 Task:  Click on Hockey In the Cross-Check Hockey League click on  Pick Sheet Your name Amelia Davis Team name Omaha Knights - D and  Email softage.6@softage.net Period 1 - 3 Point Game Carolina Hurricanes Period 1 - 2 Point Game Buffalo Sabres Period 1 - 1 Point Game Boston Bruins Period 2 - 3 Point Game Arizona Coyotes Period 2 - 2 Point Game Anaheim Ducks Period 2 - 1 Point Game New York Islanders Period 3 - 3 Point Game New Jersey Devils Period 3 - 2 Point Game Nashville Predators Period 3 - 1 Point Game Montreal Canadiens Submit pick sheet
Action: Mouse moved to (599, 225)
Screenshot: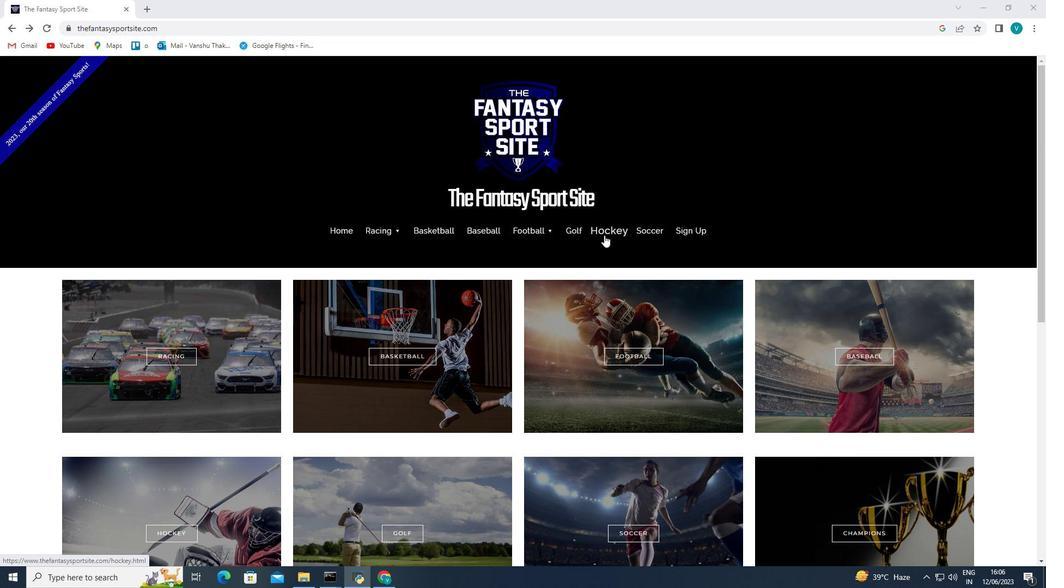
Action: Mouse pressed left at (599, 225)
Screenshot: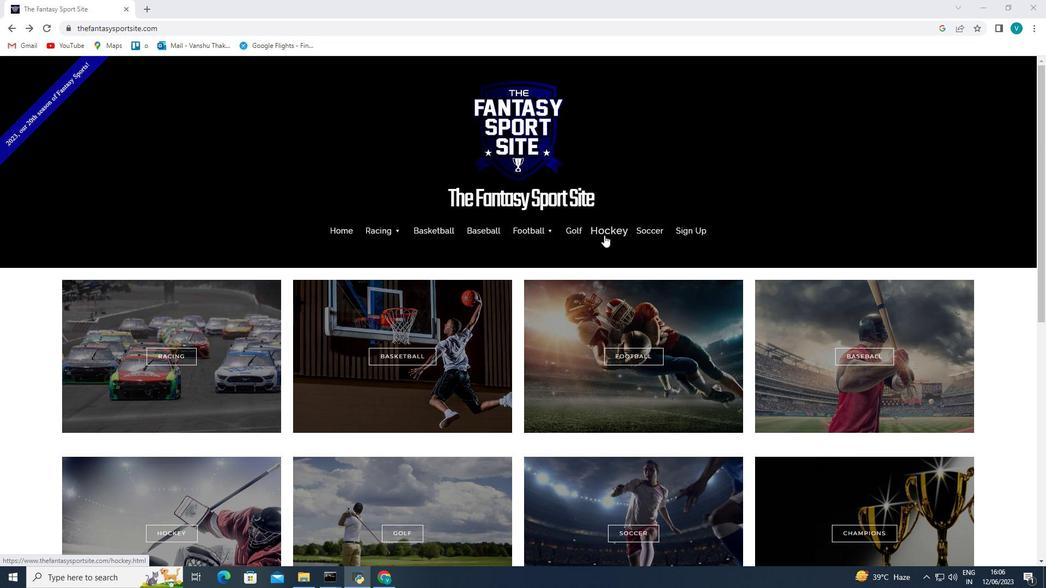 
Action: Mouse moved to (598, 230)
Screenshot: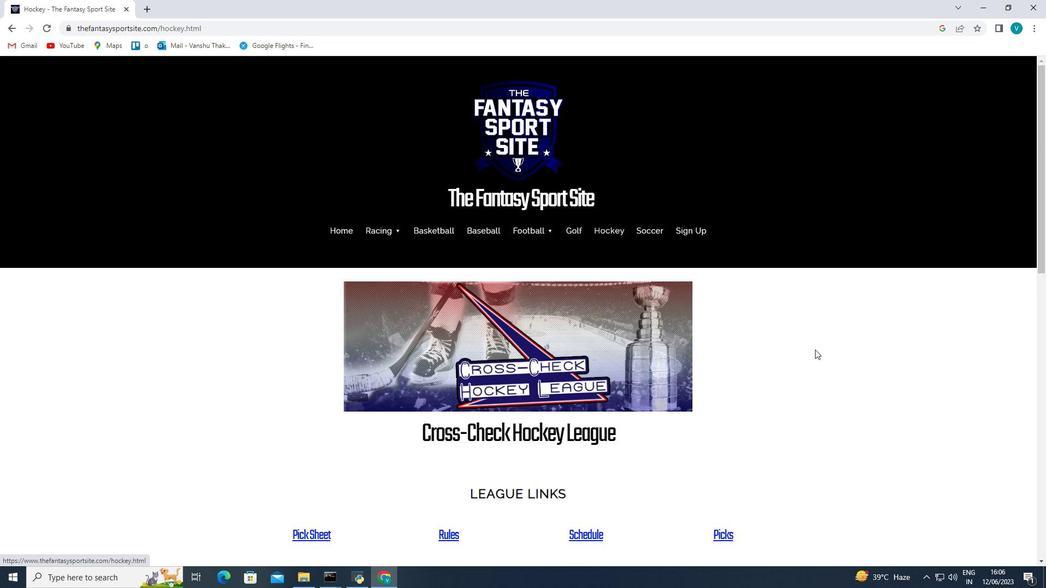 
Action: Mouse scrolled (598, 229) with delta (0, 0)
Screenshot: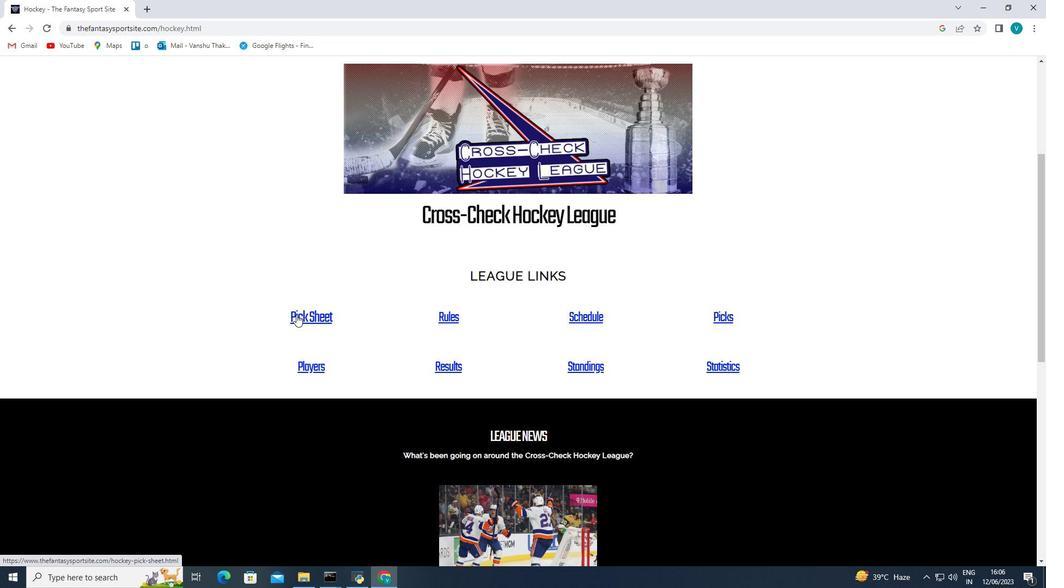
Action: Mouse scrolled (598, 229) with delta (0, 0)
Screenshot: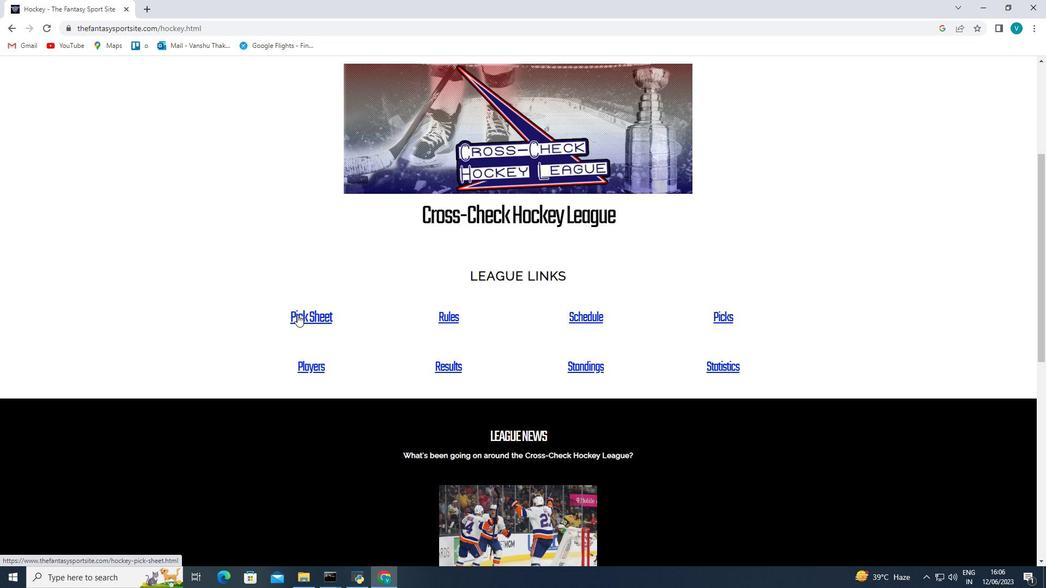 
Action: Mouse scrolled (598, 229) with delta (0, 0)
Screenshot: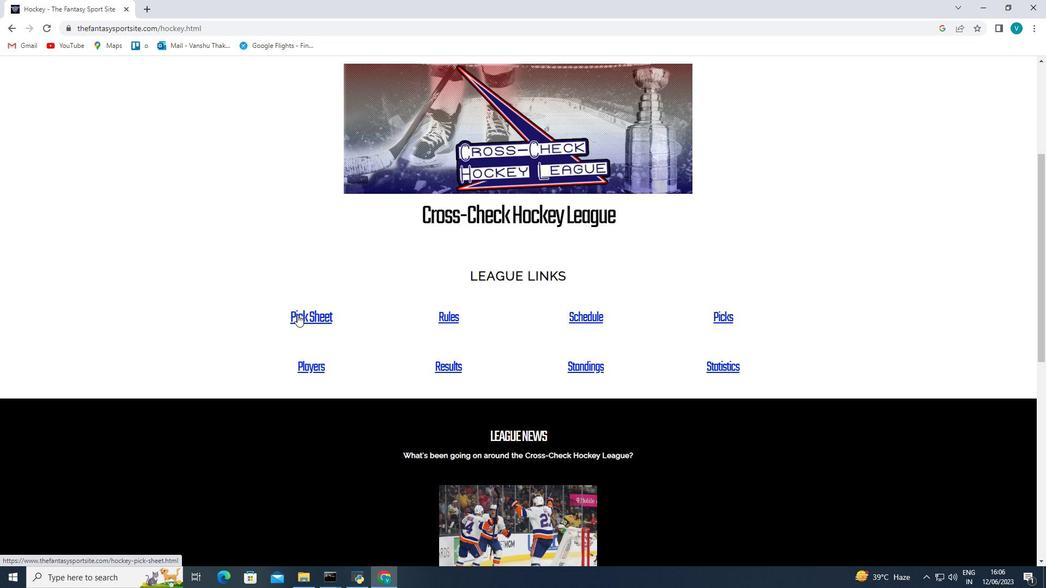 
Action: Mouse moved to (317, 368)
Screenshot: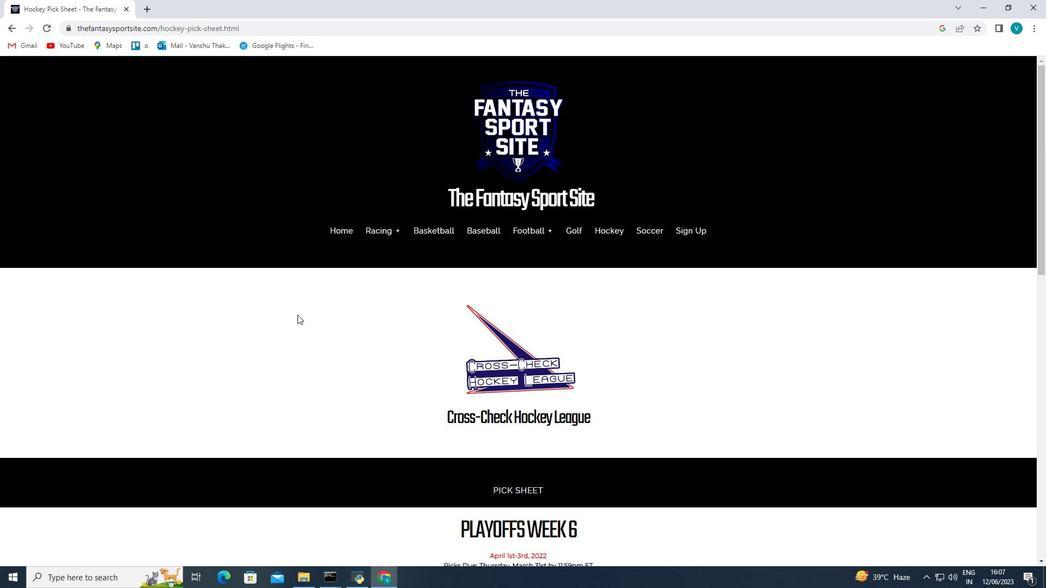 
Action: Mouse pressed left at (317, 368)
Screenshot: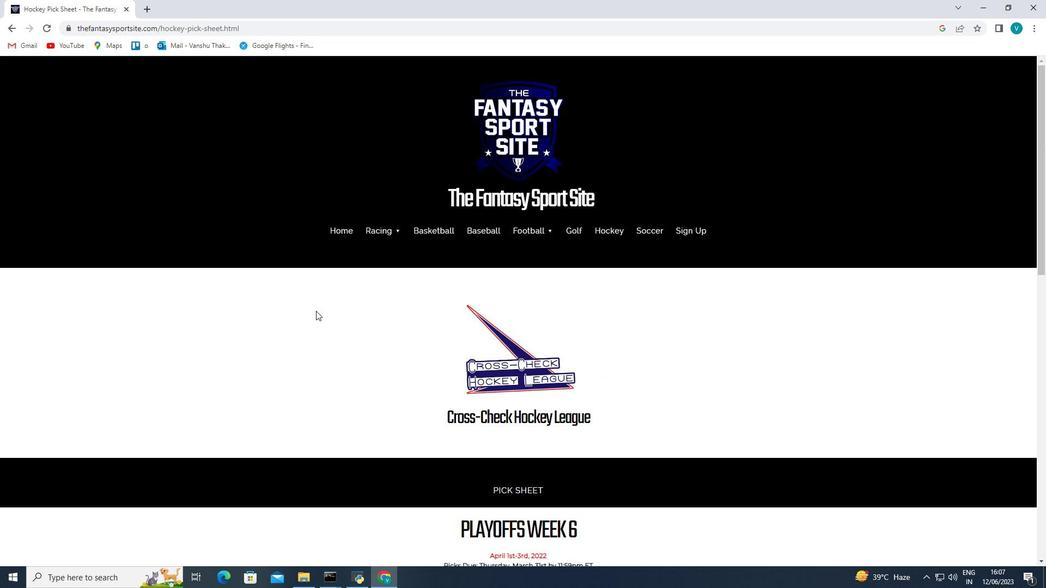 
Action: Mouse moved to (445, 371)
Screenshot: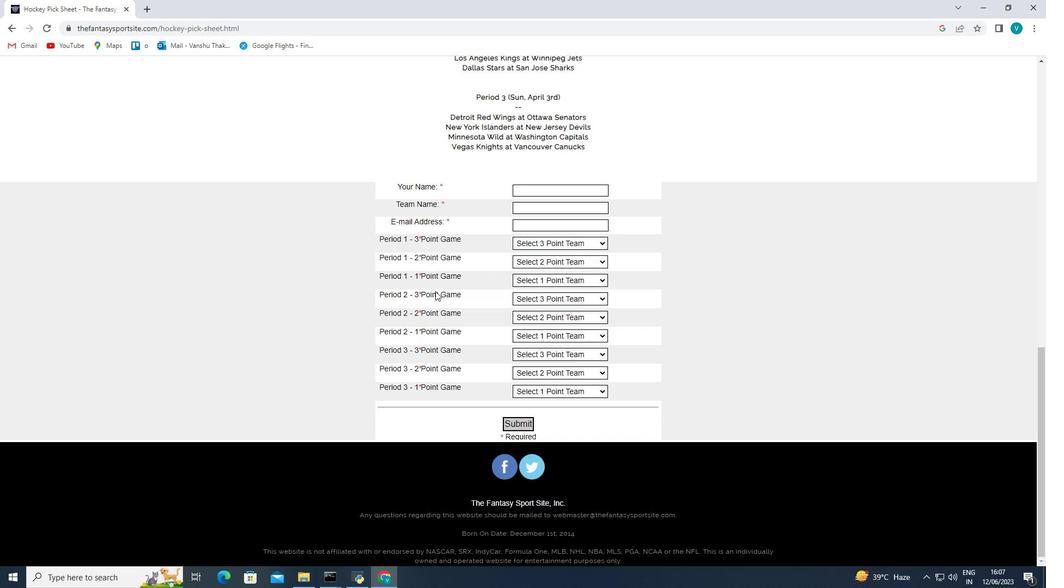 
Action: Mouse scrolled (445, 370) with delta (0, 0)
Screenshot: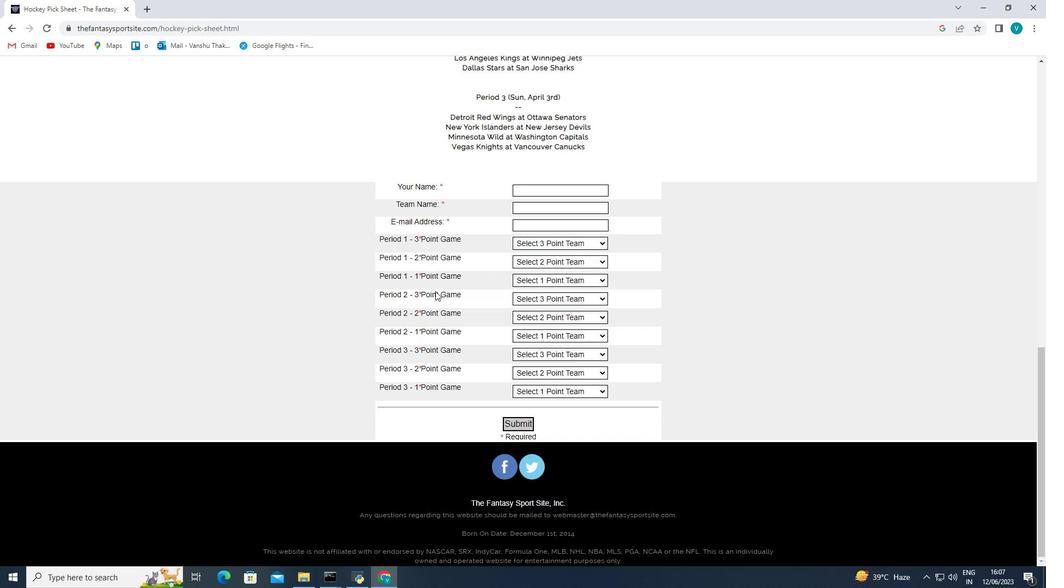 
Action: Mouse moved to (472, 379)
Screenshot: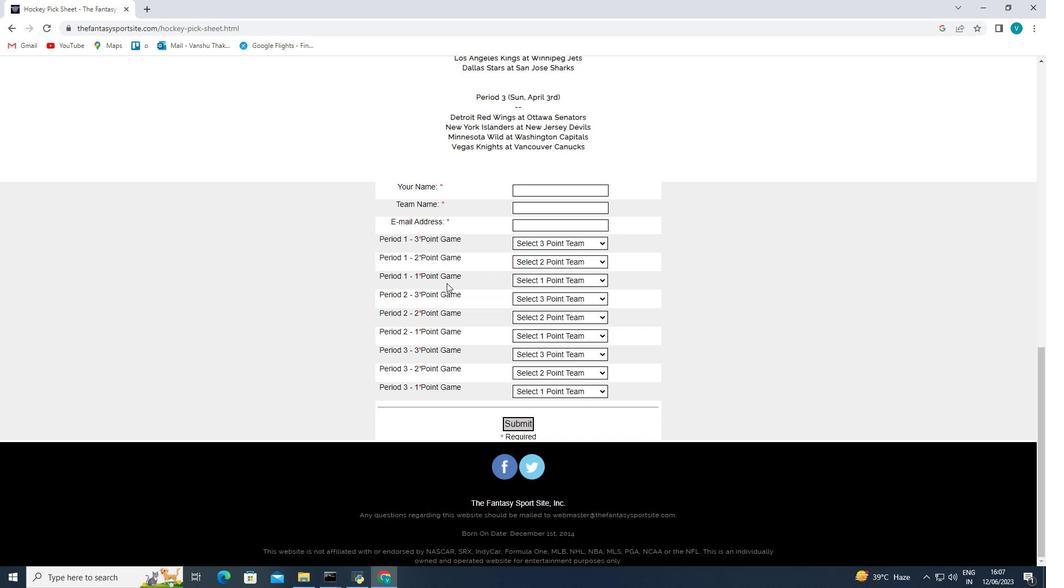 
Action: Mouse scrolled (472, 379) with delta (0, 0)
Screenshot: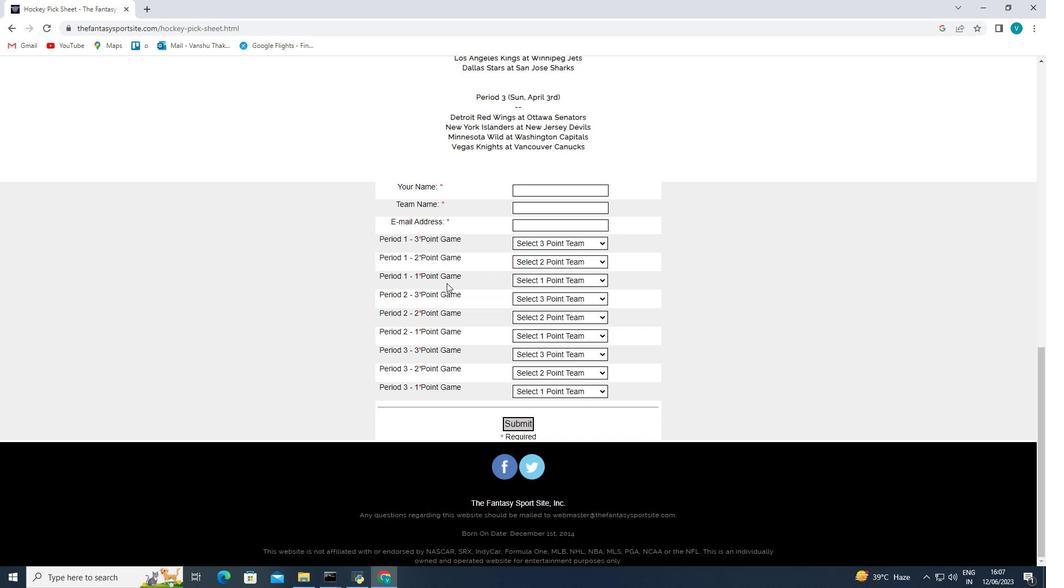 
Action: Mouse moved to (499, 385)
Screenshot: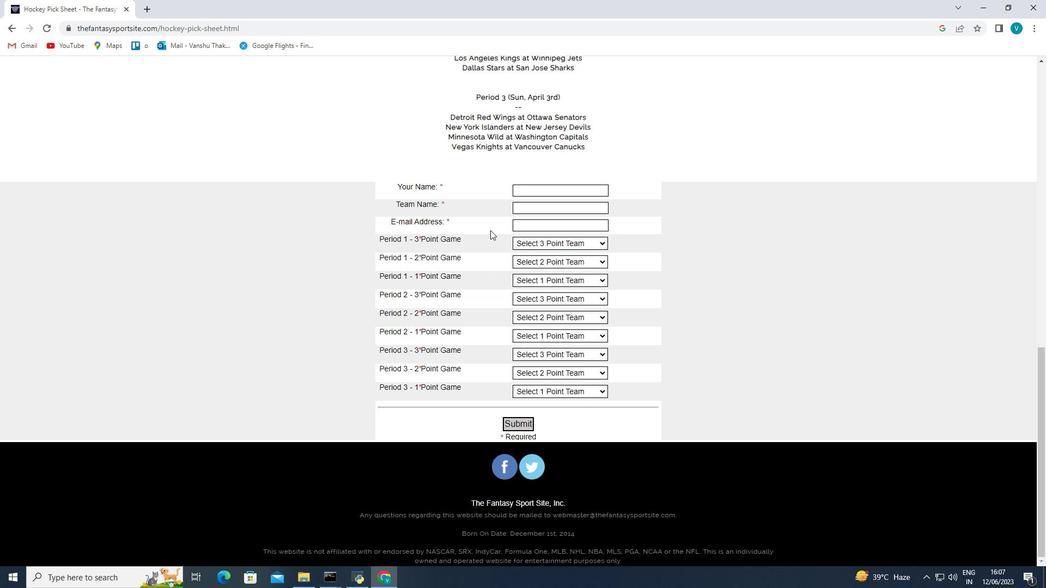 
Action: Mouse scrolled (479, 381) with delta (0, 0)
Screenshot: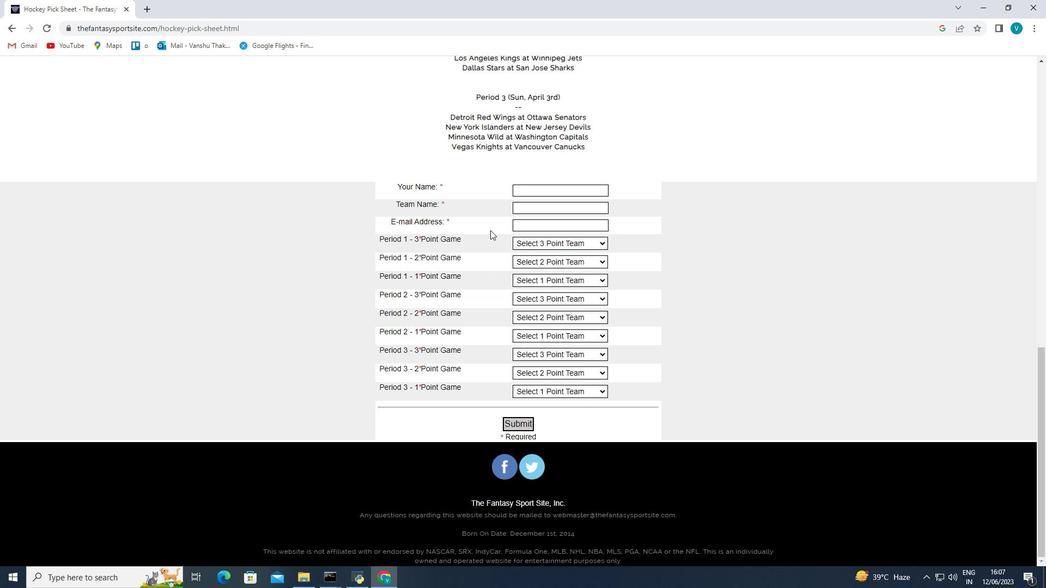 
Action: Mouse moved to (501, 386)
Screenshot: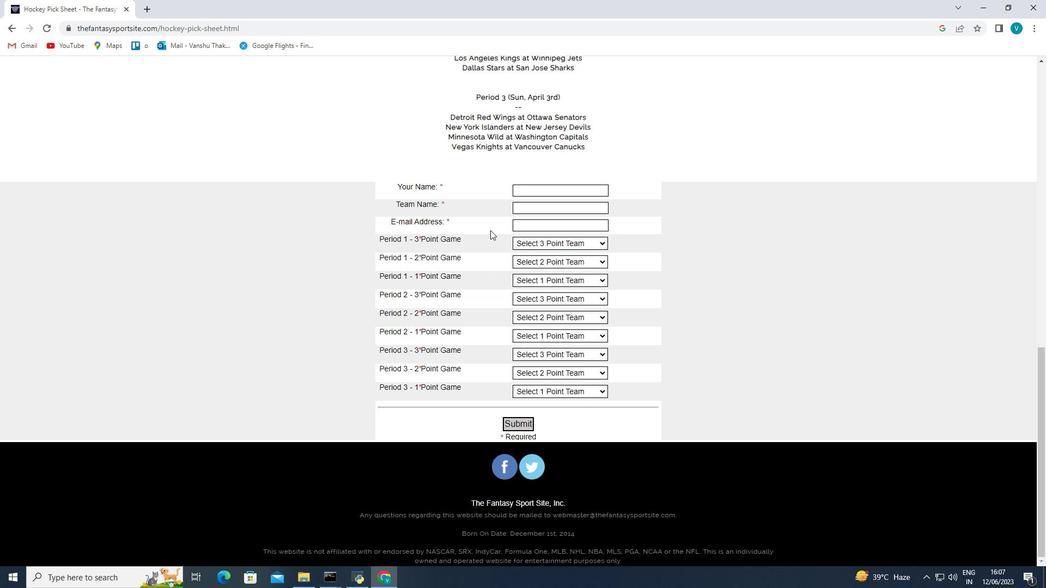 
Action: Mouse scrolled (500, 385) with delta (0, 0)
Screenshot: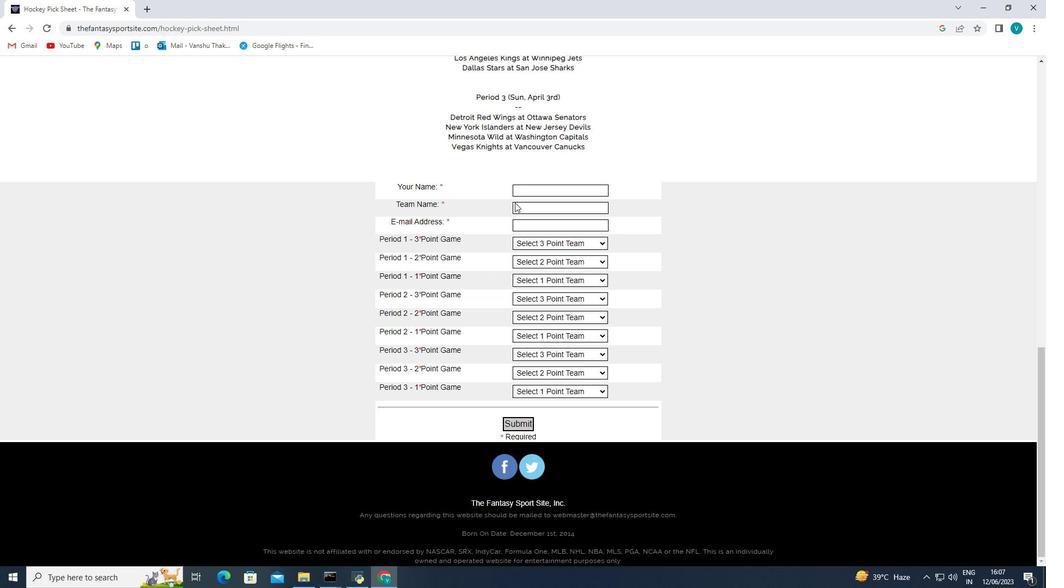 
Action: Mouse moved to (502, 386)
Screenshot: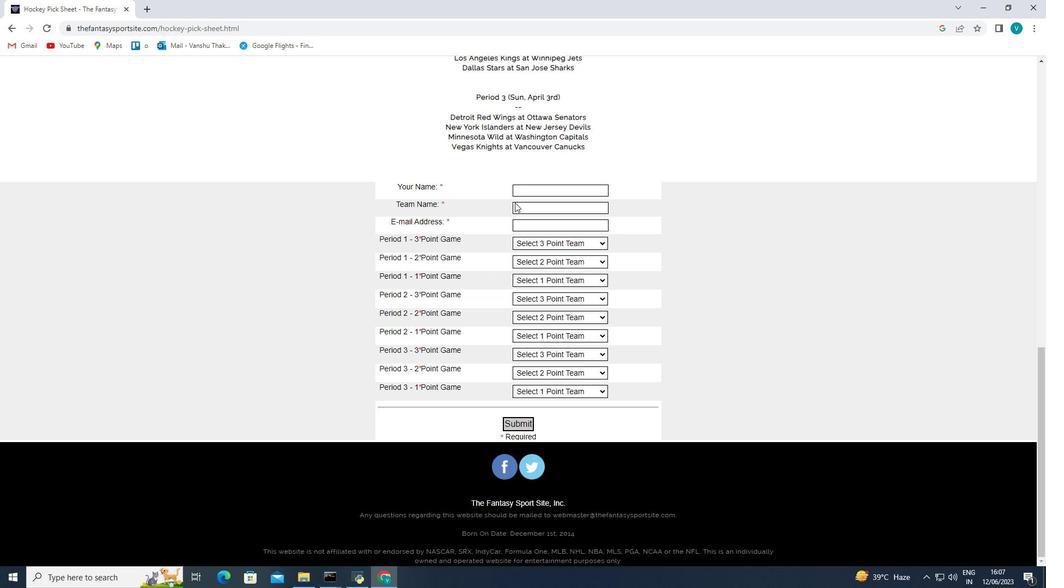 
Action: Mouse scrolled (502, 385) with delta (0, 0)
Screenshot: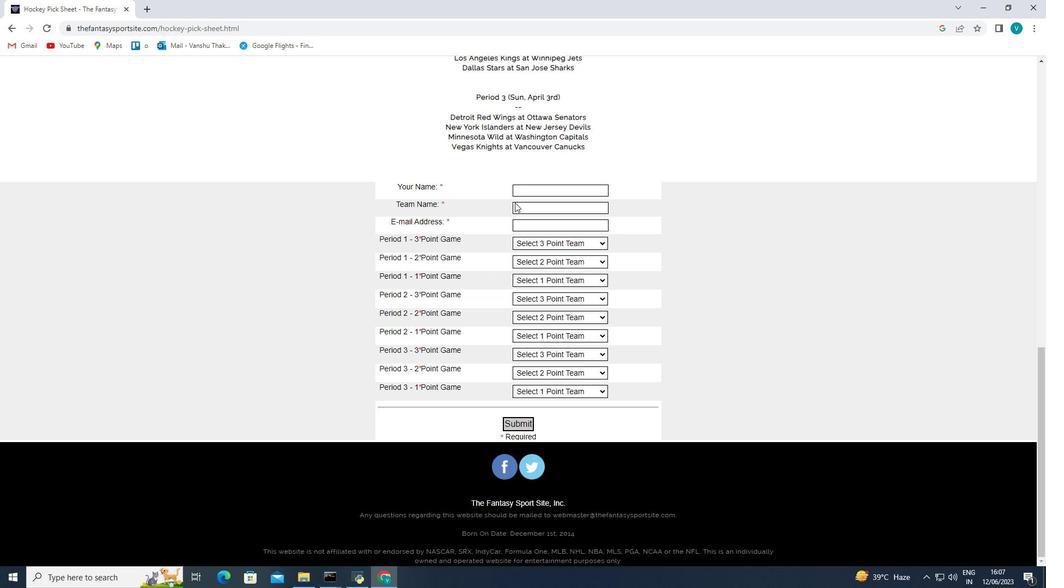 
Action: Mouse moved to (505, 387)
Screenshot: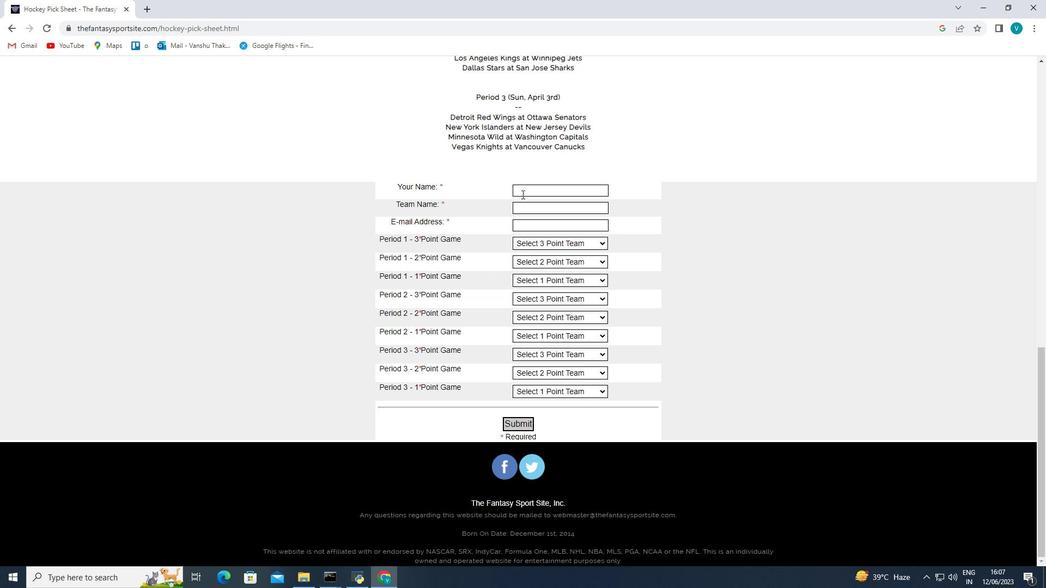 
Action: Mouse scrolled (505, 386) with delta (0, 0)
Screenshot: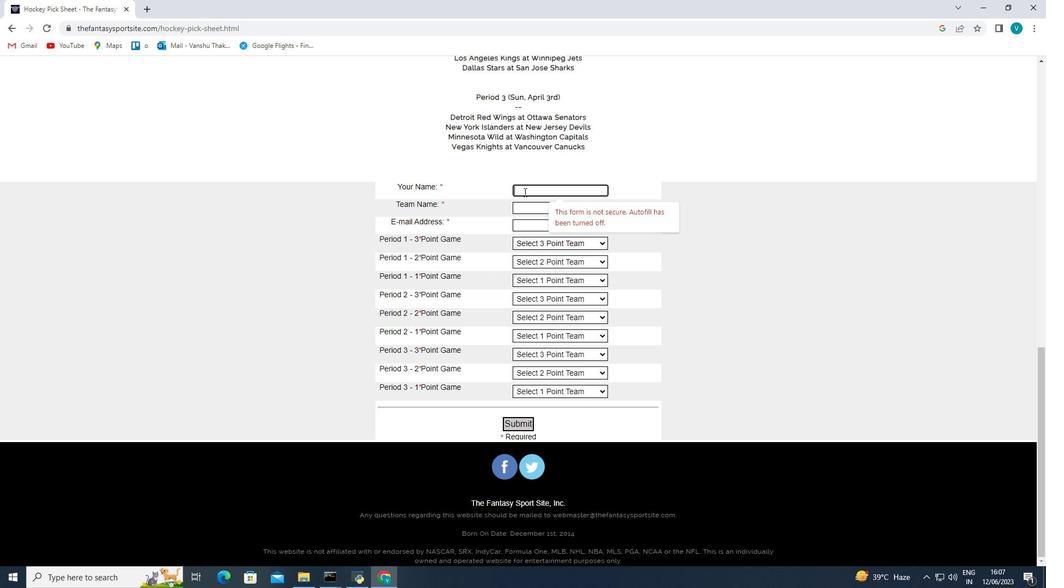 
Action: Mouse scrolled (505, 386) with delta (0, 0)
Screenshot: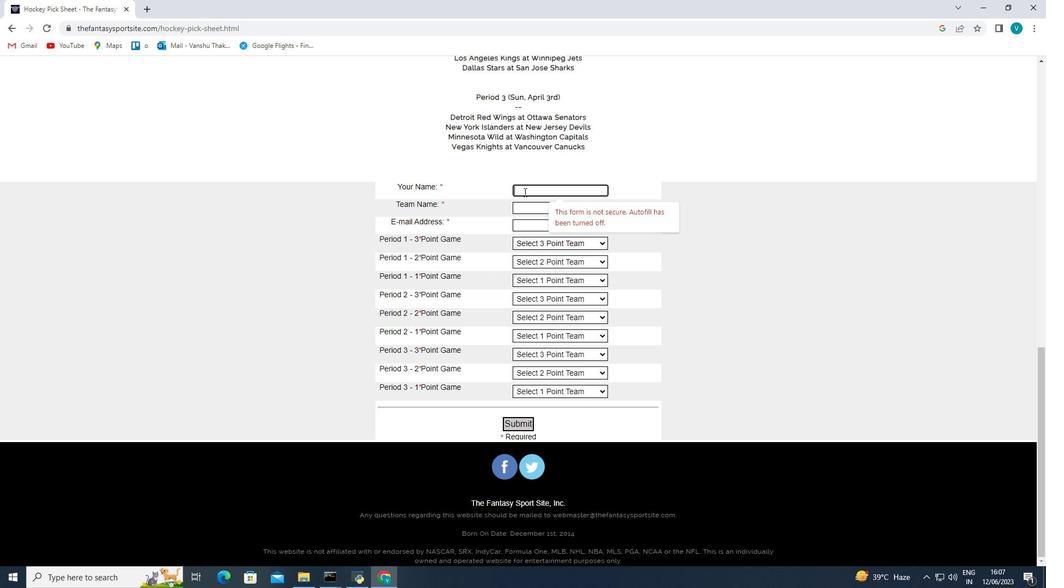 
Action: Mouse scrolled (505, 386) with delta (0, 0)
Screenshot: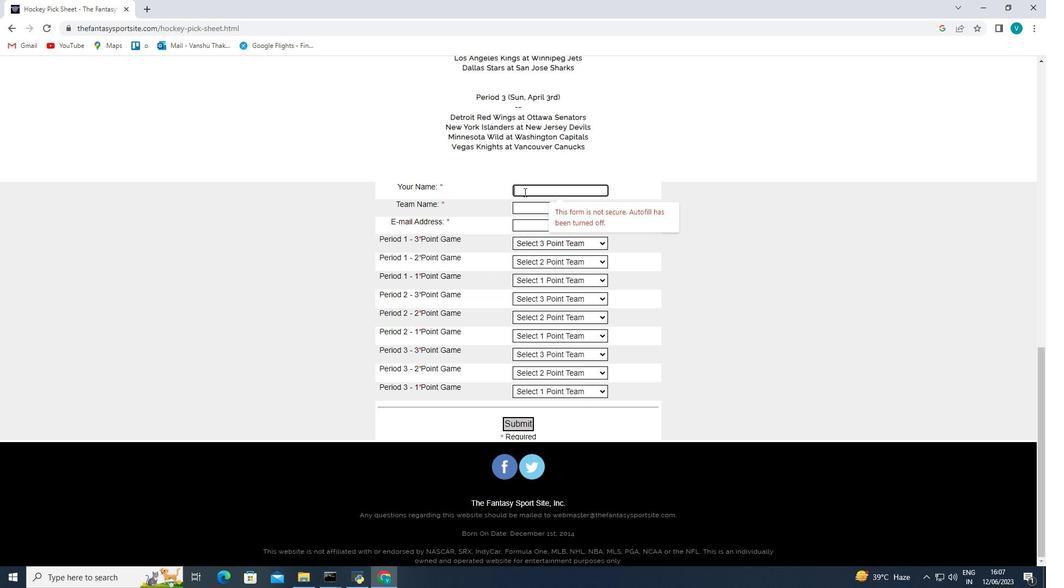 
Action: Mouse scrolled (505, 386) with delta (0, 0)
Screenshot: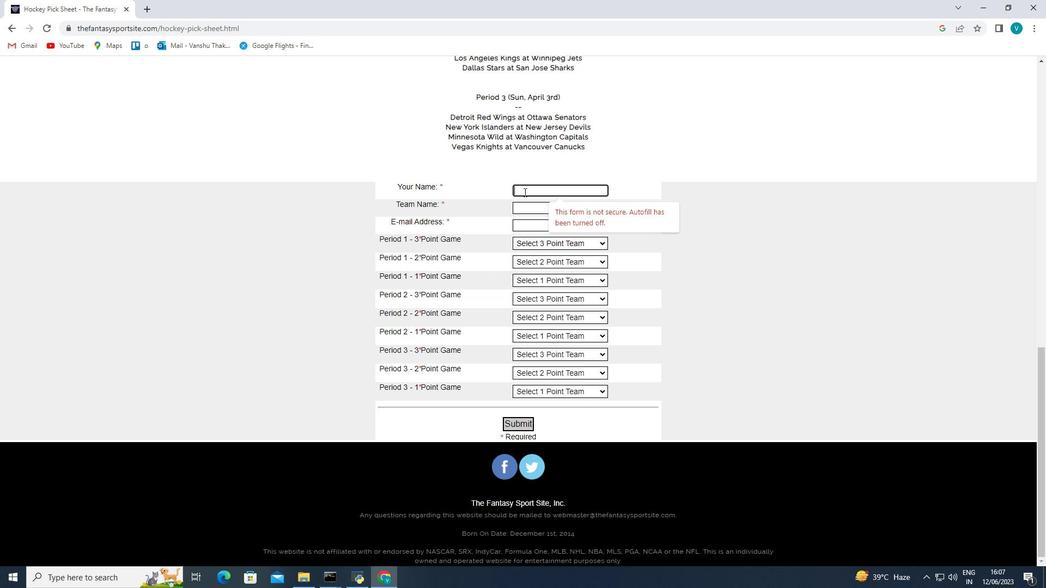 
Action: Mouse scrolled (505, 386) with delta (0, 0)
Screenshot: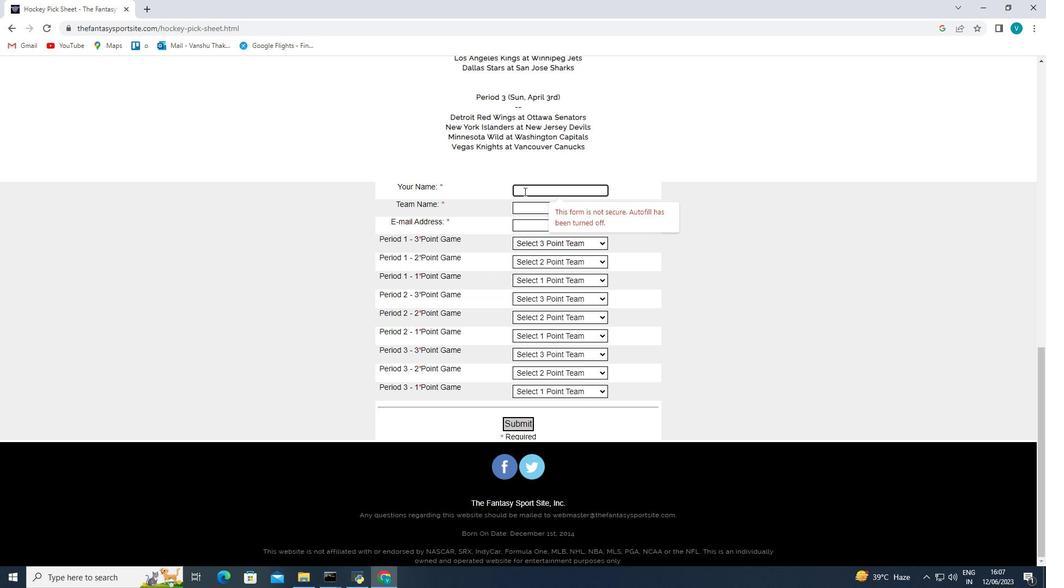 
Action: Mouse moved to (537, 327)
Screenshot: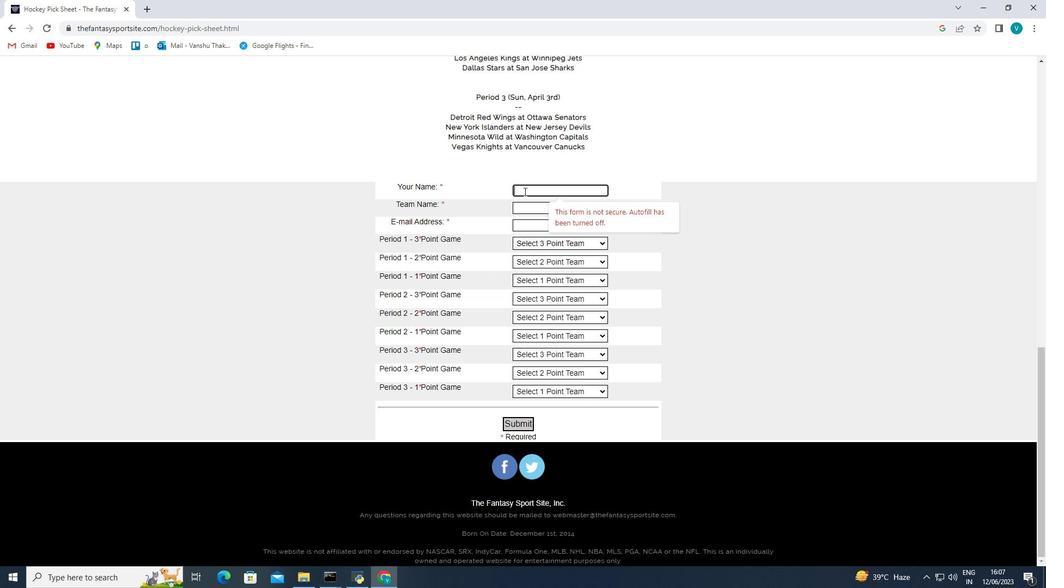 
Action: Mouse pressed left at (537, 327)
Screenshot: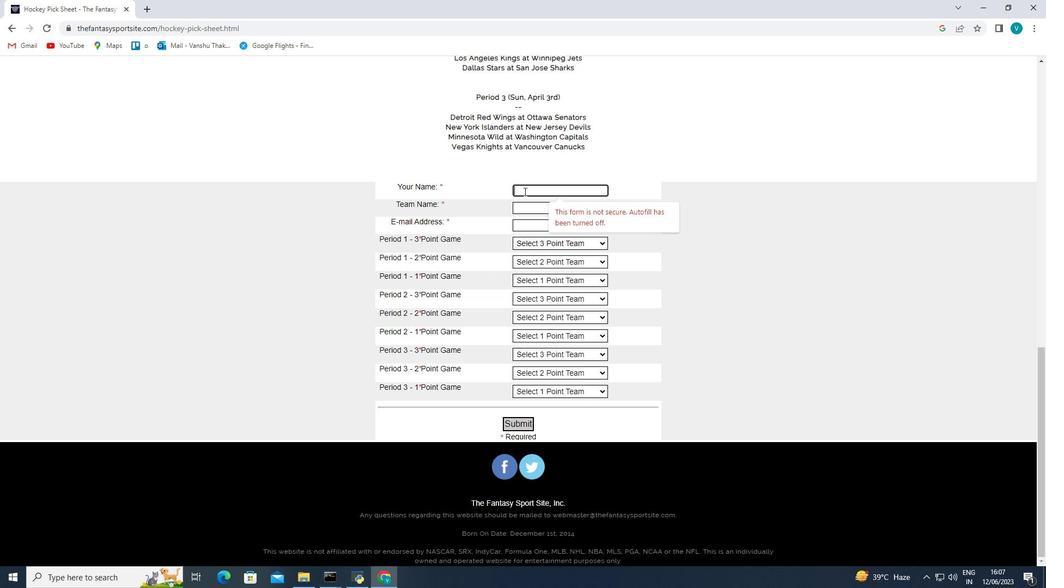 
Action: Mouse moved to (499, 272)
Screenshot: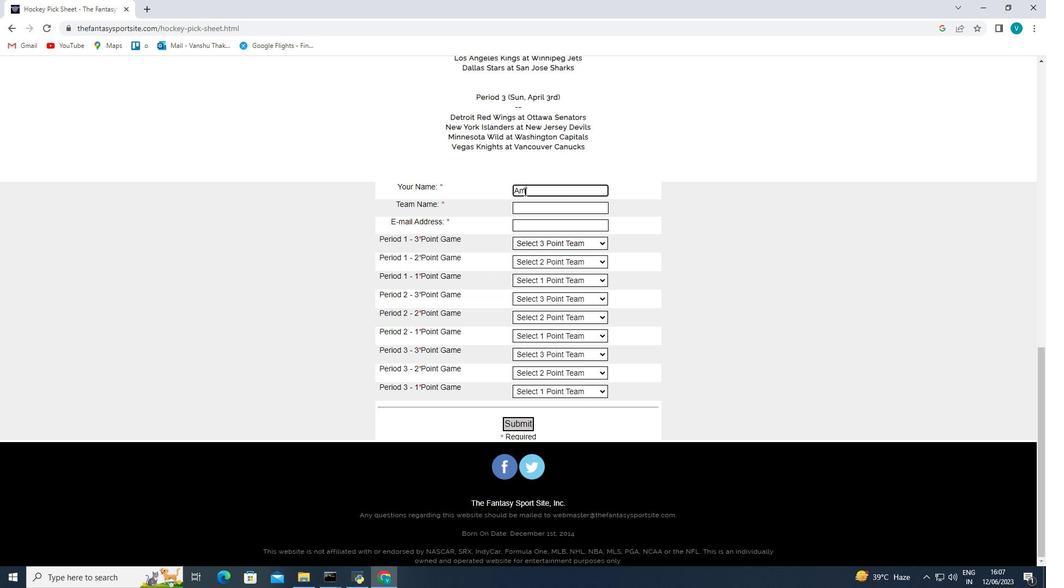 
Action: Key pressed <Key.shift>Amelia<Key.space><Key.shift>Davis
Screenshot: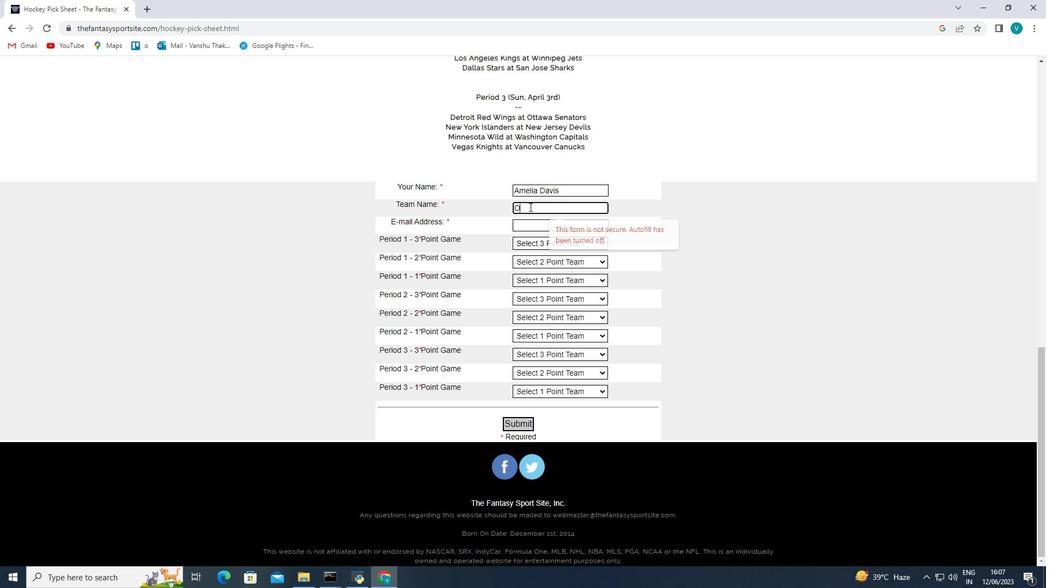 
Action: Mouse moved to (532, 346)
Screenshot: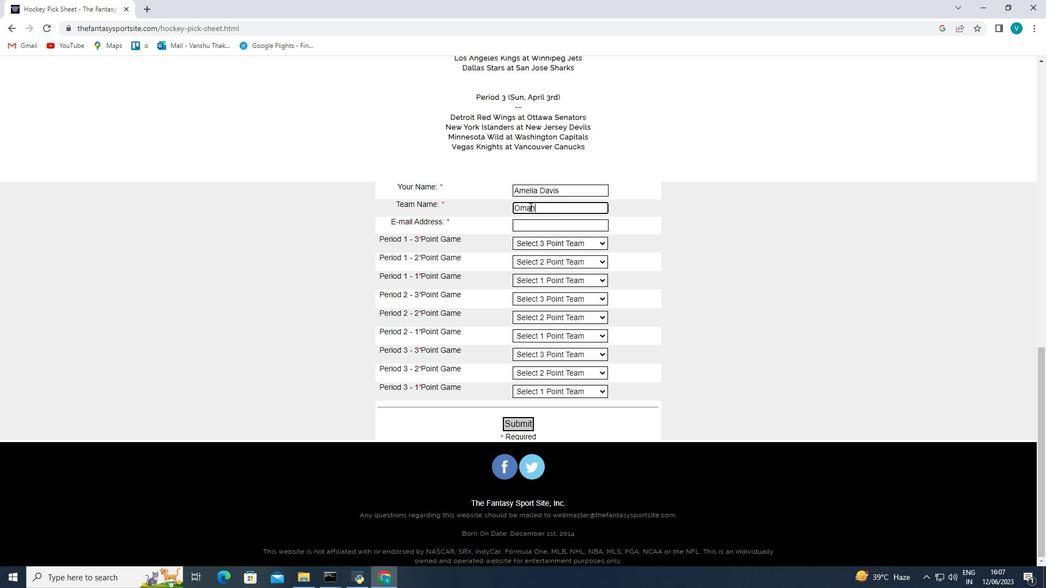 
Action: Mouse pressed left at (532, 346)
Screenshot: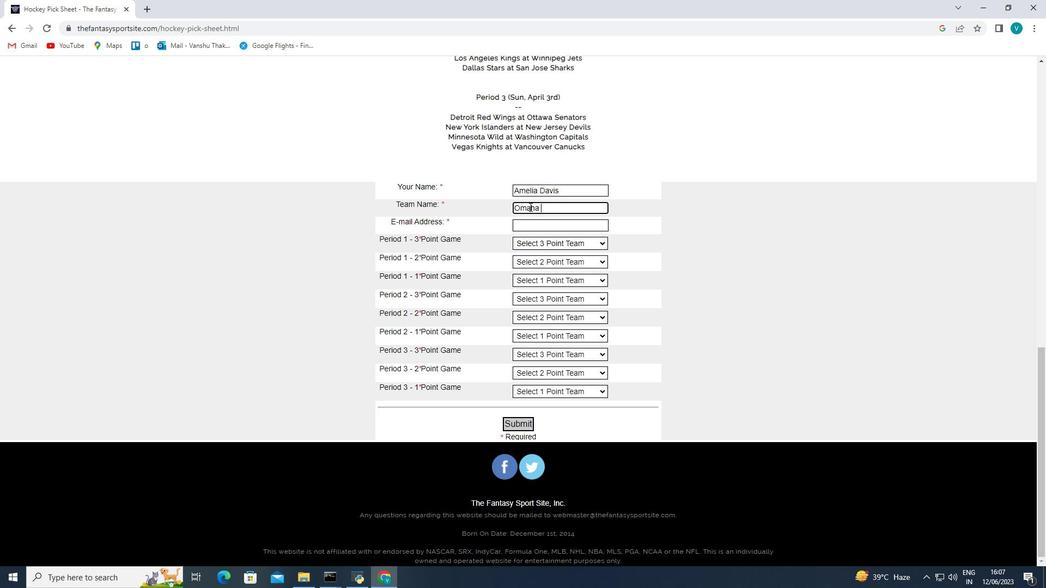 
Action: Mouse moved to (533, 327)
Screenshot: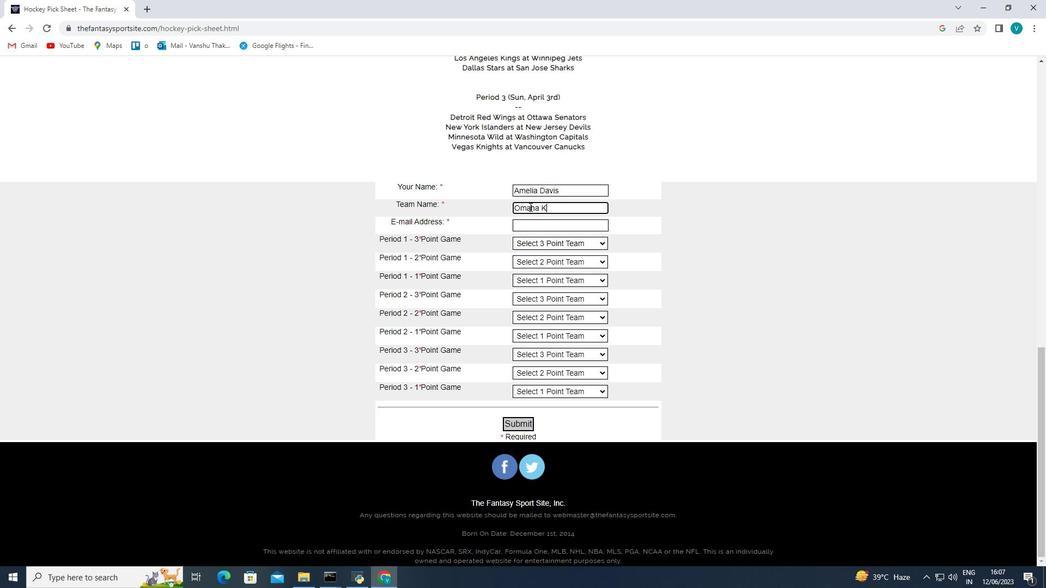 
Action: Key pressed <Key.shift>Omaha<Key.space><Key.shift>Knights
Screenshot: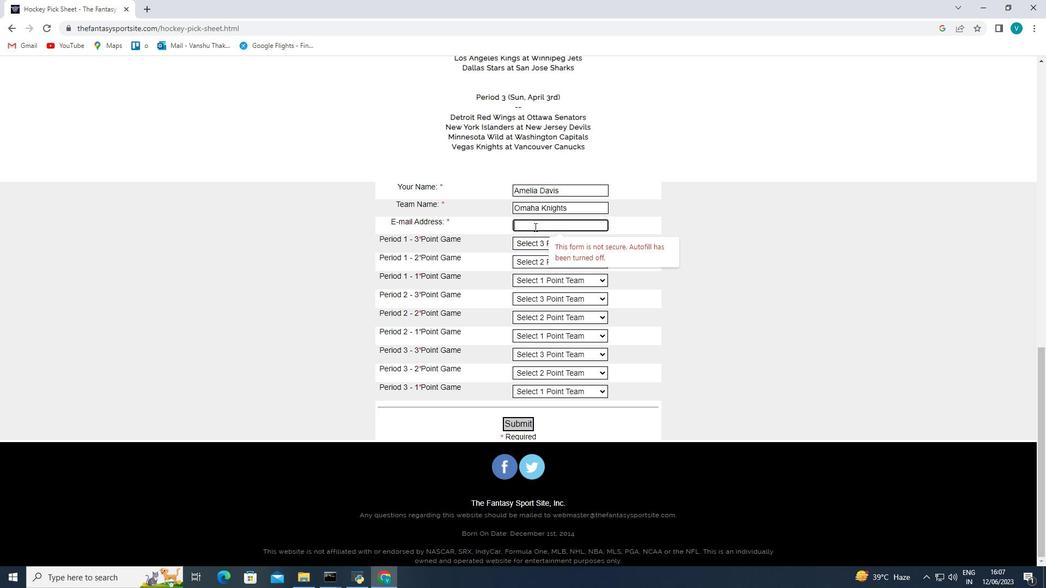 
Action: Mouse moved to (542, 360)
Screenshot: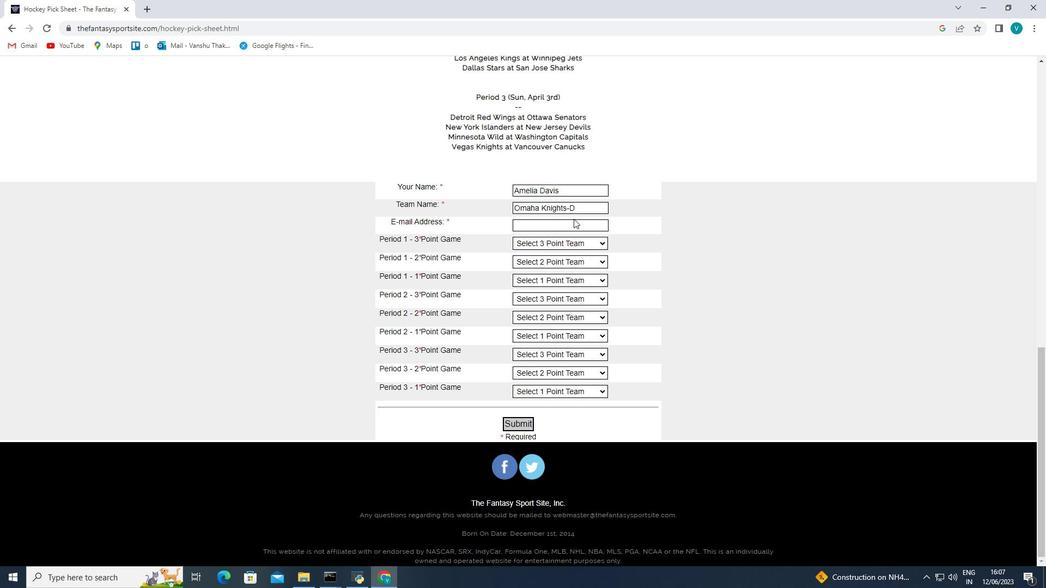 
Action: Mouse pressed left at (542, 360)
Screenshot: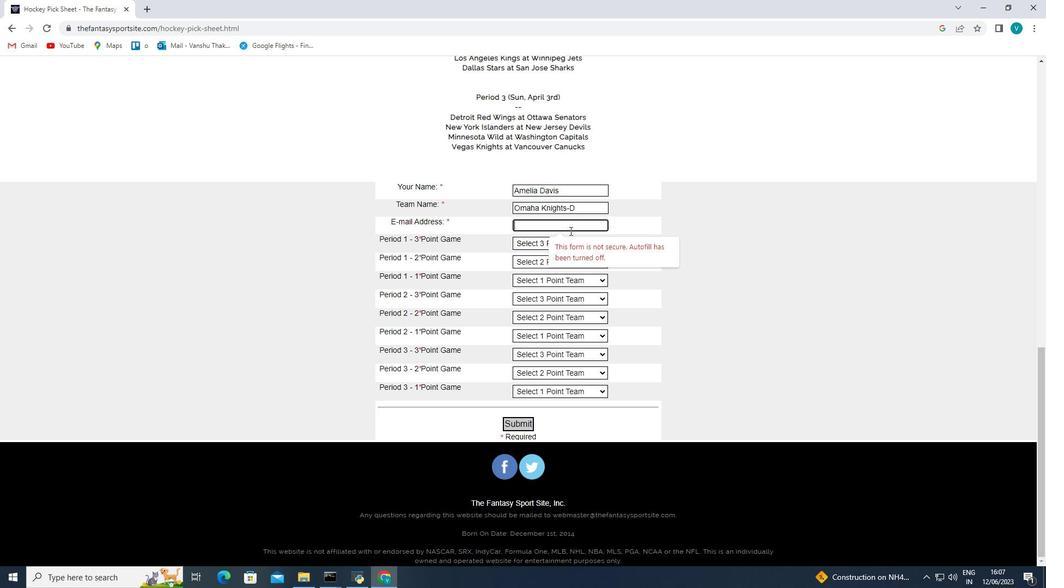 
Action: Mouse moved to (544, 358)
Screenshot: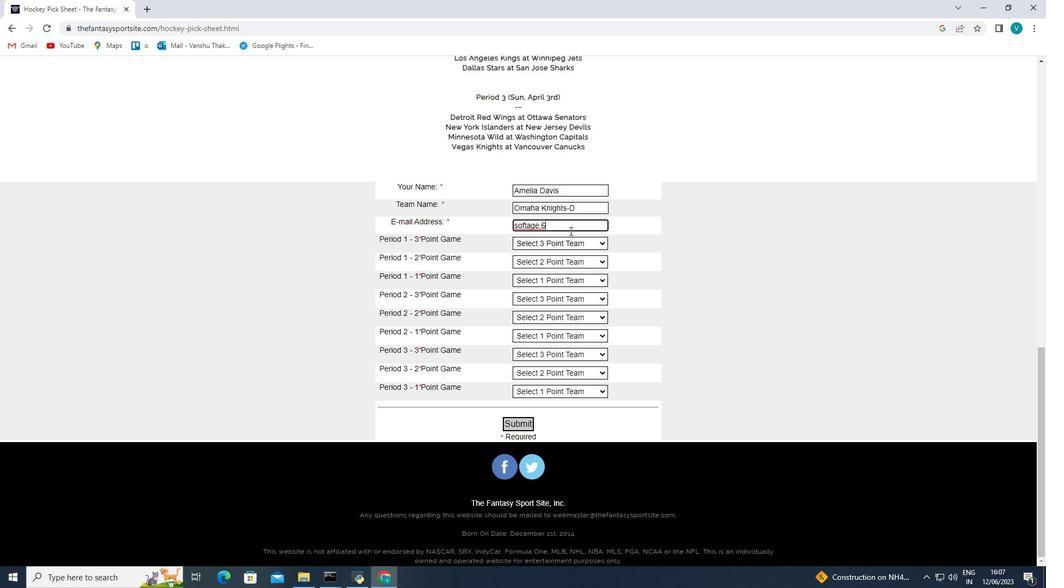 
Action: Key pressed s
Screenshot: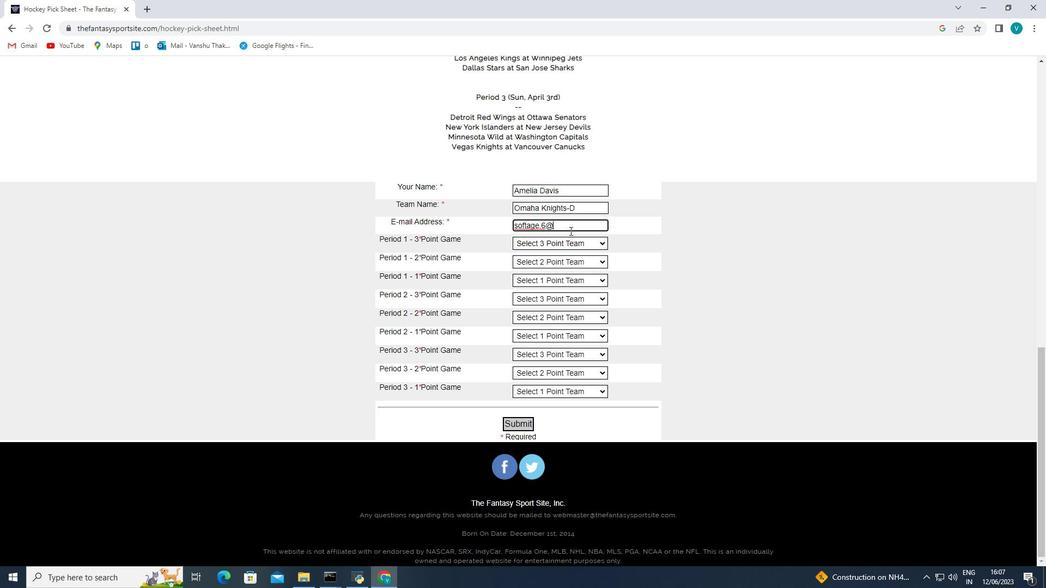
Action: Mouse moved to (583, 314)
Screenshot: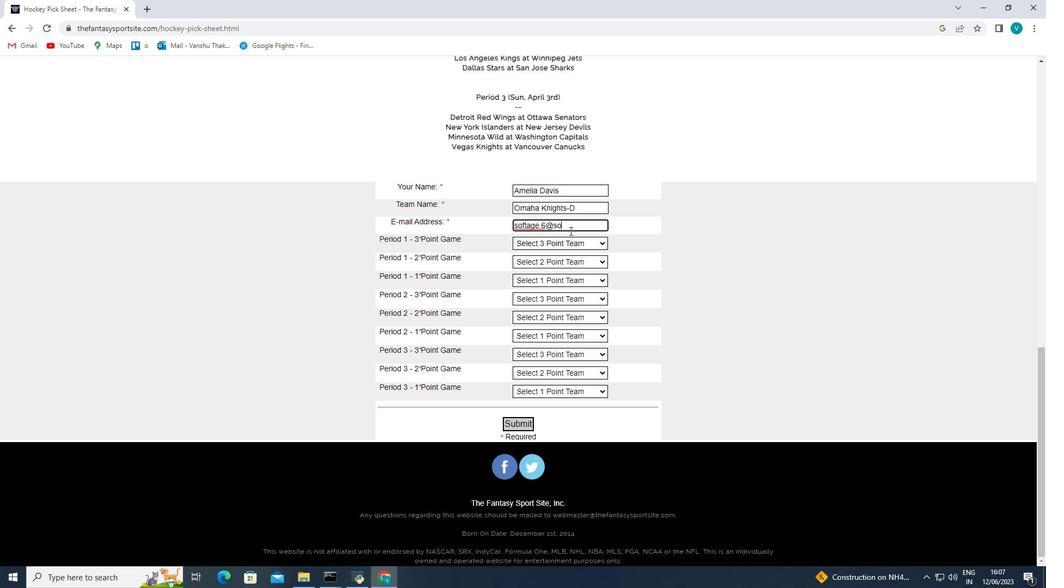 
Action: Key pressed oftage.6<Key.shift>@softage.net
Screenshot: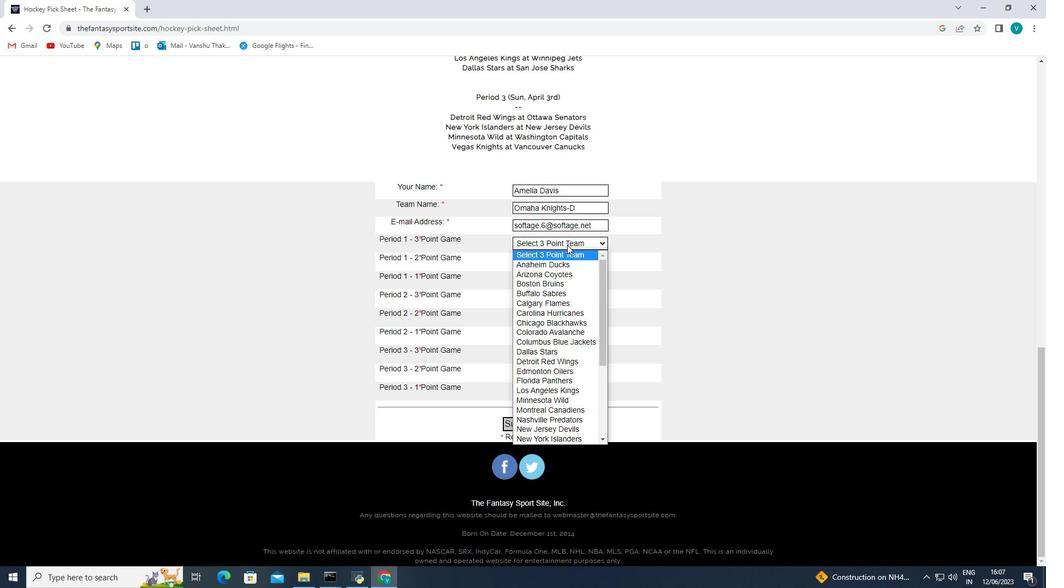 
Action: Mouse moved to (570, 387)
Screenshot: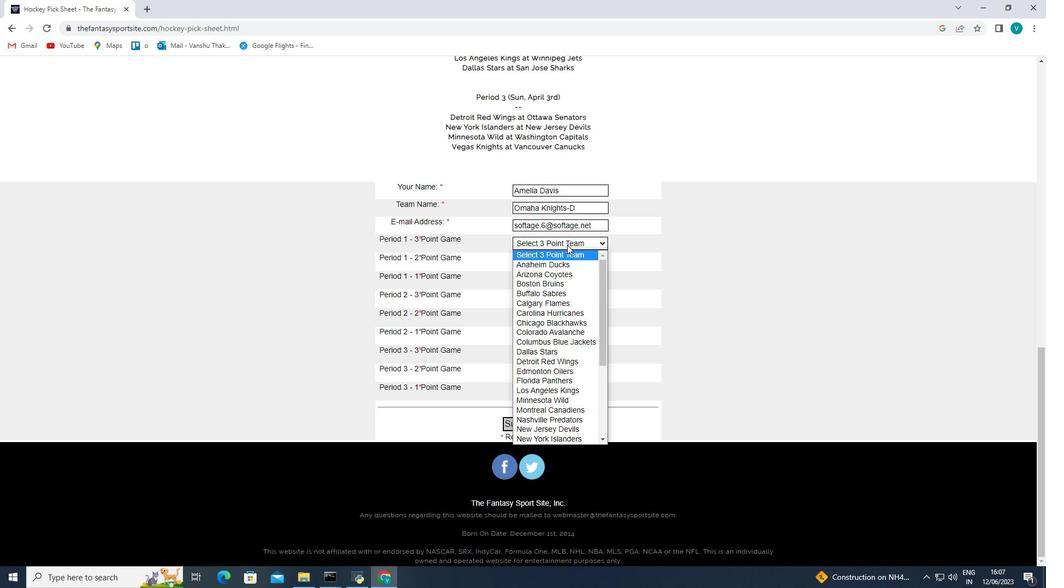 
Action: Mouse pressed left at (570, 387)
Screenshot: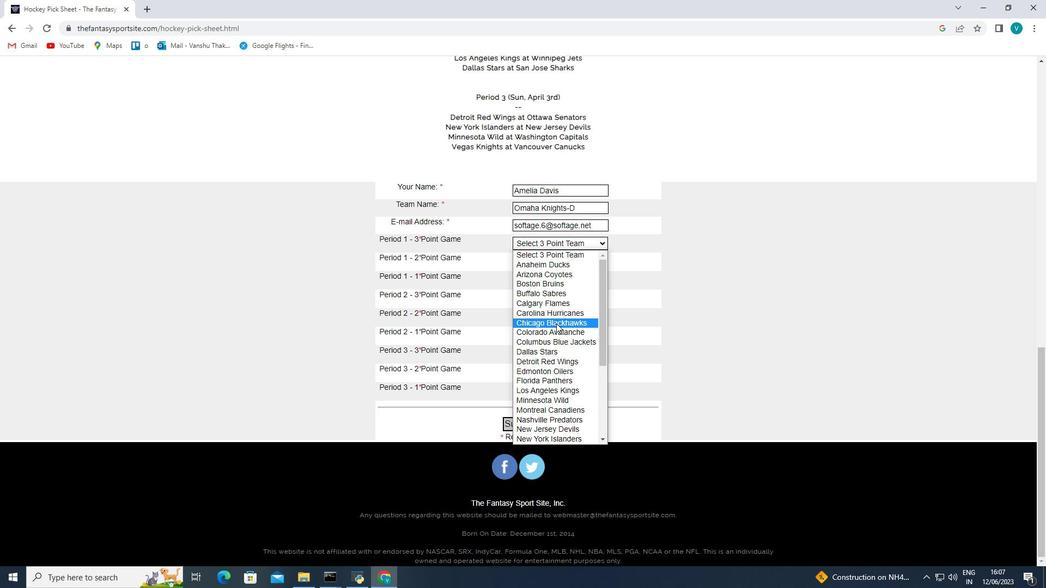 
Action: Mouse moved to (550, 249)
Screenshot: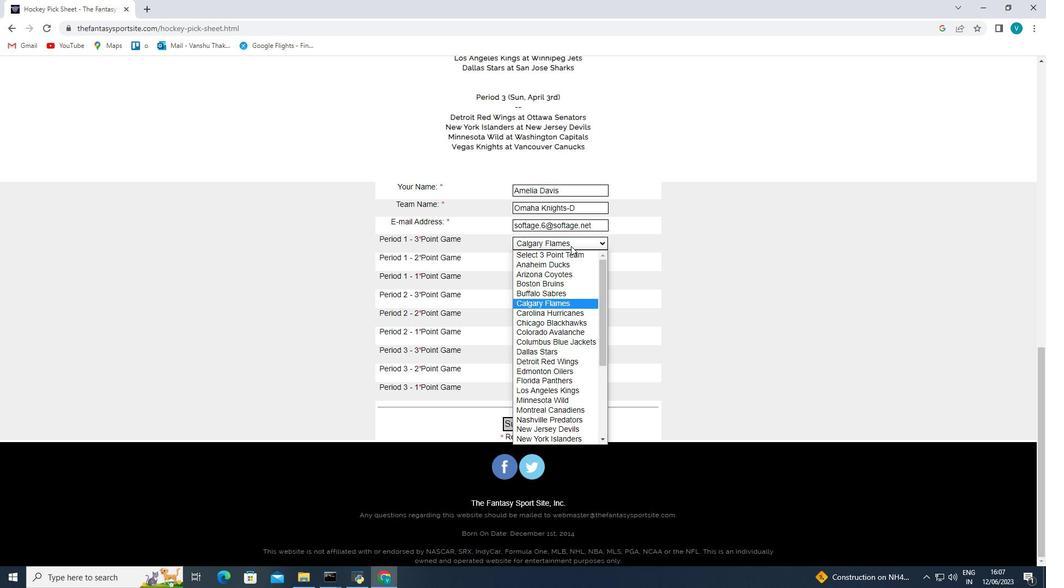 
Action: Mouse pressed left at (550, 249)
Screenshot: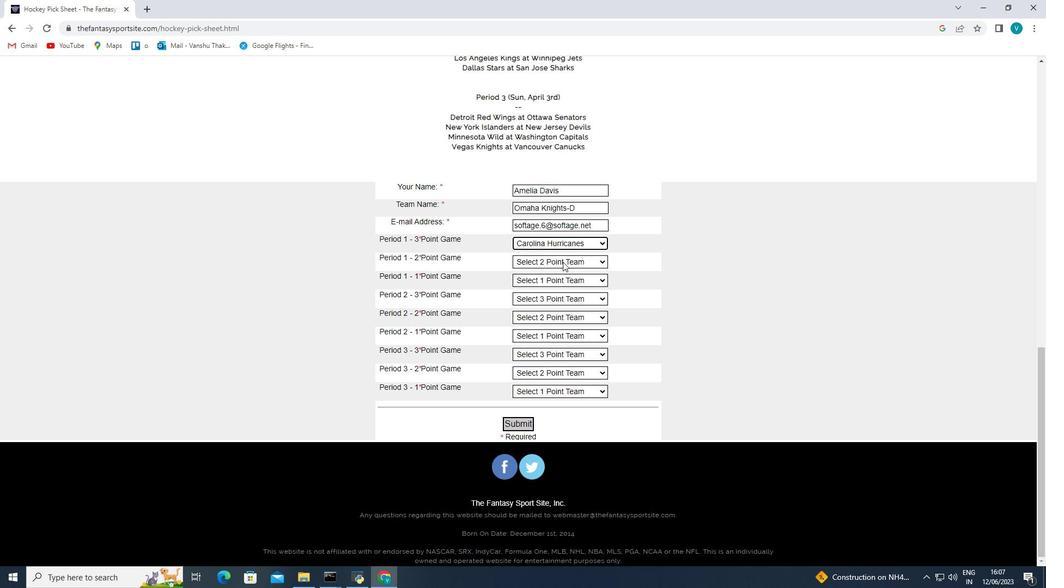 
Action: Mouse moved to (604, 233)
Screenshot: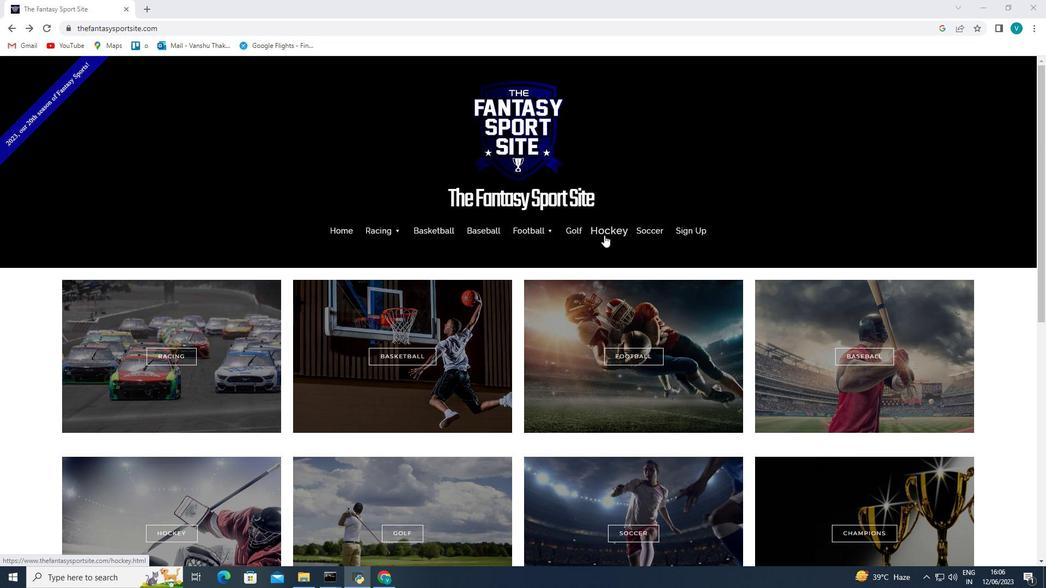 
Action: Mouse pressed left at (604, 233)
Screenshot: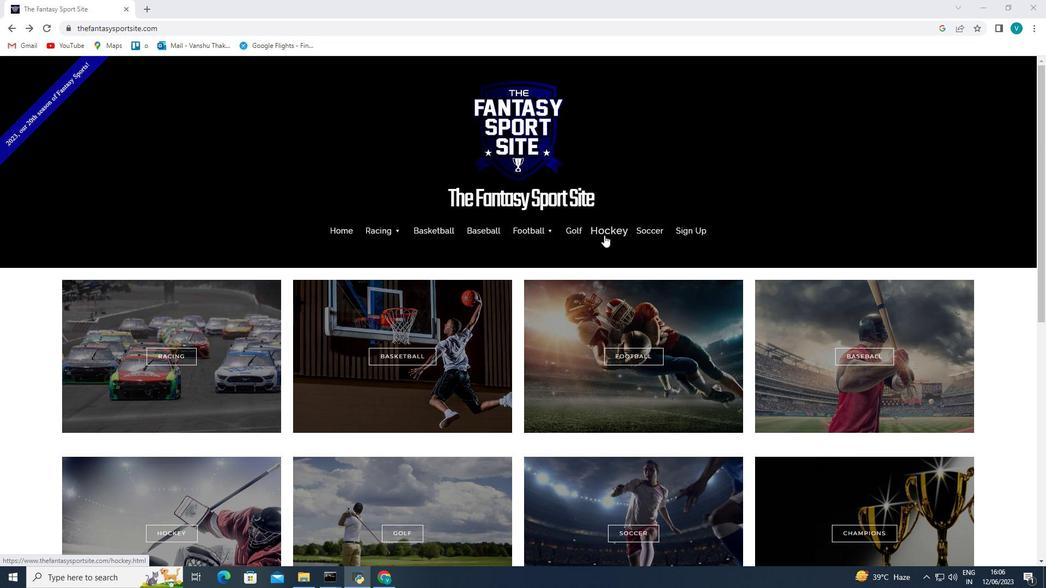
Action: Mouse moved to (818, 356)
Screenshot: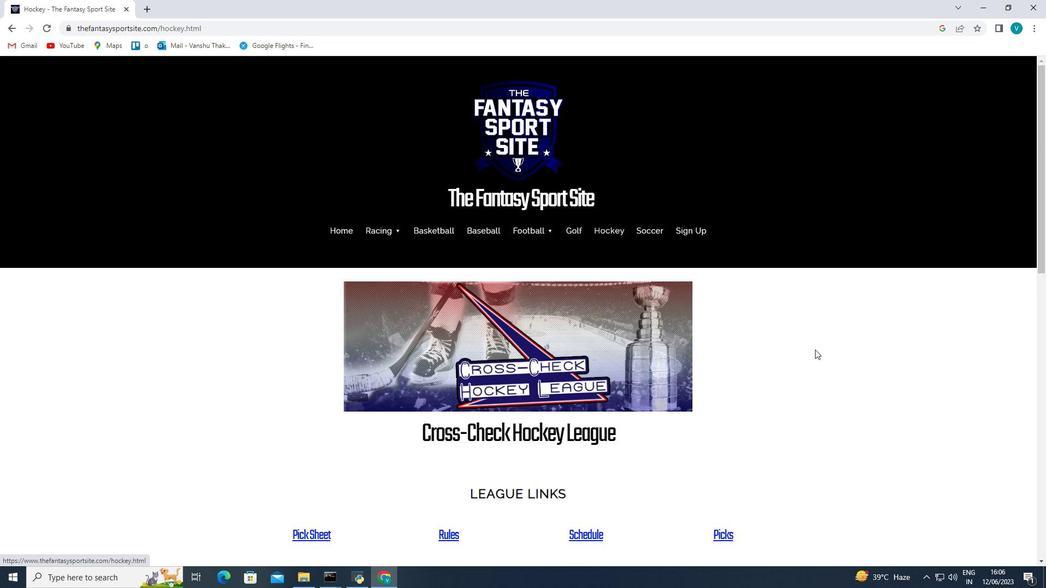 
Action: Mouse scrolled (818, 356) with delta (0, 0)
Screenshot: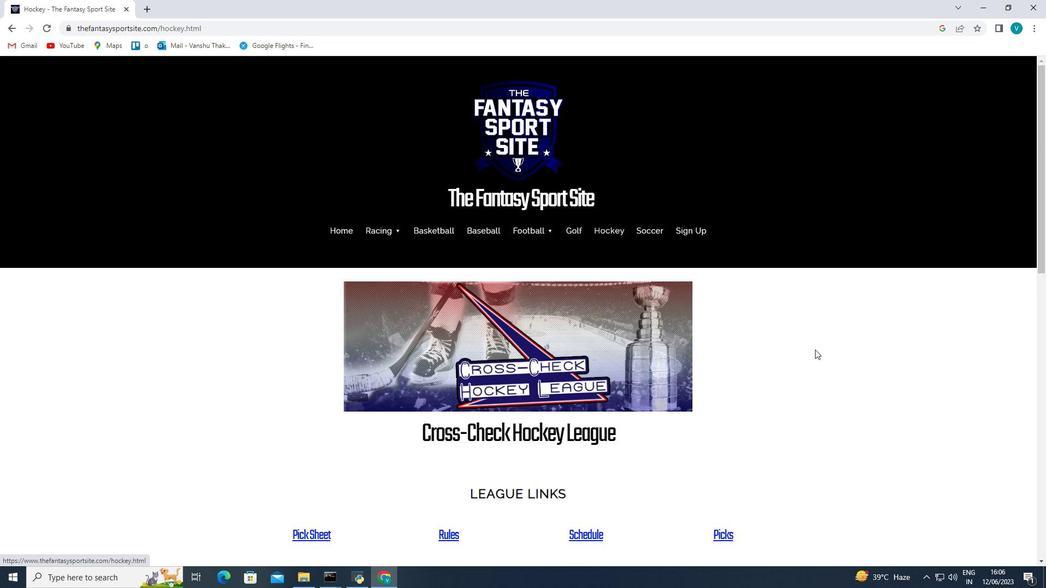 
Action: Mouse moved to (812, 363)
Screenshot: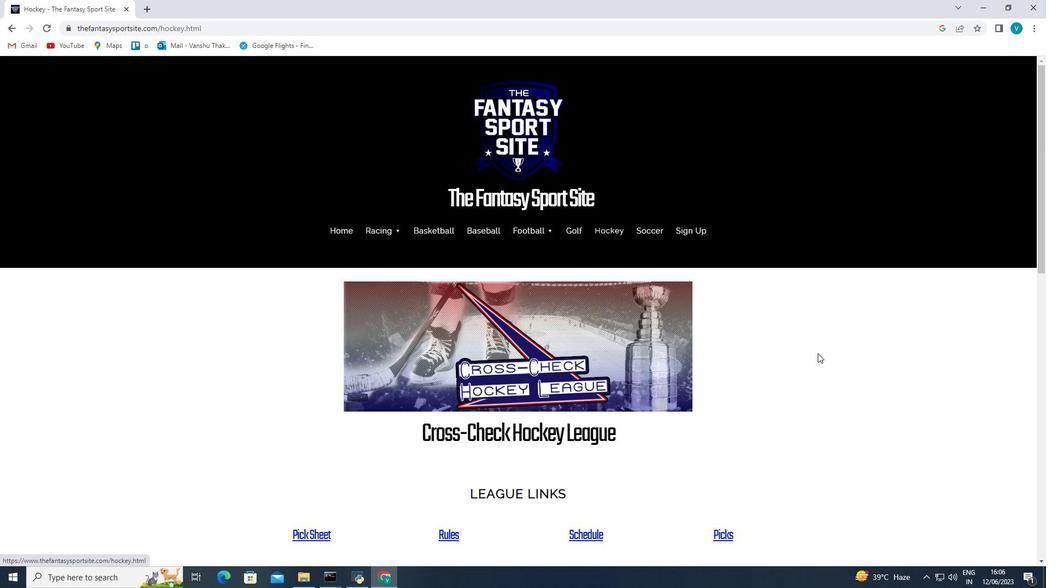 
Action: Mouse scrolled (812, 362) with delta (0, 0)
Screenshot: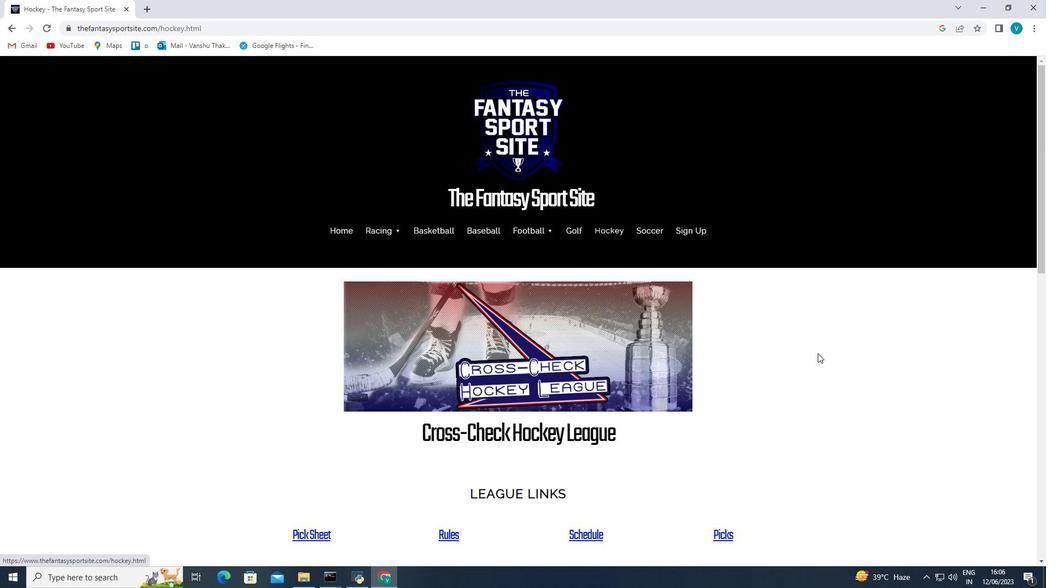
Action: Mouse moved to (800, 370)
Screenshot: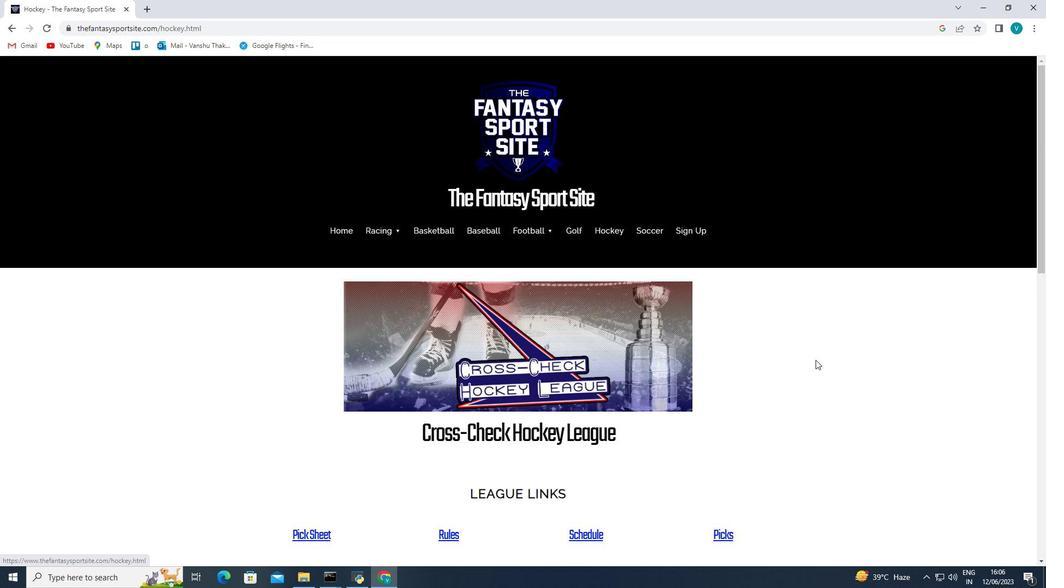 
Action: Mouse scrolled (800, 370) with delta (0, 0)
Screenshot: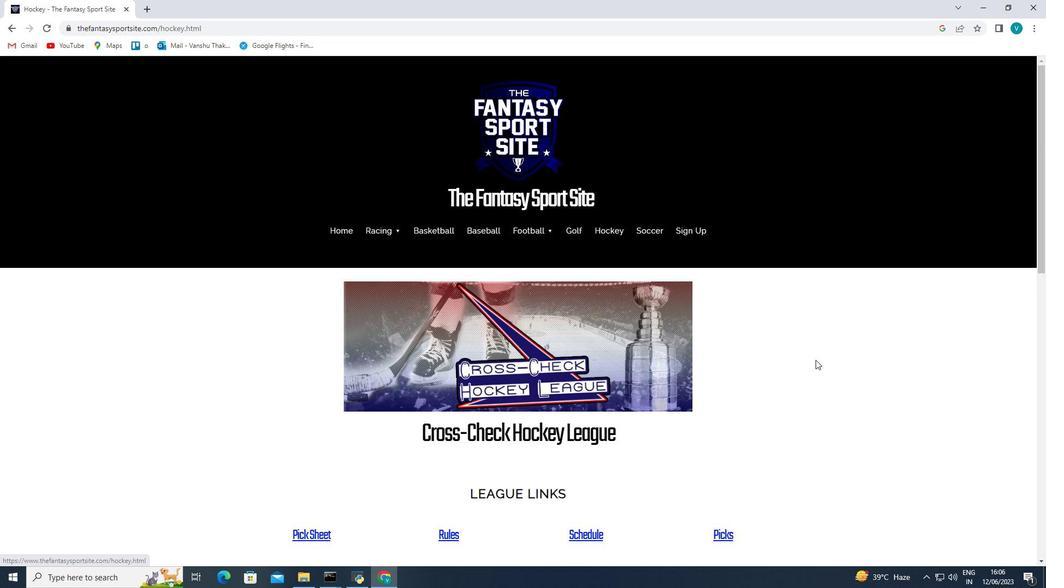 
Action: Mouse moved to (799, 372)
Screenshot: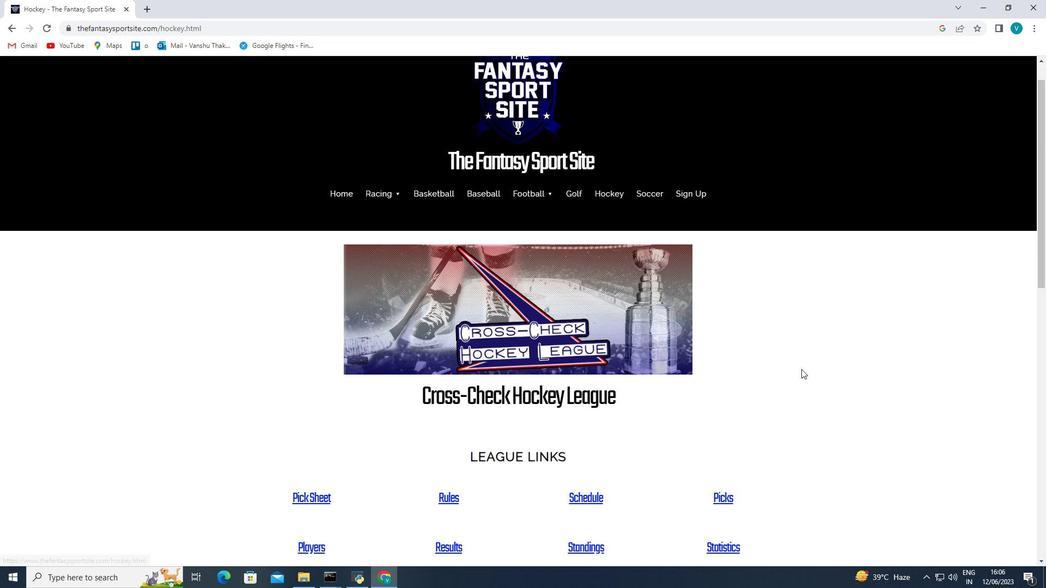 
Action: Mouse scrolled (799, 372) with delta (0, 0)
Screenshot: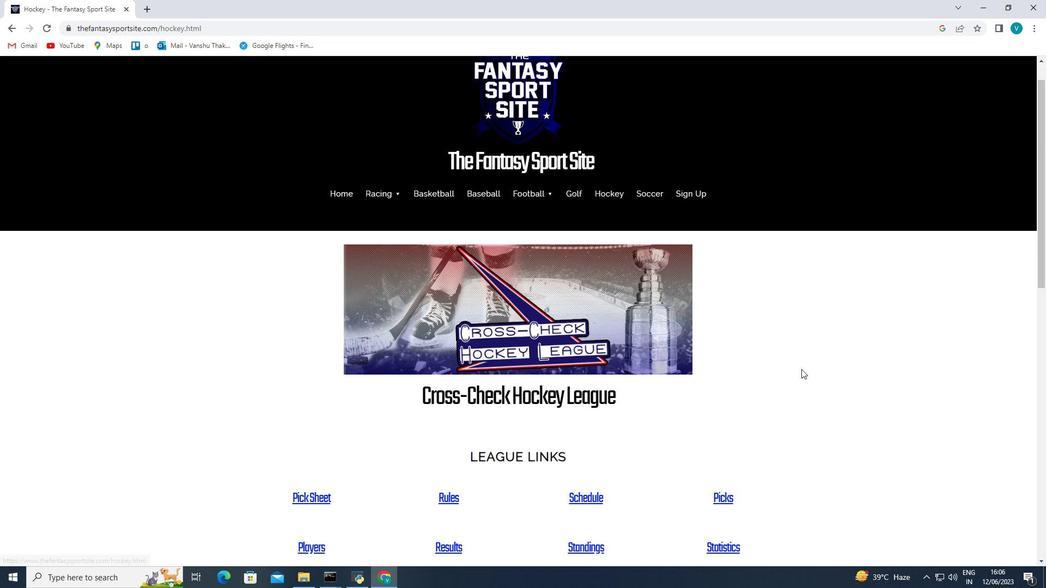 
Action: Mouse moved to (297, 315)
Screenshot: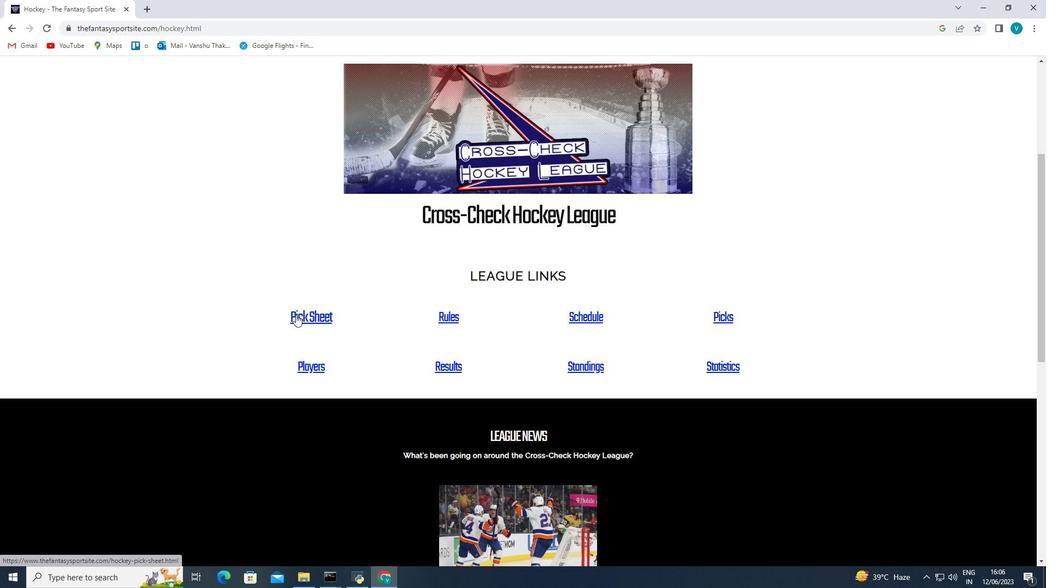 
Action: Mouse pressed left at (297, 315)
Screenshot: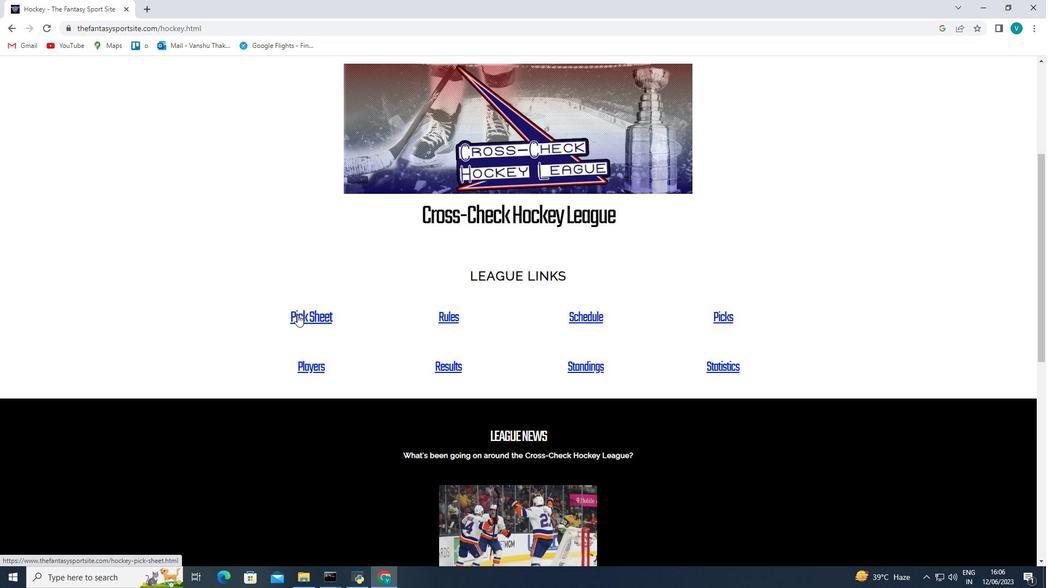 
Action: Mouse moved to (358, 310)
Screenshot: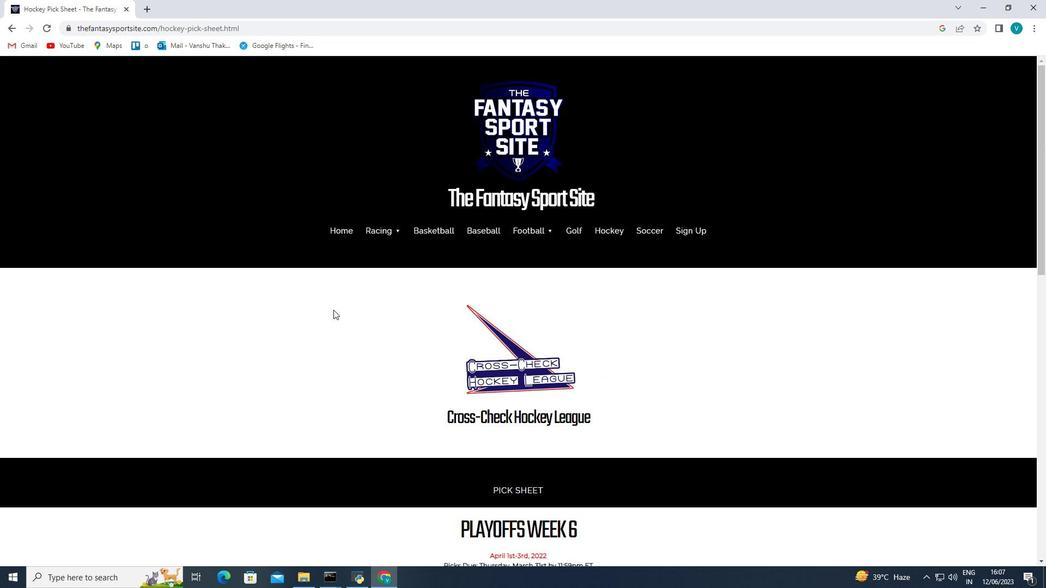 
Action: Mouse scrolled (358, 309) with delta (0, 0)
Screenshot: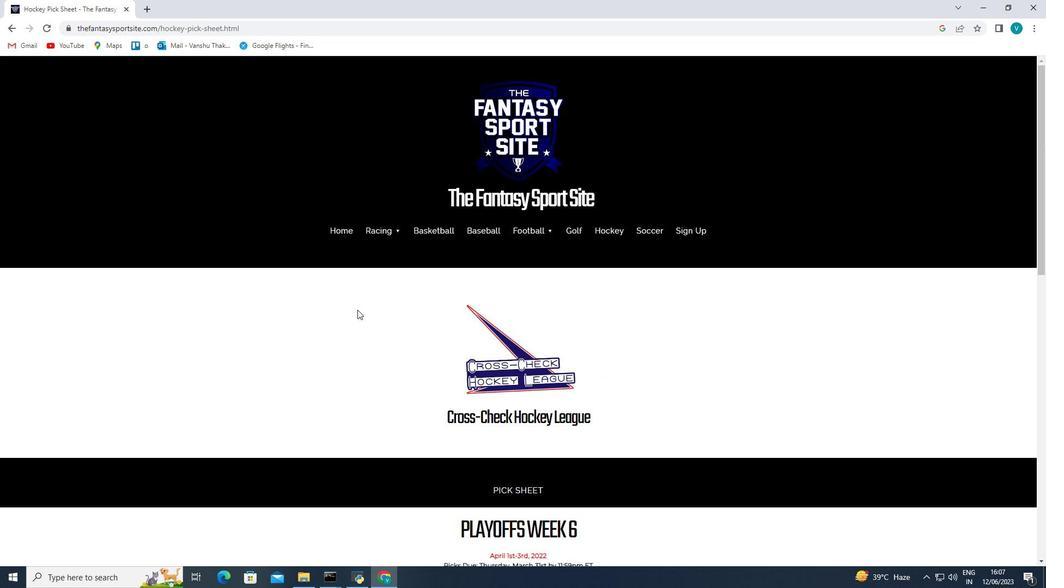 
Action: Mouse moved to (362, 311)
Screenshot: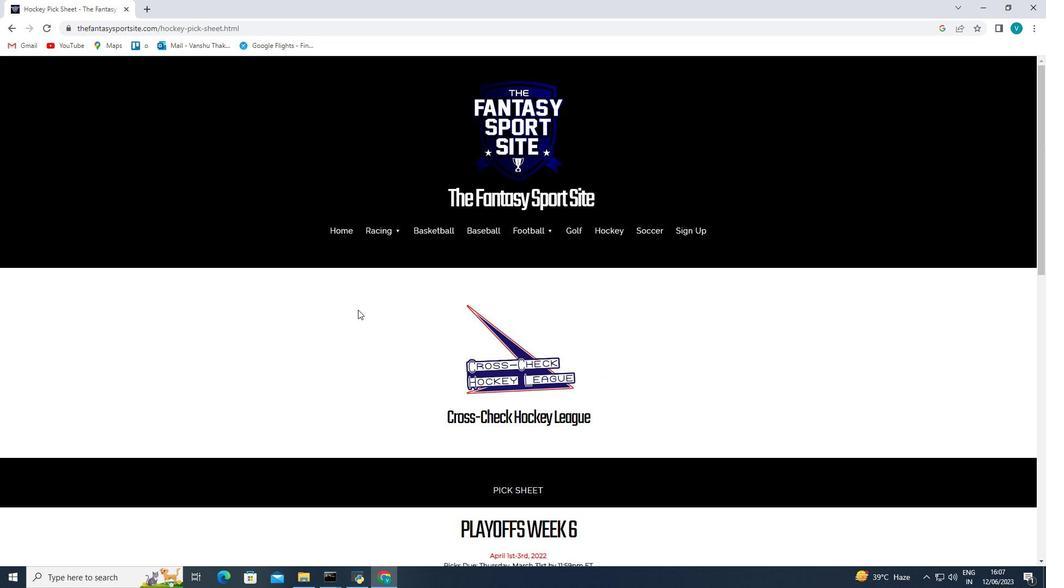 
Action: Mouse scrolled (362, 310) with delta (0, 0)
Screenshot: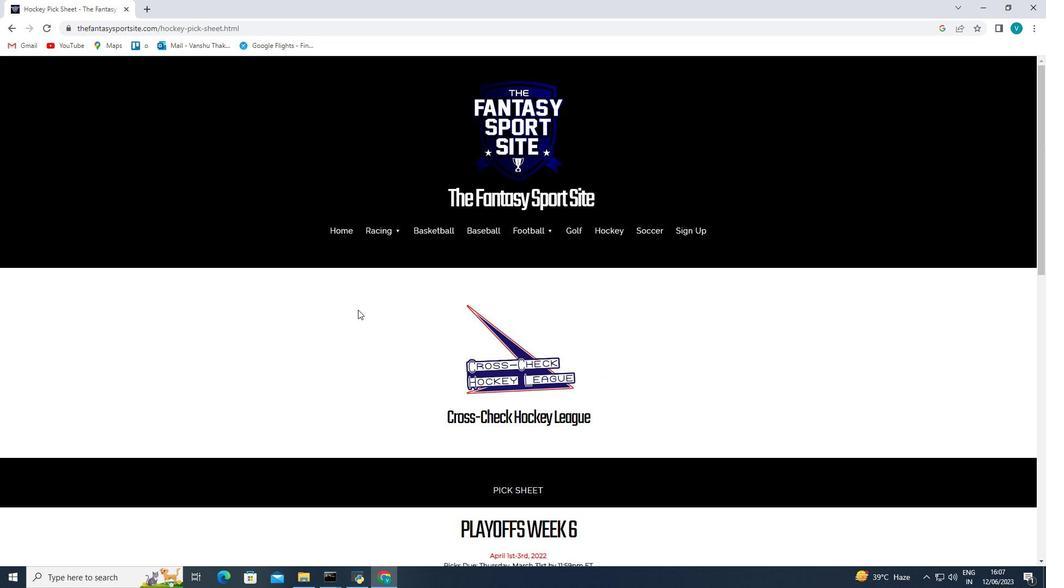 
Action: Mouse moved to (363, 312)
Screenshot: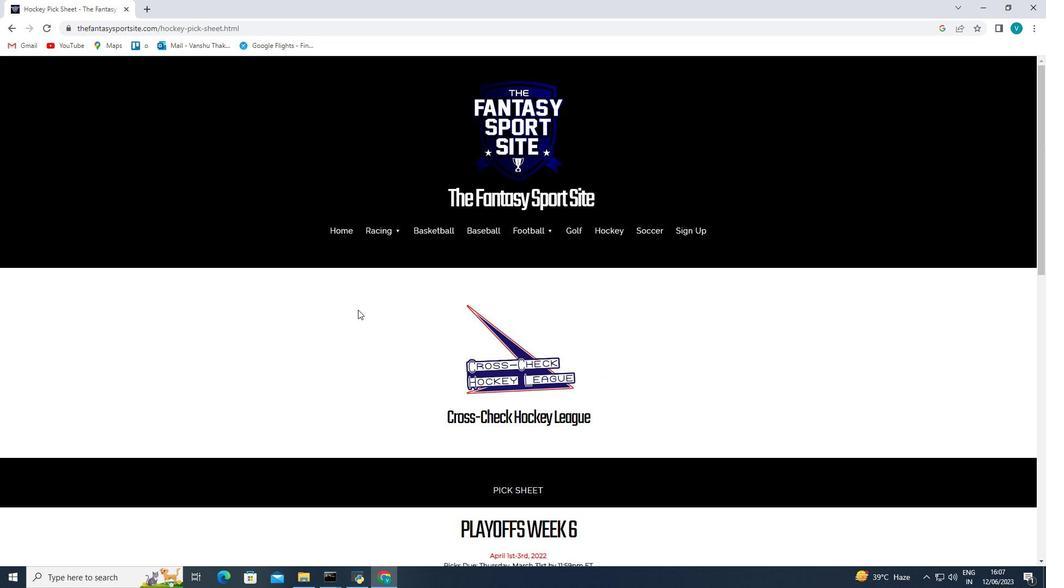 
Action: Mouse scrolled (363, 311) with delta (0, 0)
Screenshot: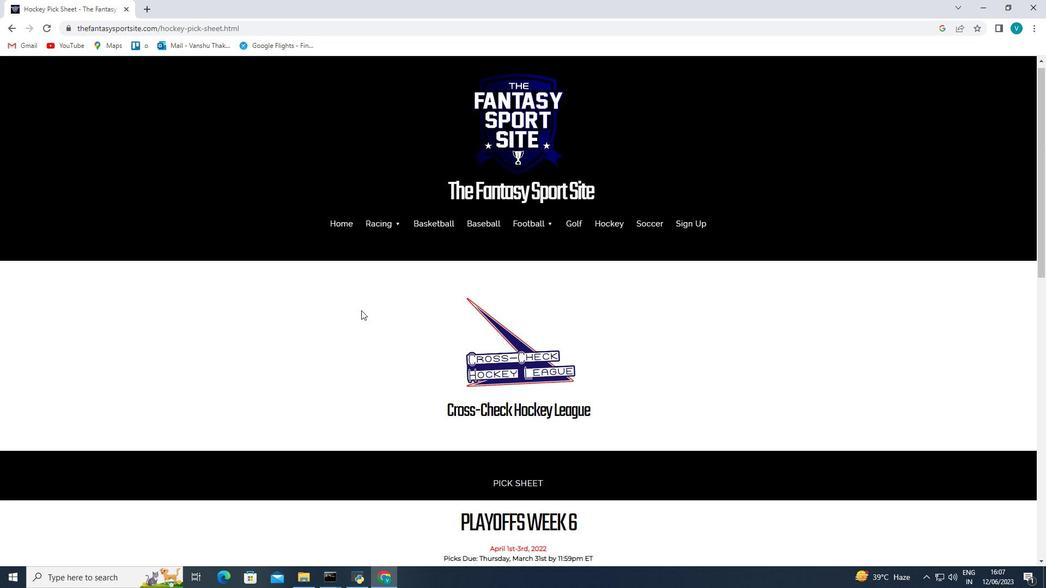 
Action: Mouse scrolled (363, 311) with delta (0, 0)
Screenshot: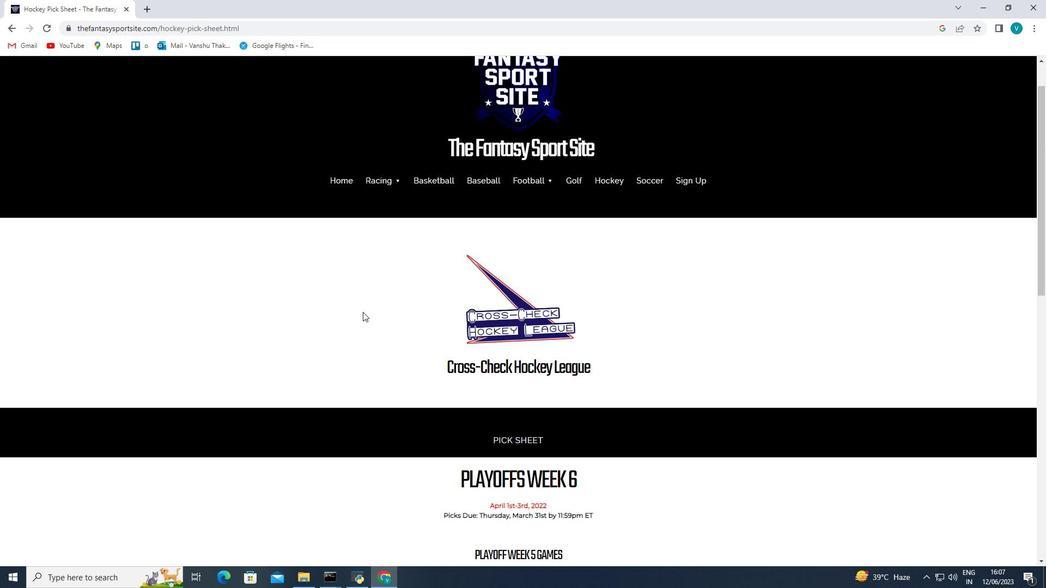 
Action: Mouse scrolled (363, 311) with delta (0, 0)
Screenshot: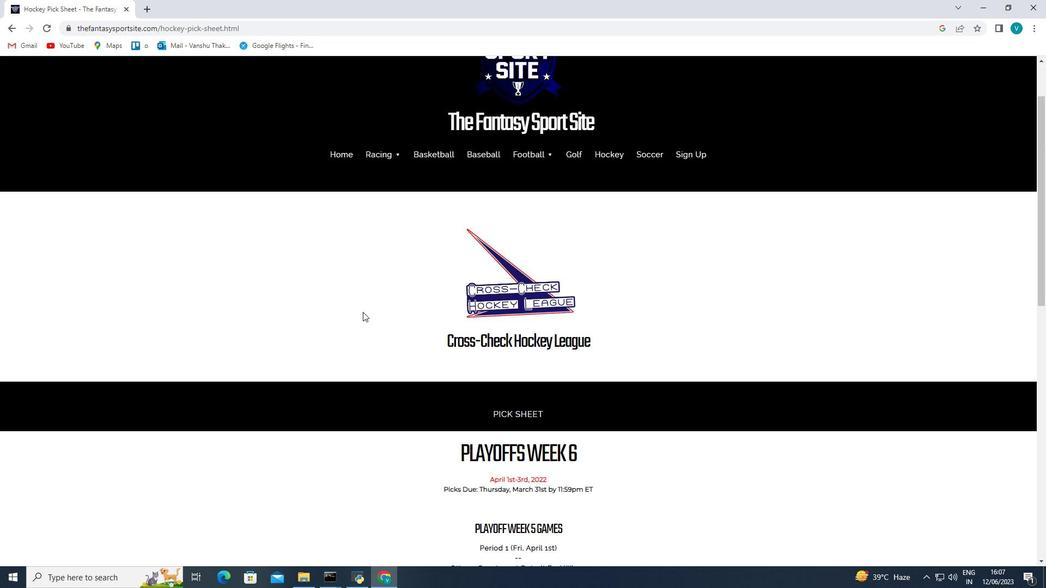 
Action: Mouse scrolled (363, 311) with delta (0, 0)
Screenshot: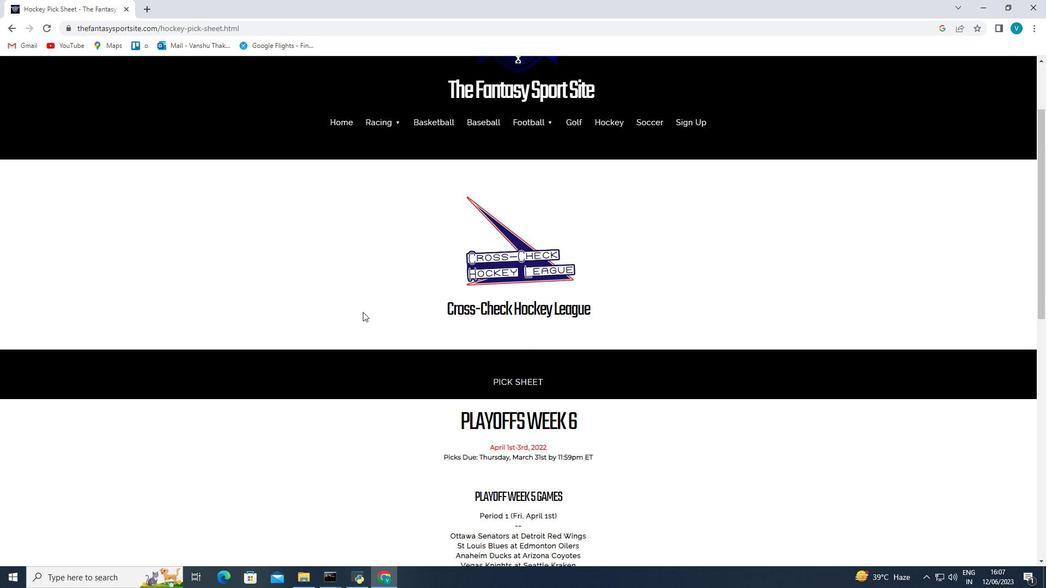 
Action: Mouse scrolled (363, 311) with delta (0, 0)
Screenshot: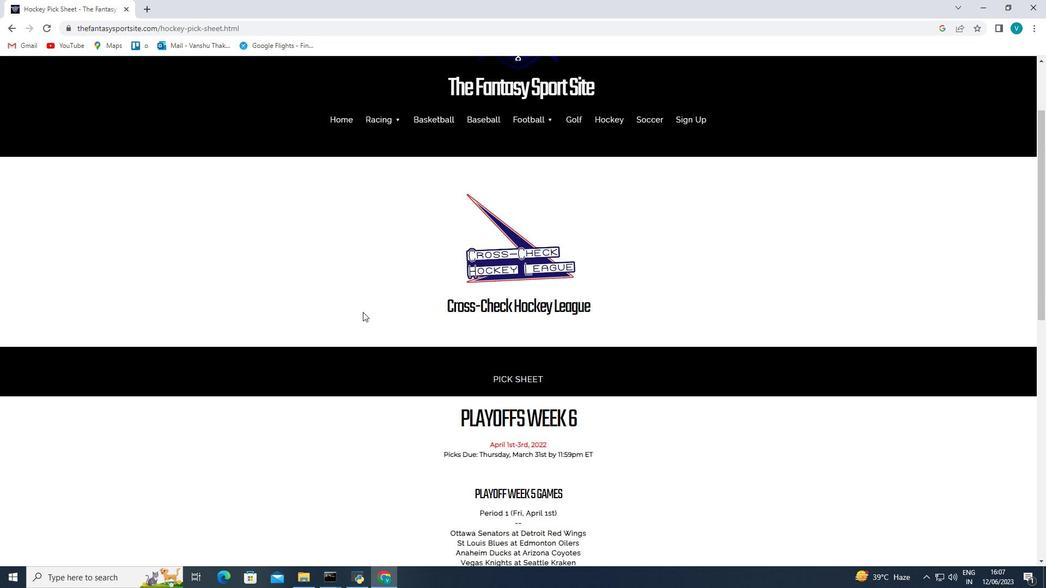 
Action: Mouse moved to (363, 313)
Screenshot: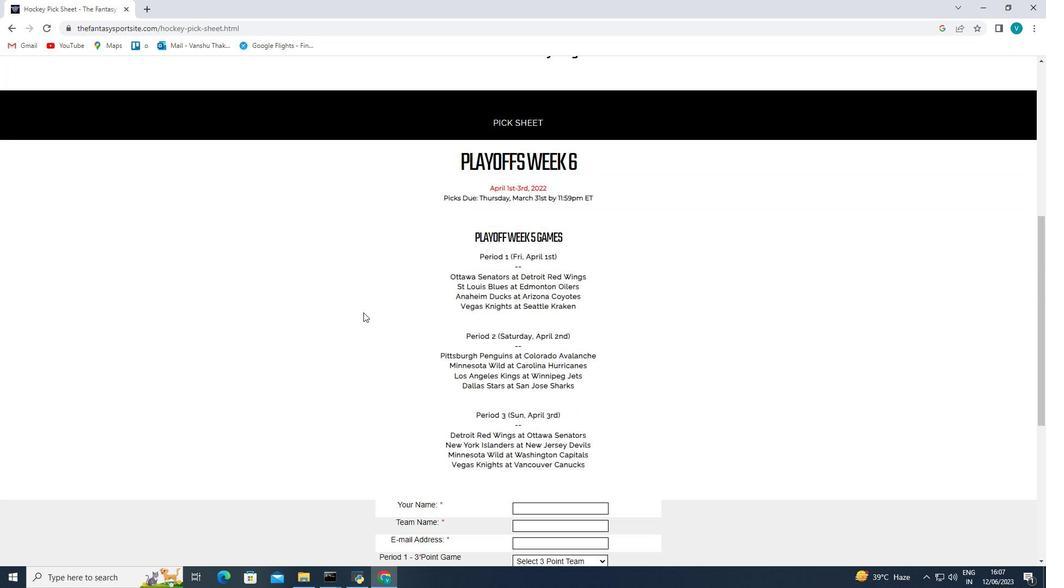 
Action: Mouse scrolled (363, 312) with delta (0, 0)
Screenshot: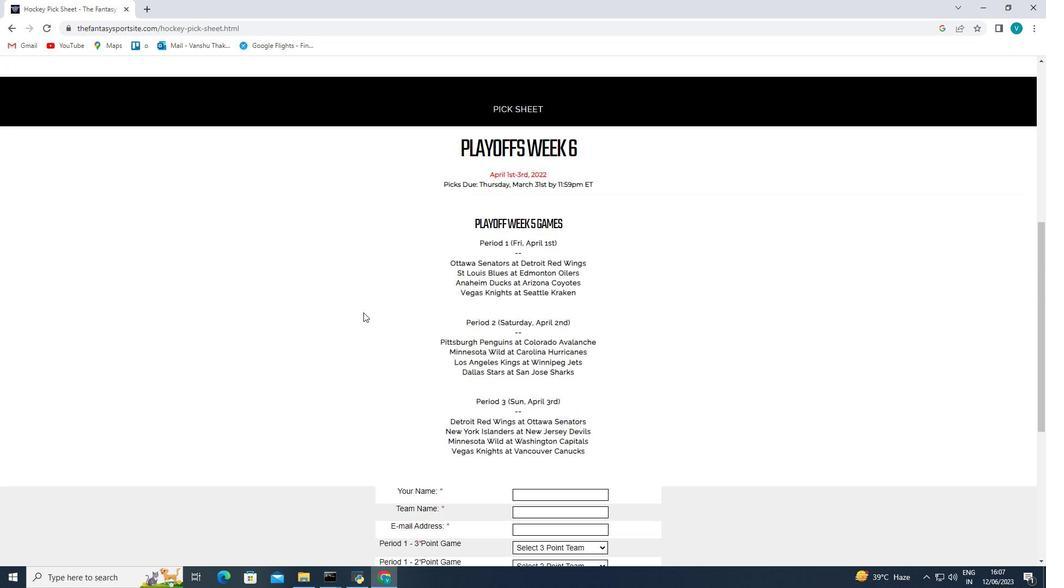 
Action: Mouse moved to (363, 314)
Screenshot: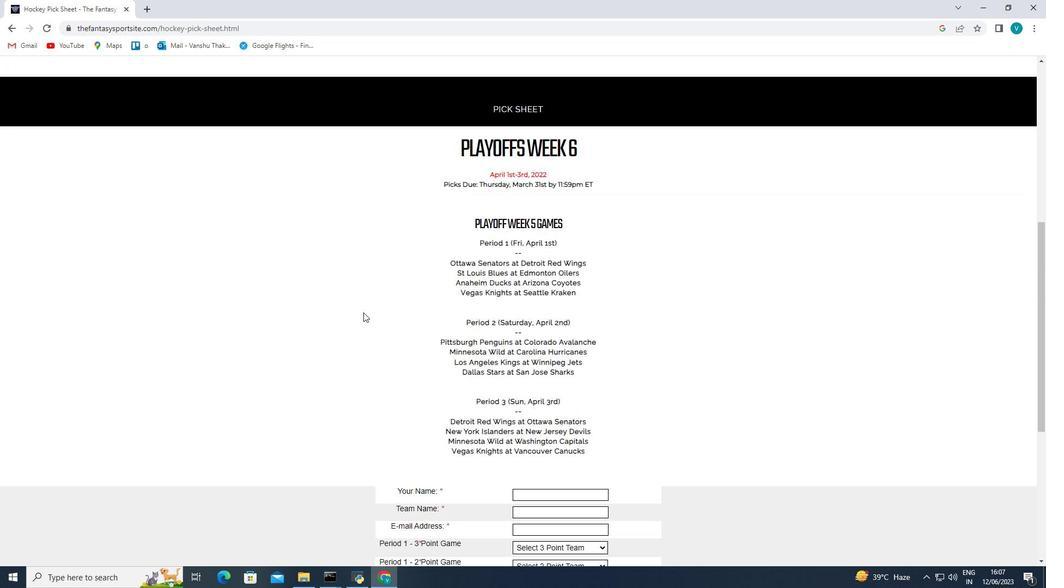 
Action: Mouse scrolled (363, 313) with delta (0, 0)
Screenshot: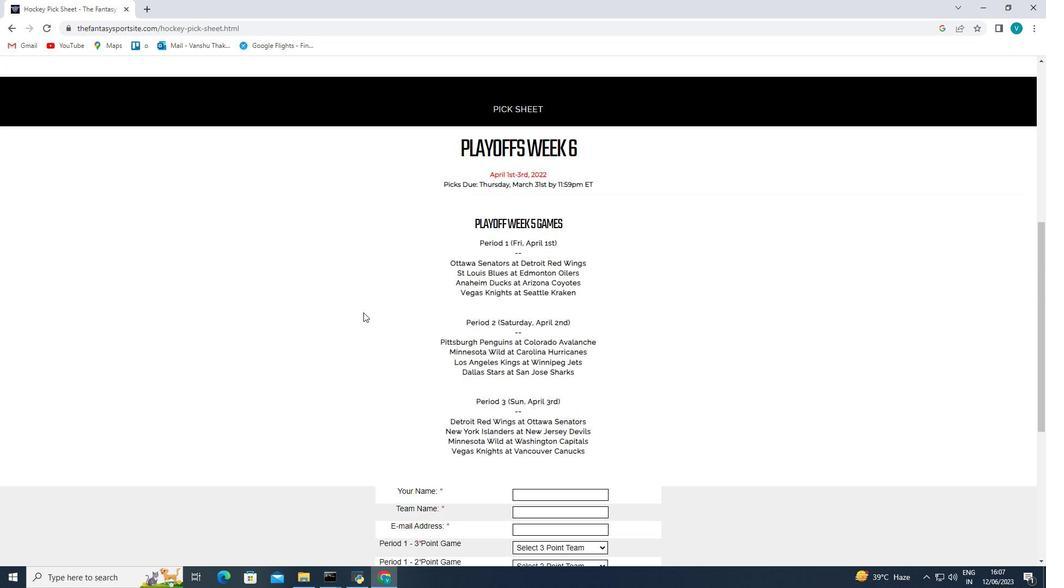 
Action: Mouse moved to (363, 315)
Screenshot: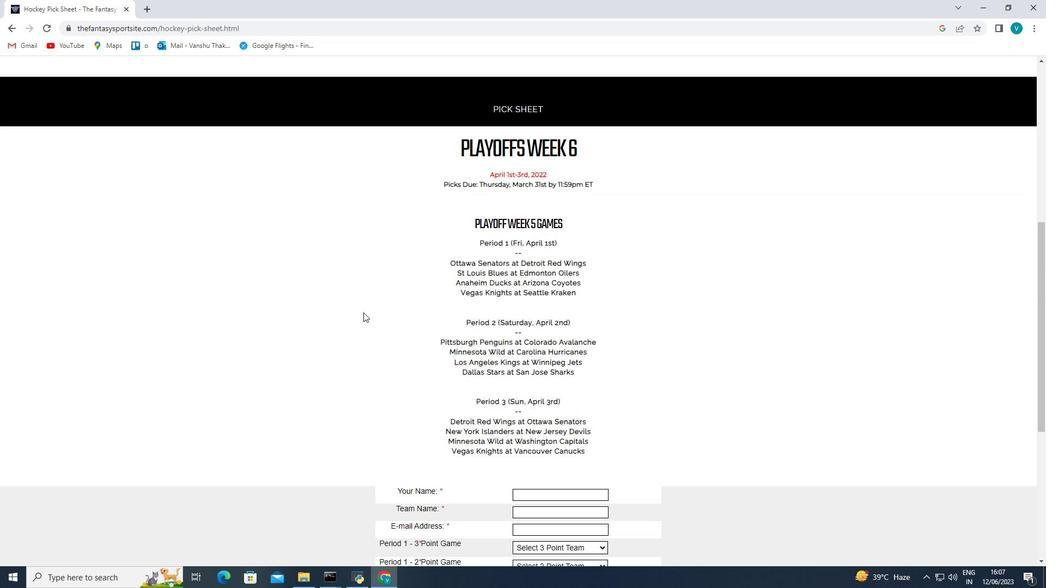 
Action: Mouse scrolled (363, 314) with delta (0, 0)
Screenshot: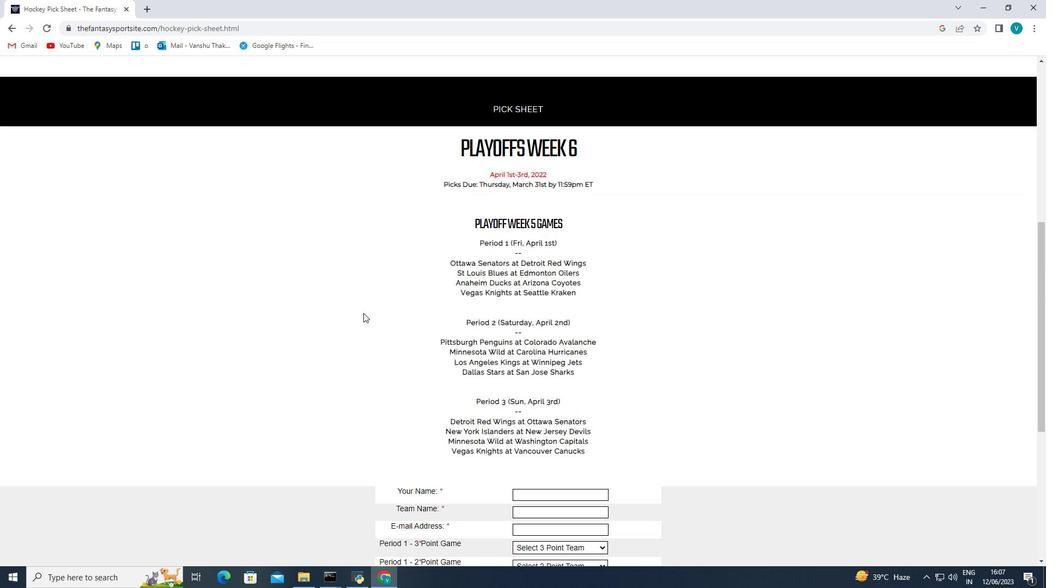 
Action: Mouse moved to (363, 316)
Screenshot: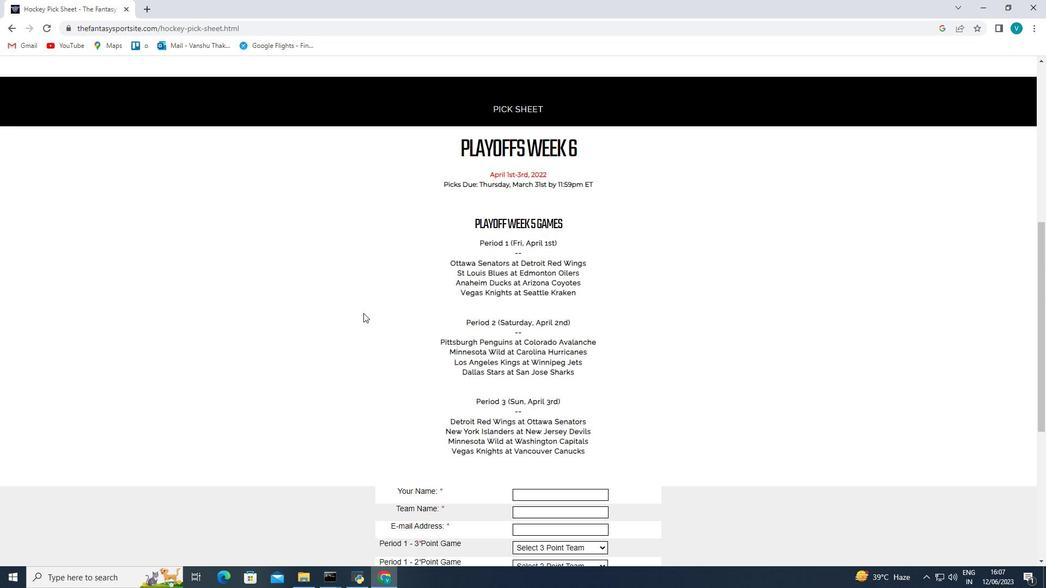 
Action: Mouse scrolled (363, 316) with delta (0, 0)
Screenshot: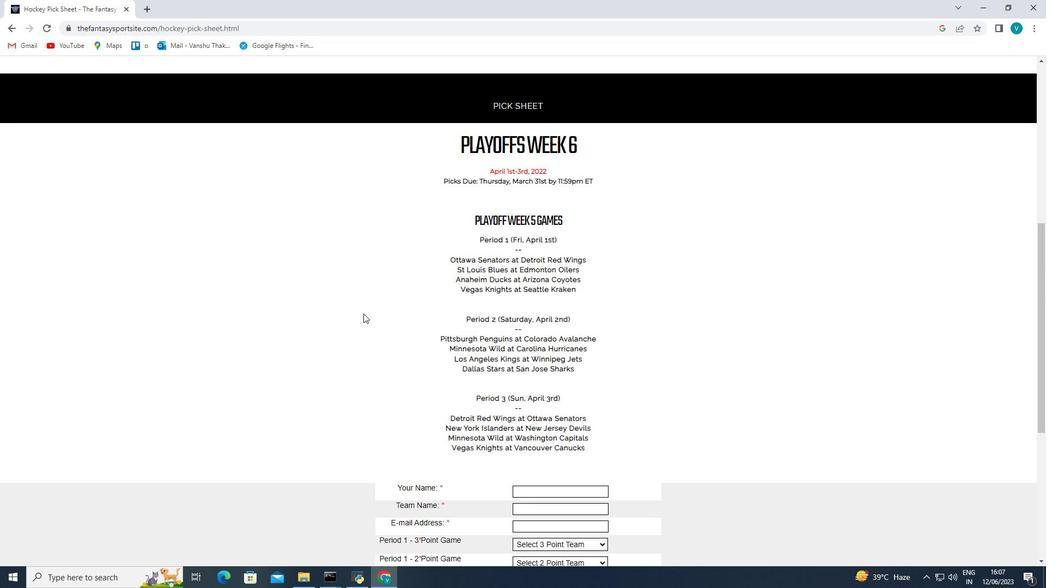 
Action: Mouse moved to (363, 316)
Screenshot: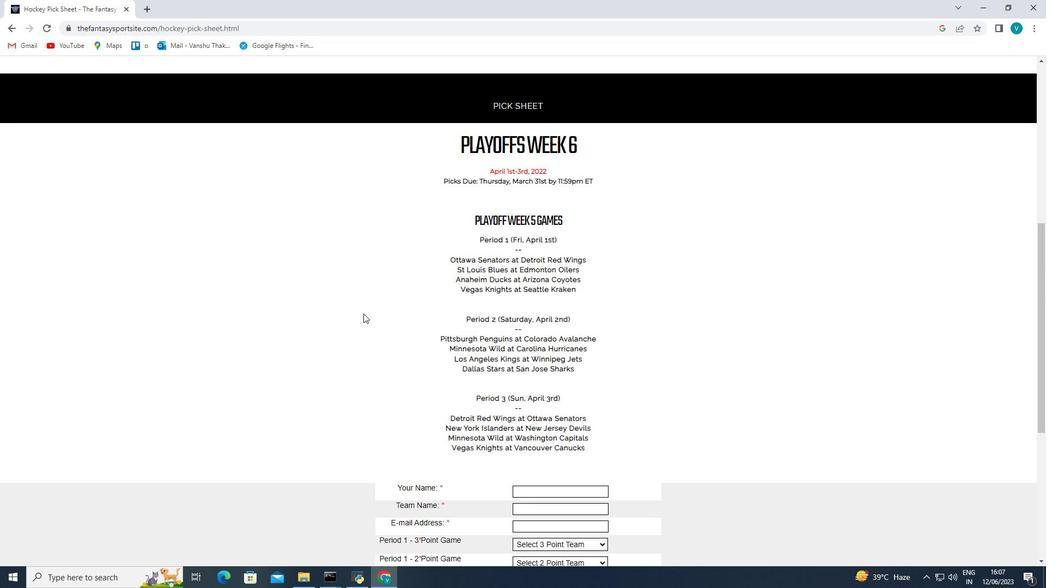 
Action: Mouse scrolled (363, 316) with delta (0, 0)
Screenshot: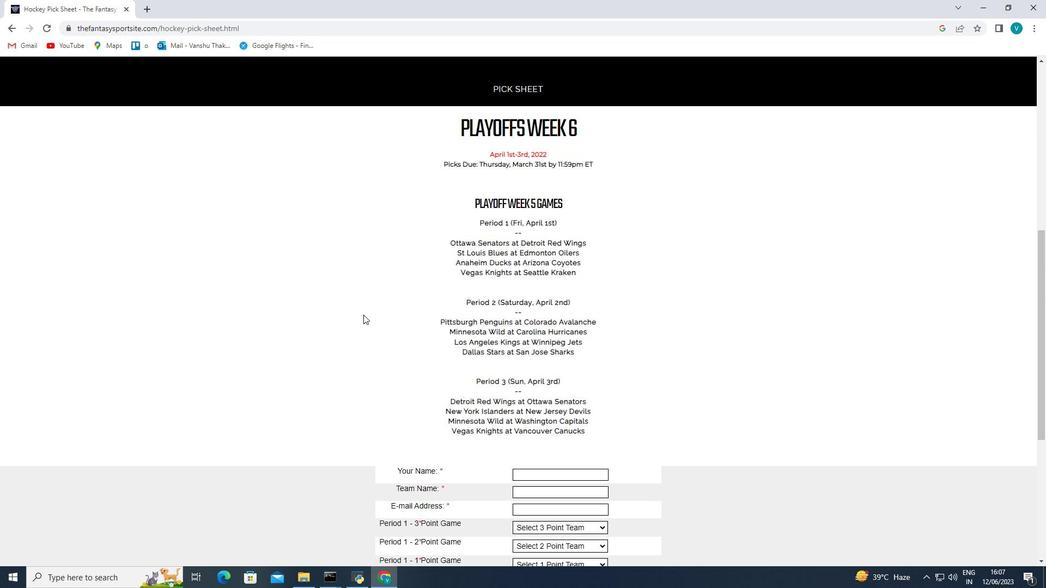 
Action: Mouse scrolled (363, 316) with delta (0, 0)
Screenshot: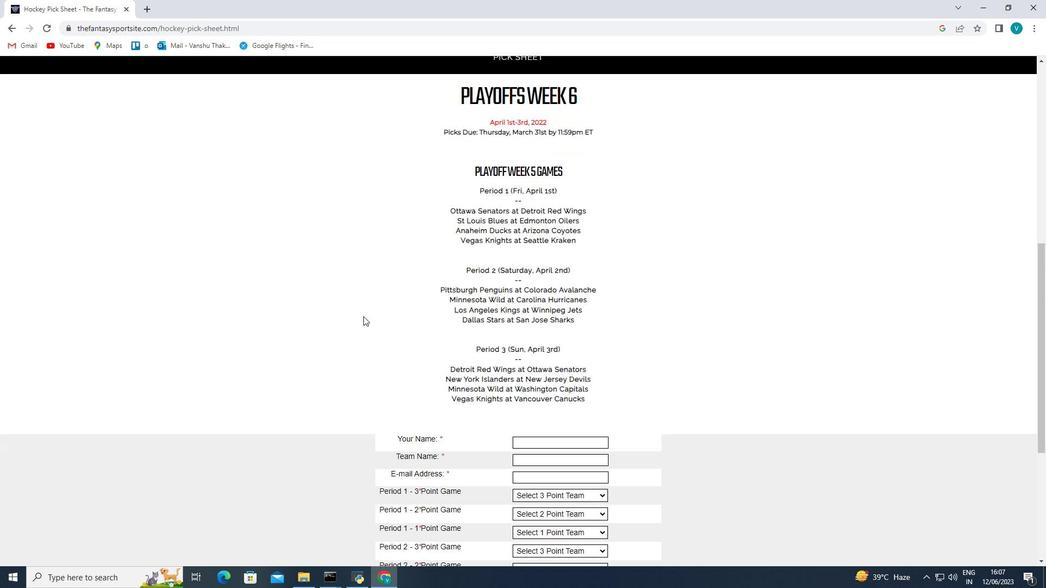 
Action: Mouse moved to (524, 192)
Screenshot: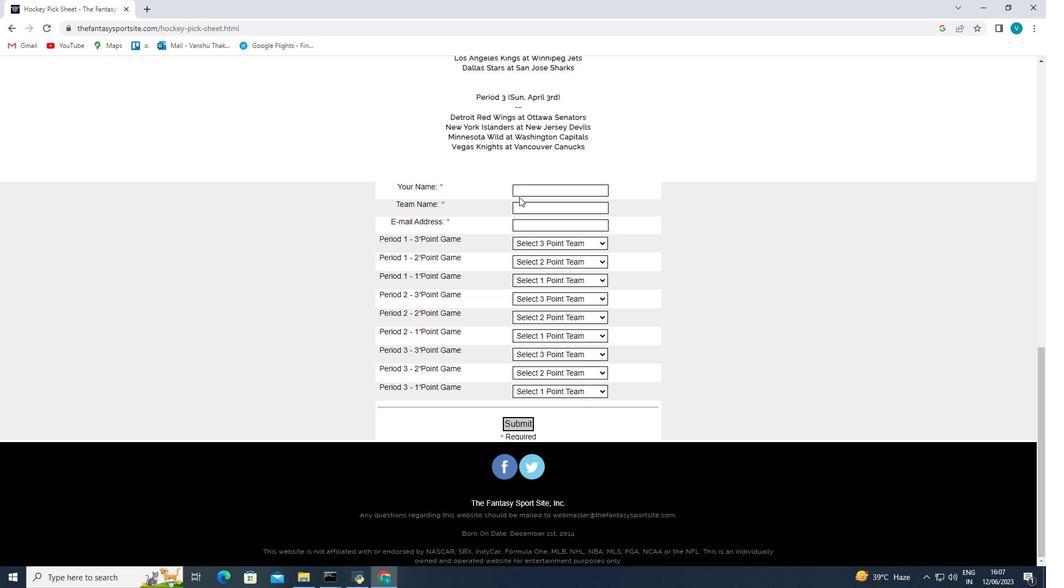 
Action: Mouse pressed left at (524, 192)
Screenshot: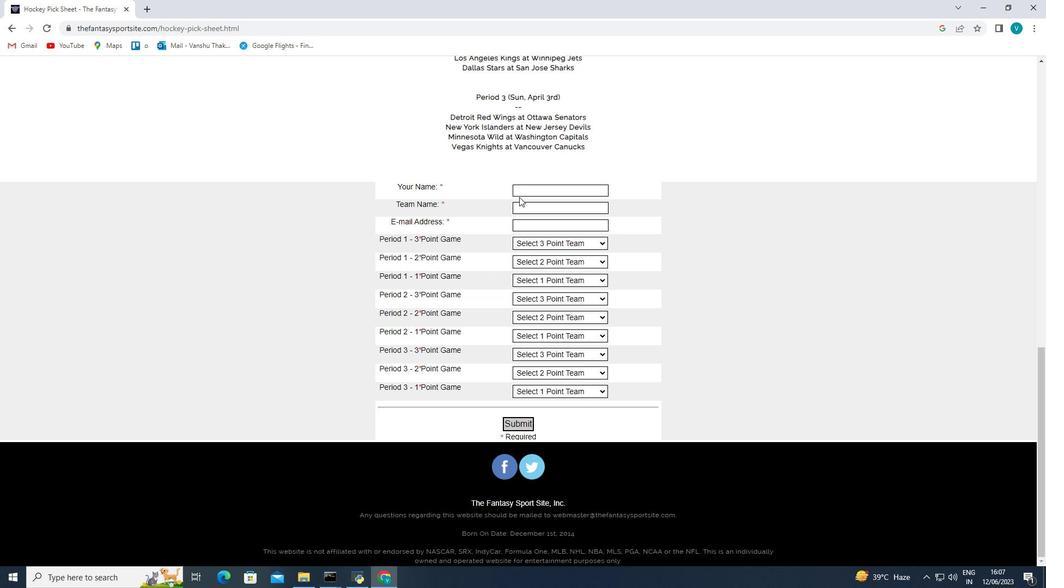 
Action: Mouse moved to (524, 191)
Screenshot: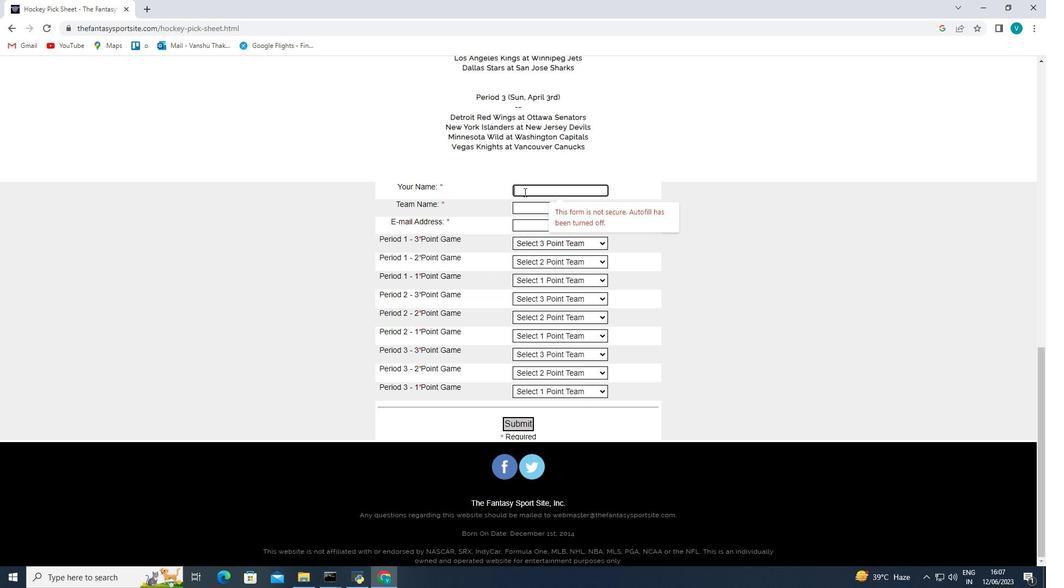 
Action: Key pressed <Key.shift>Amelia<Key.space><Key.shift>Davb<Key.backspace>is
Screenshot: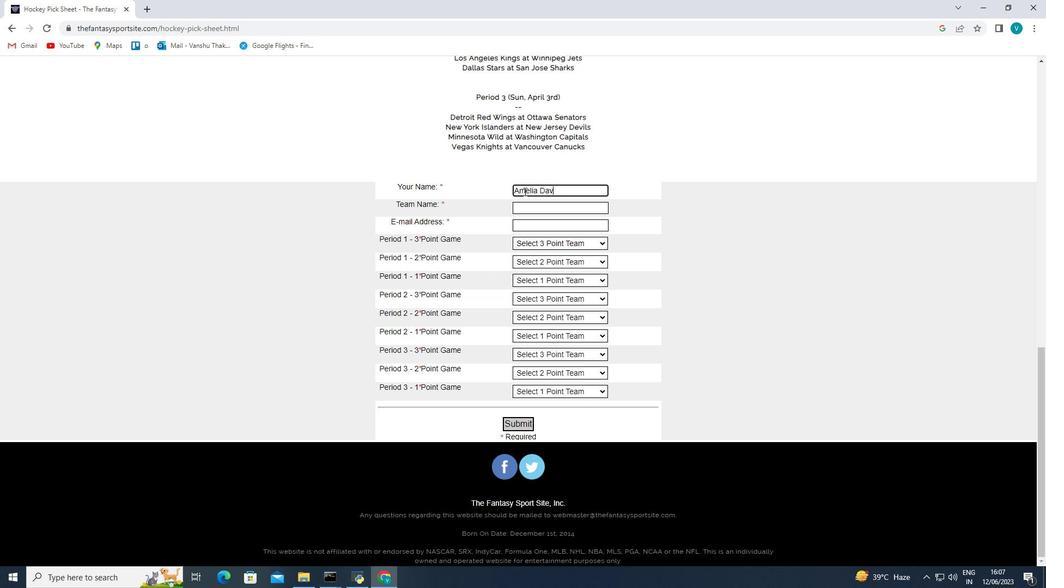 
Action: Mouse moved to (529, 207)
Screenshot: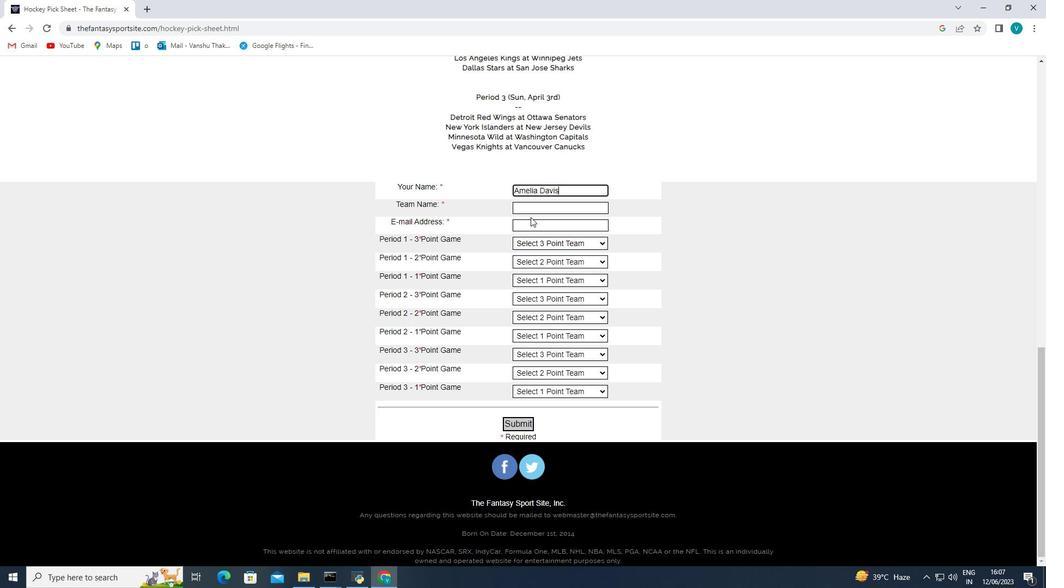 
Action: Mouse pressed left at (529, 207)
Screenshot: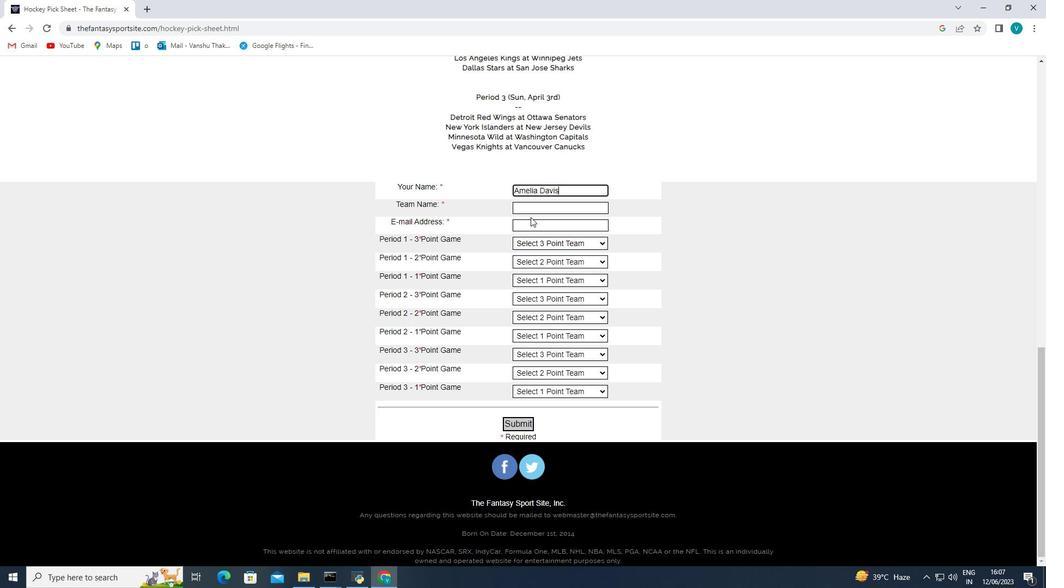 
Action: Key pressed <Key.shift>Omaha<Key.space><Key.shift>Knights
Screenshot: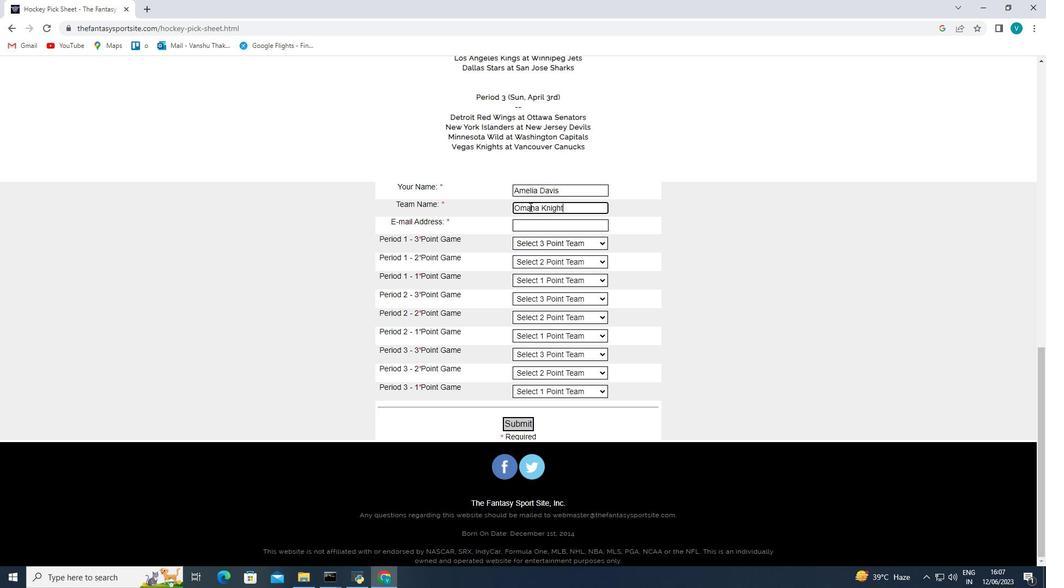 
Action: Mouse moved to (534, 227)
Screenshot: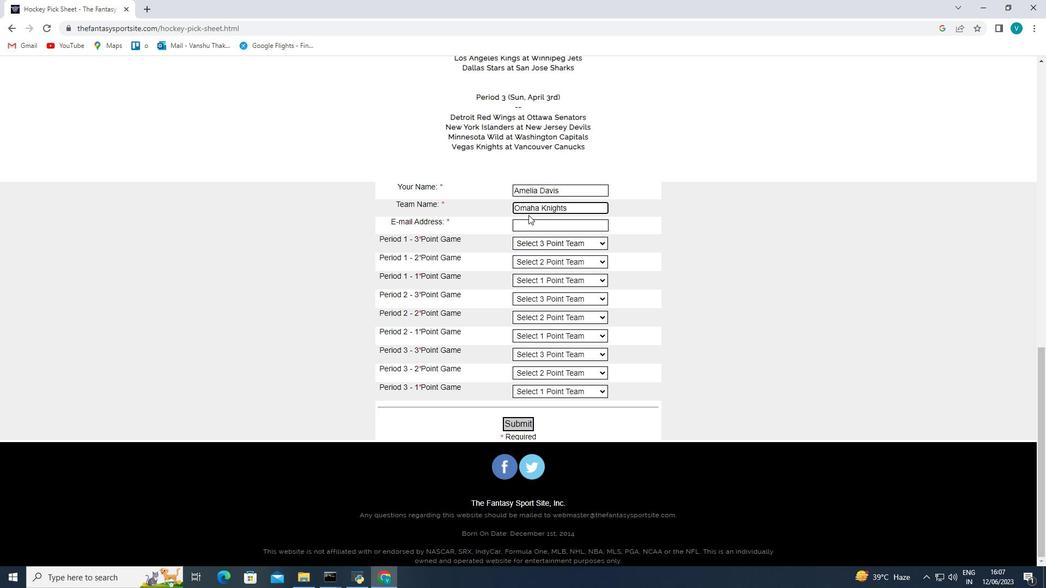 
Action: Mouse pressed left at (534, 227)
Screenshot: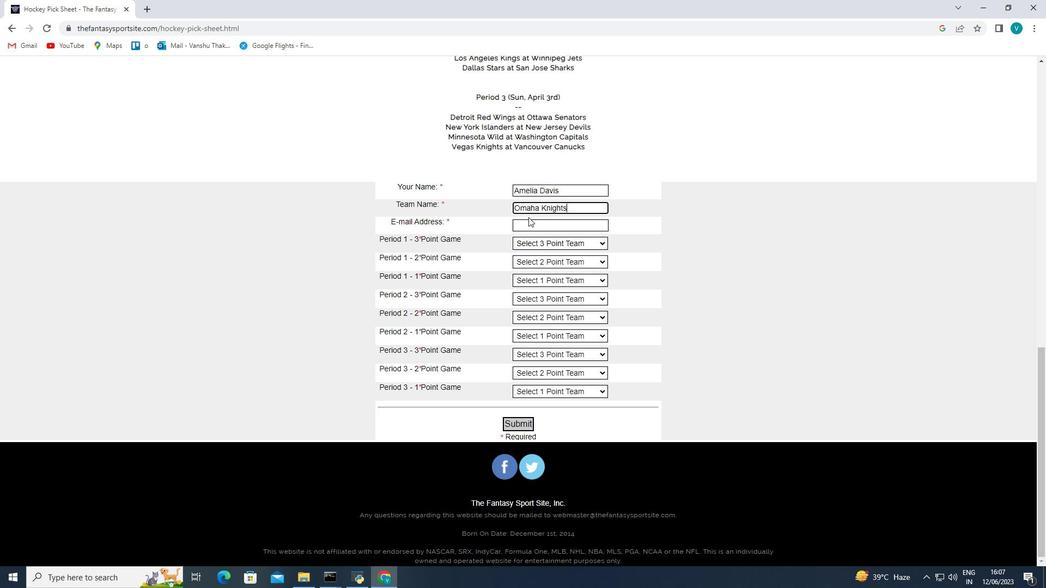 
Action: Mouse moved to (578, 204)
Screenshot: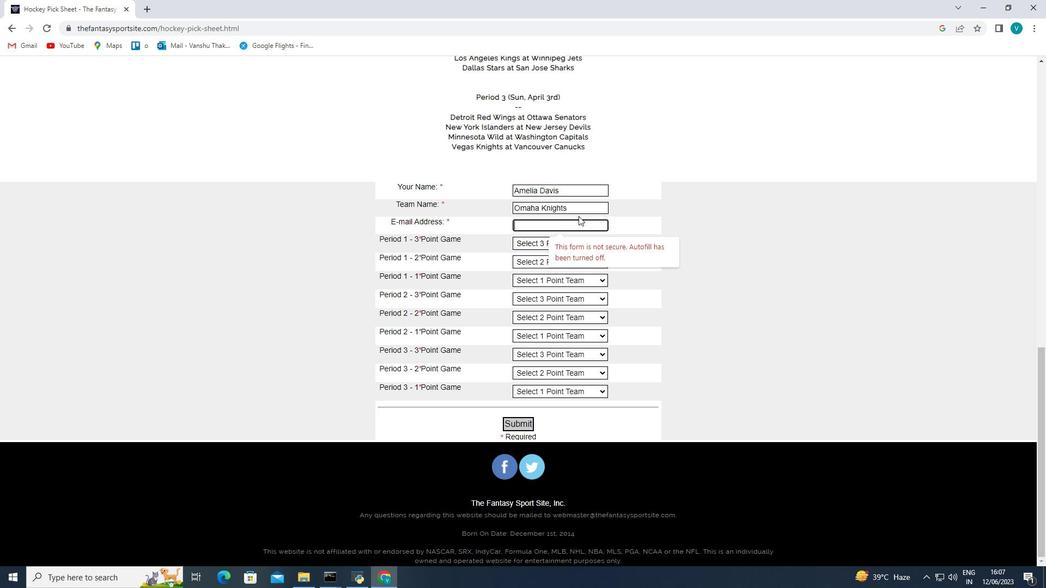 
Action: Mouse pressed left at (578, 204)
Screenshot: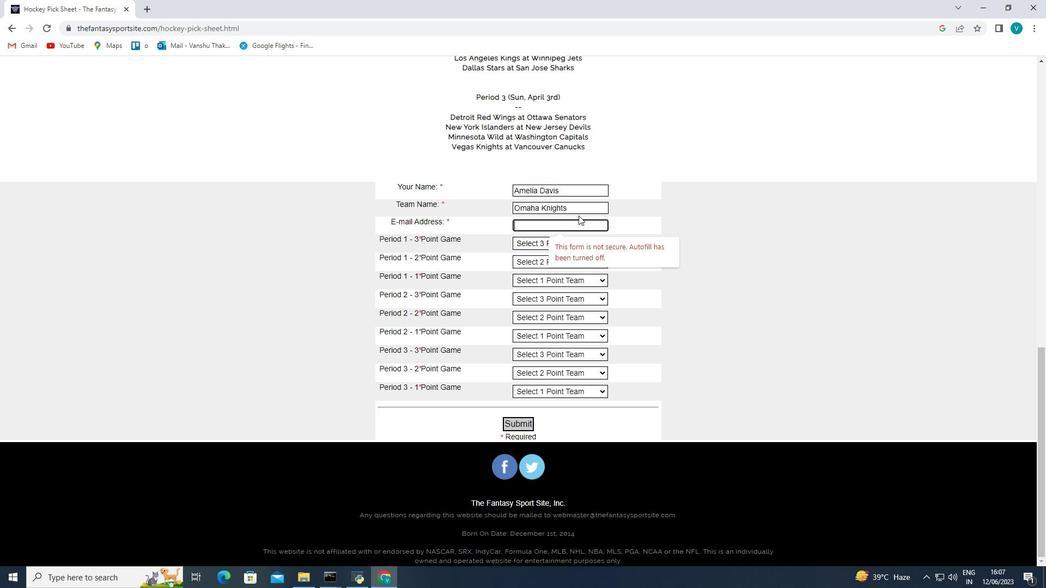 
Action: Key pressed -<Key.shift>D
Screenshot: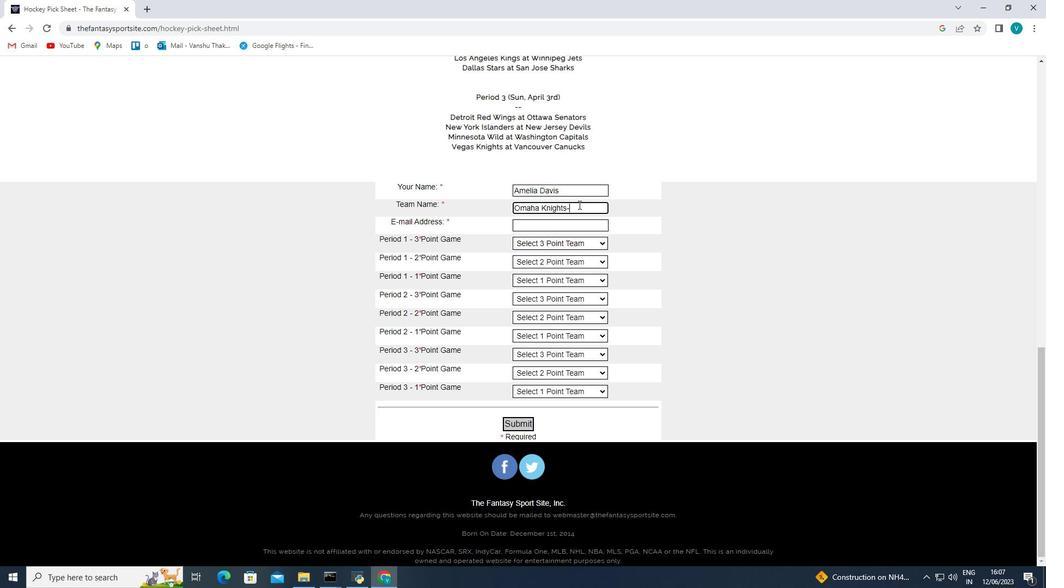 
Action: Mouse moved to (574, 219)
Screenshot: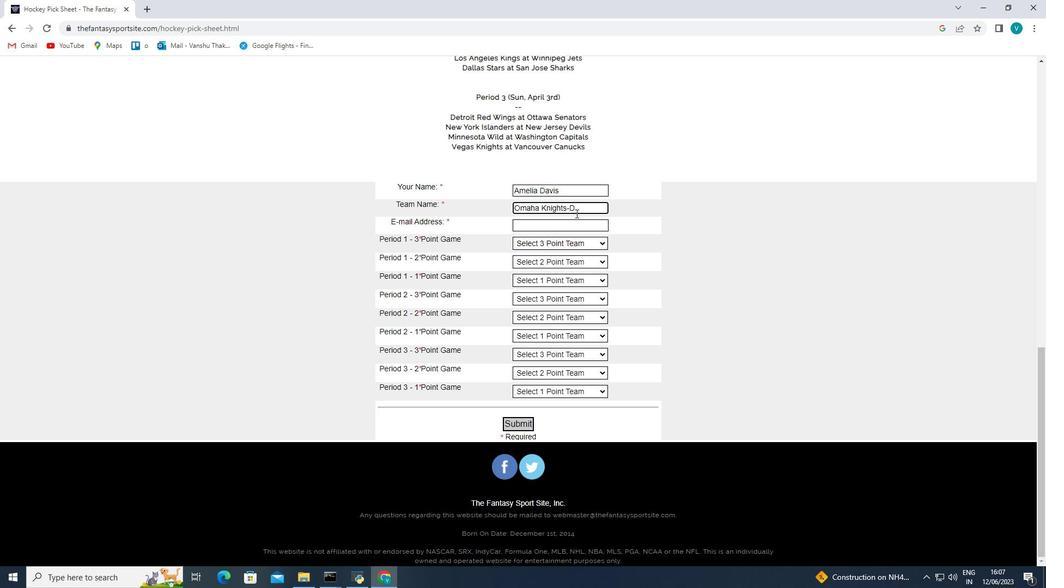 
Action: Mouse pressed left at (574, 219)
Screenshot: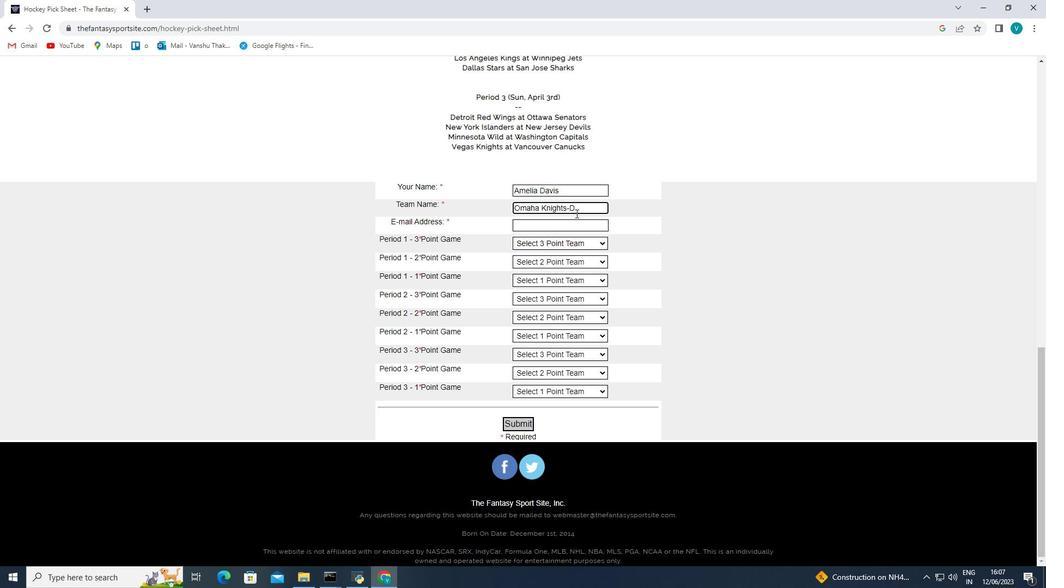 
Action: Mouse moved to (570, 231)
Screenshot: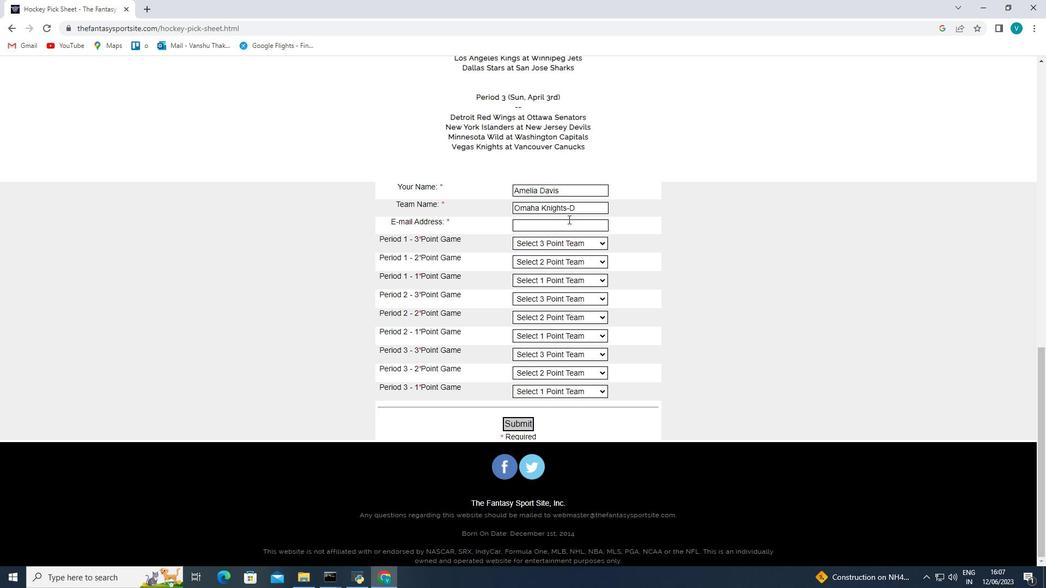 
Action: Mouse pressed left at (570, 231)
Screenshot: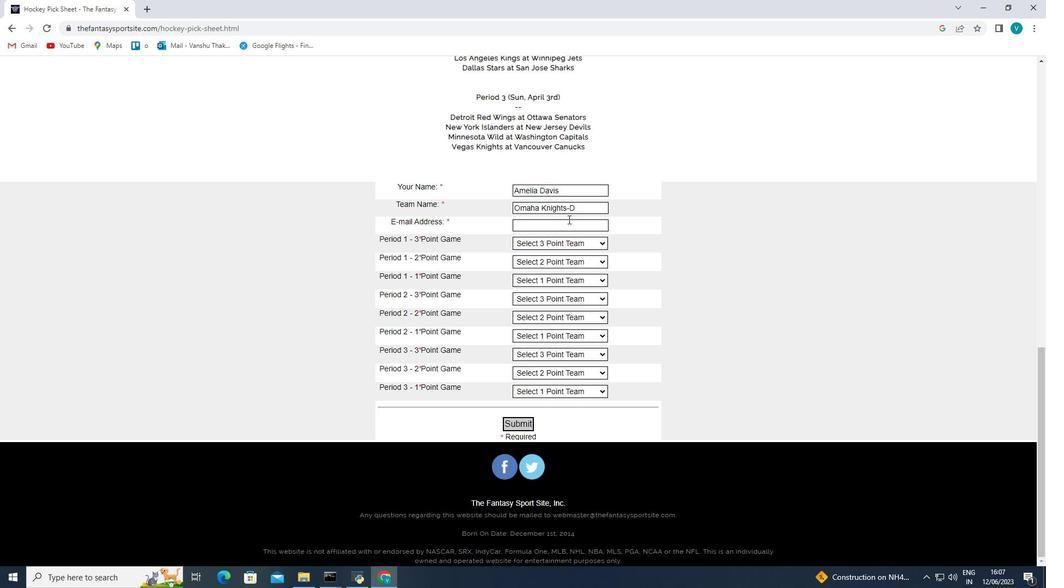 
Action: Key pressed softage.6<Key.shift><Key.shift><Key.shift>@softage.net
Screenshot: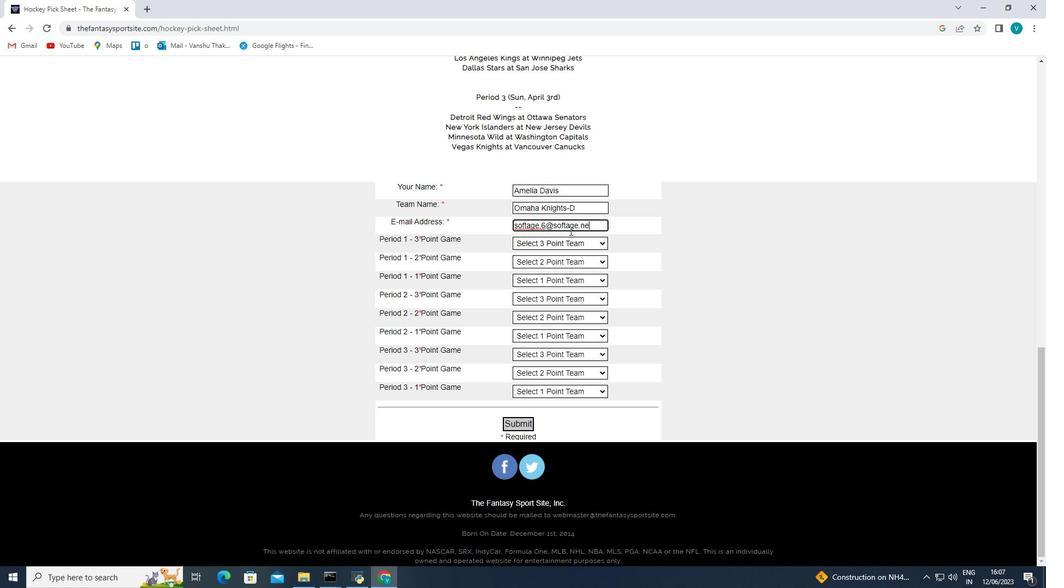 
Action: Mouse moved to (567, 245)
Screenshot: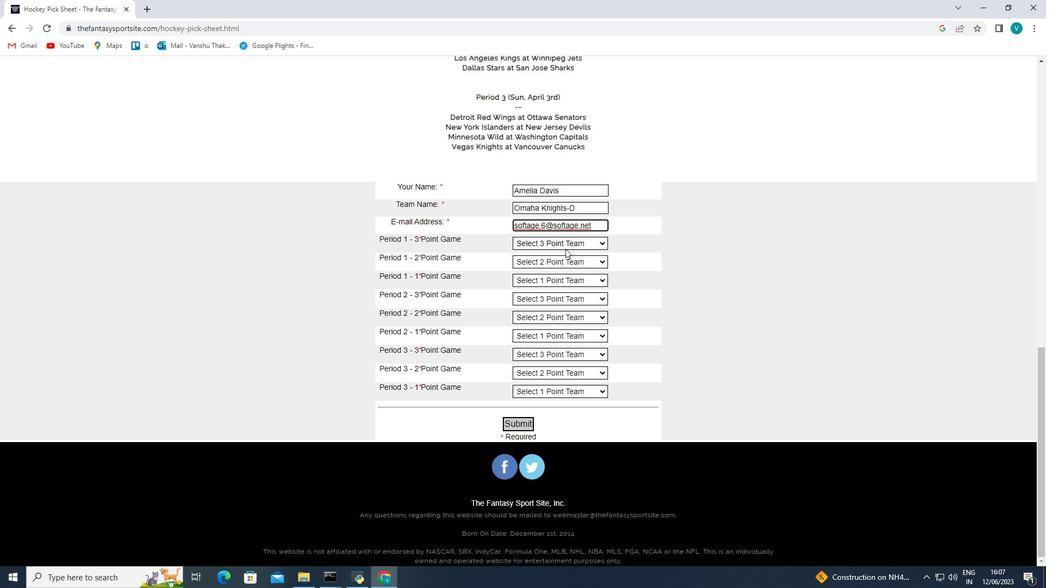
Action: Mouse pressed left at (567, 245)
Screenshot: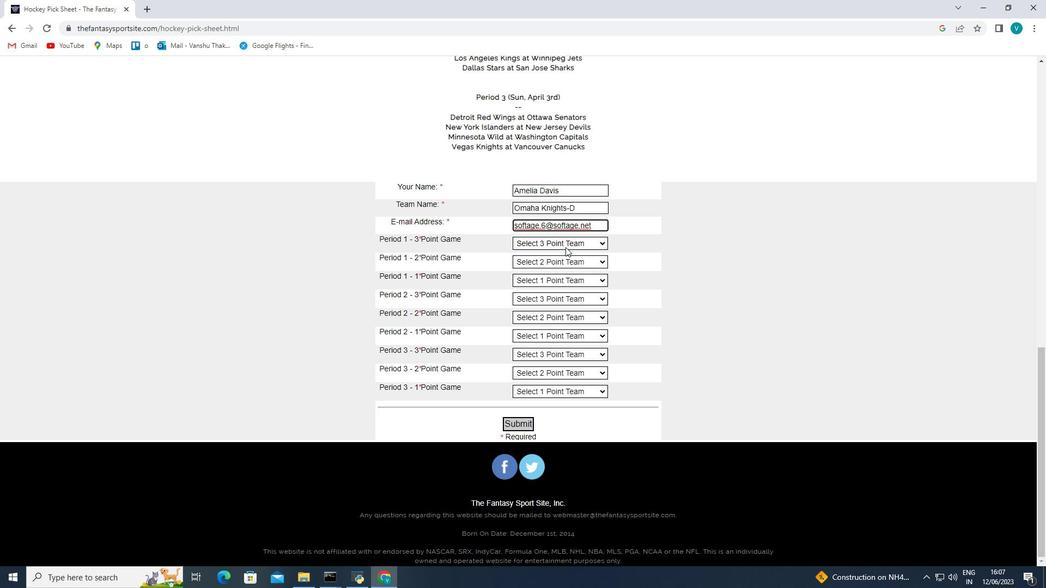 
Action: Mouse moved to (560, 308)
Screenshot: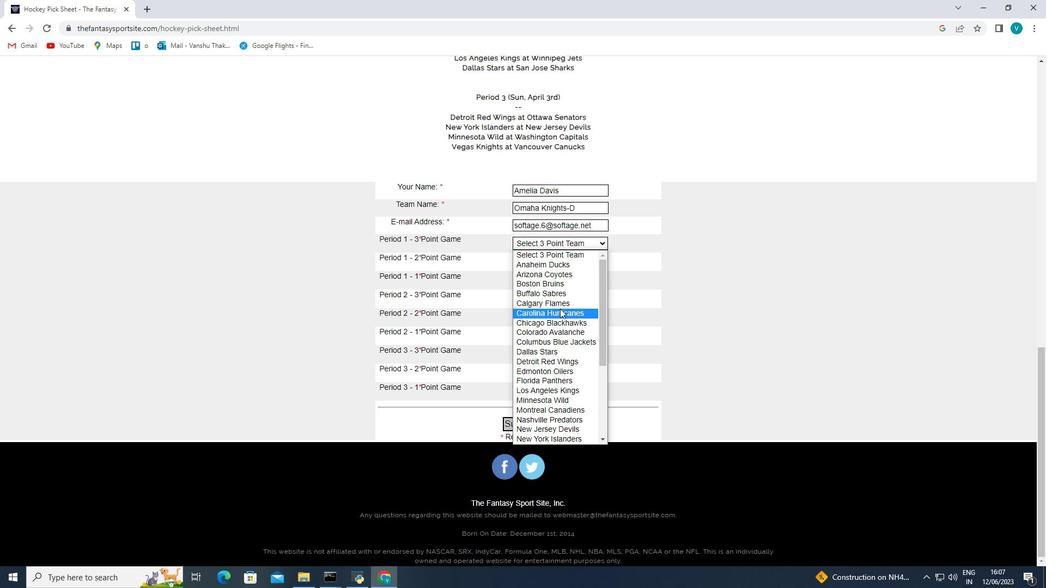 
Action: Mouse pressed left at (560, 308)
Screenshot: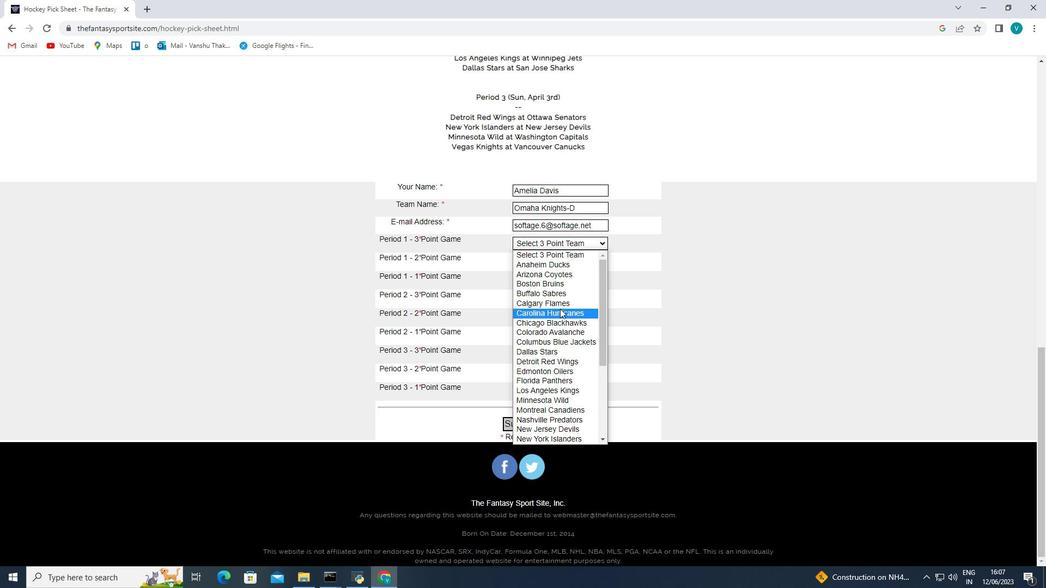 
Action: Mouse moved to (571, 246)
Screenshot: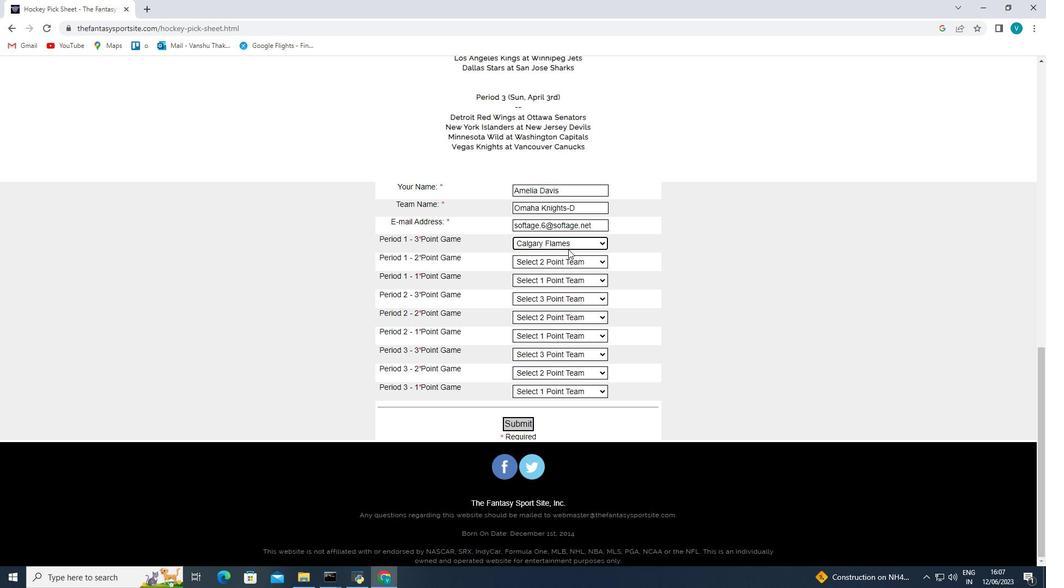 
Action: Mouse pressed left at (571, 246)
Screenshot: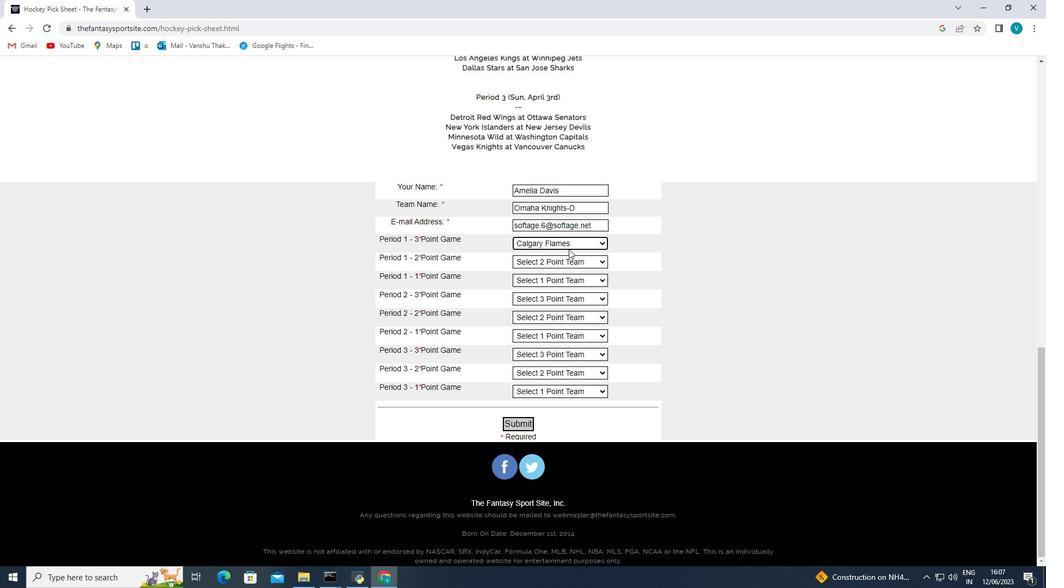 
Action: Mouse moved to (554, 312)
Screenshot: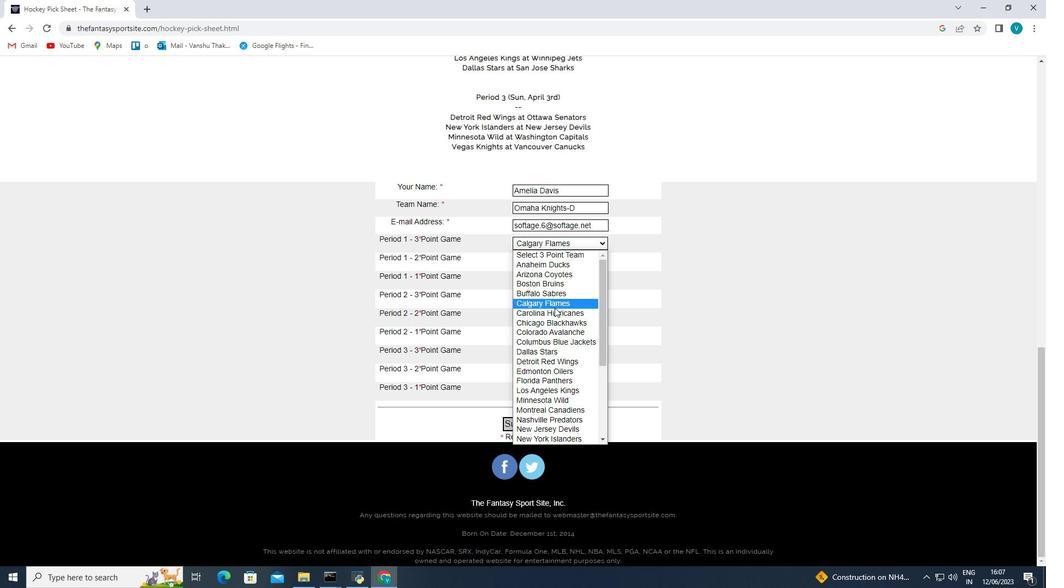 
Action: Mouse pressed left at (554, 312)
Screenshot: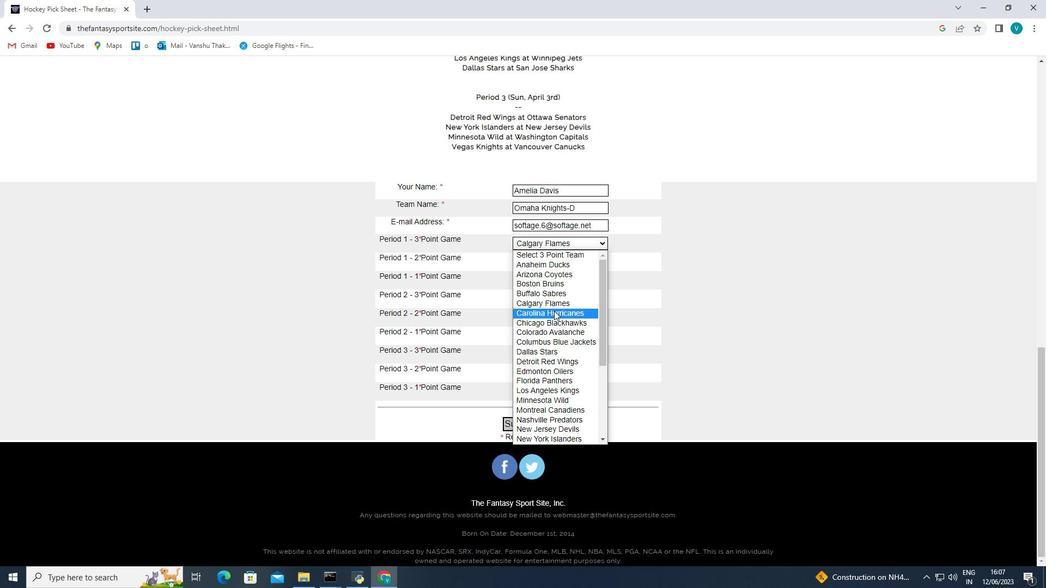 
Action: Mouse moved to (563, 262)
Screenshot: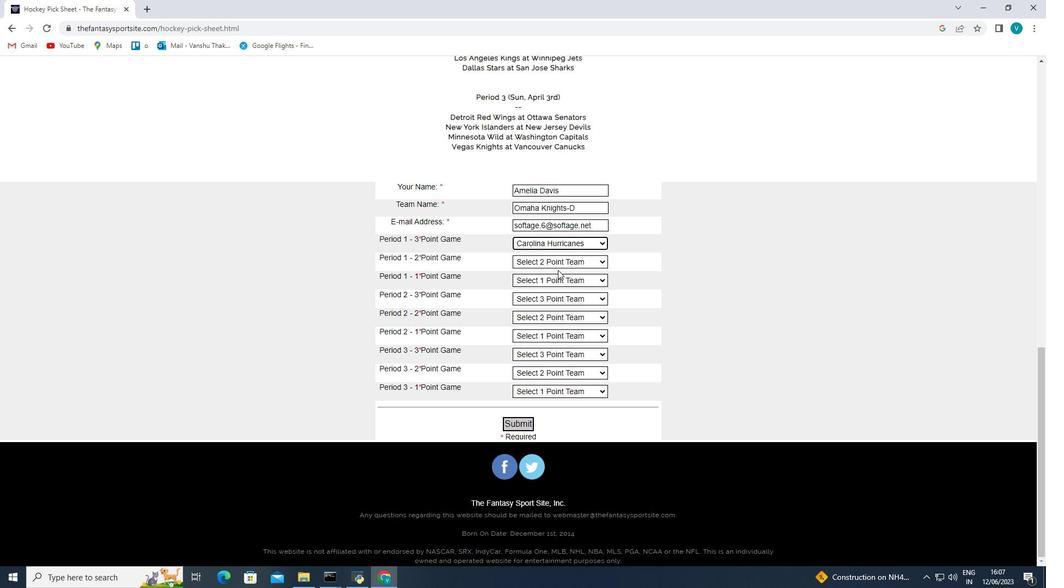 
Action: Mouse pressed left at (563, 262)
Screenshot: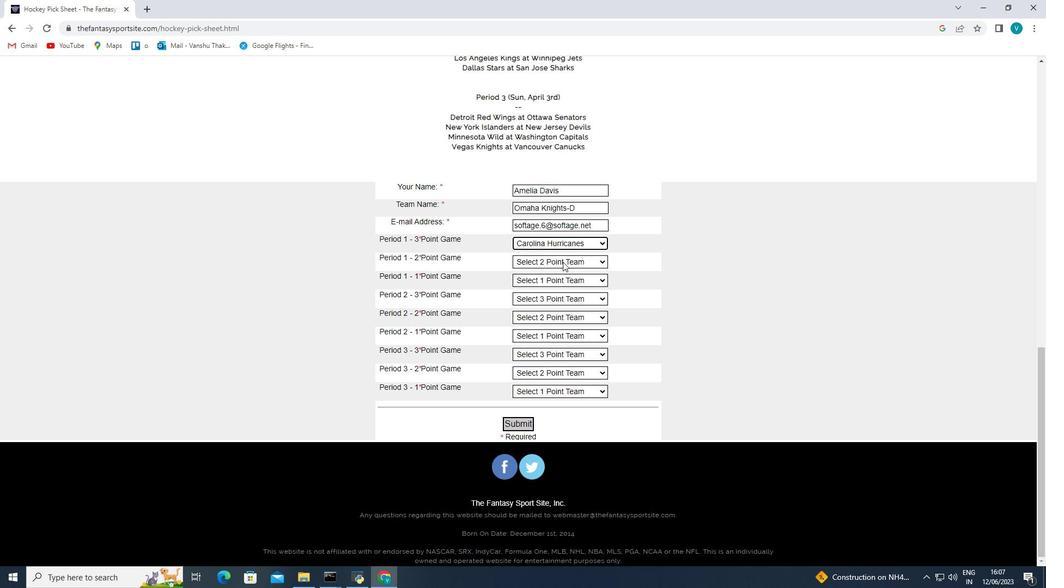 
Action: Mouse moved to (563, 311)
Screenshot: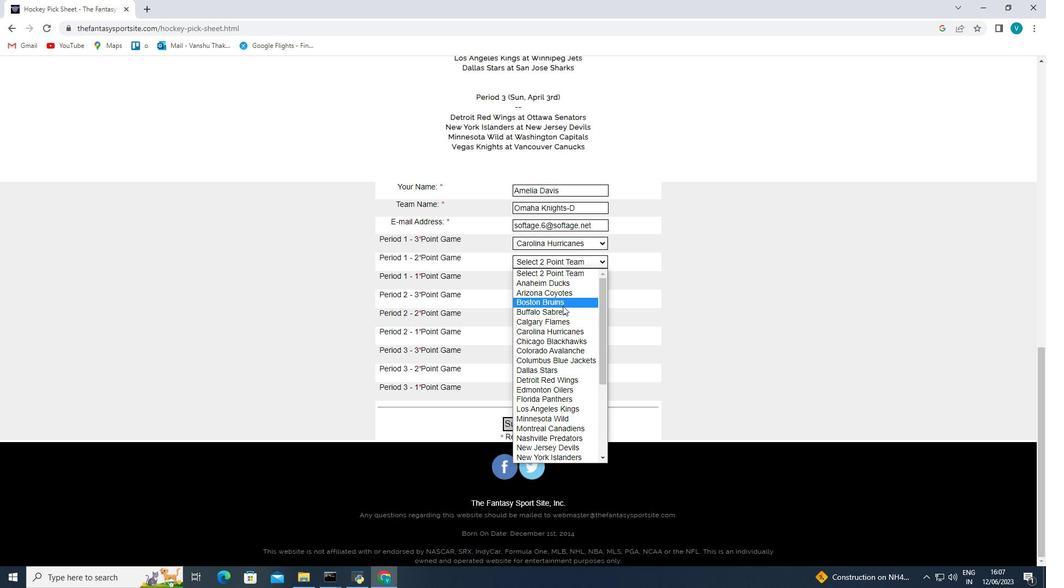 
Action: Mouse pressed left at (563, 311)
Screenshot: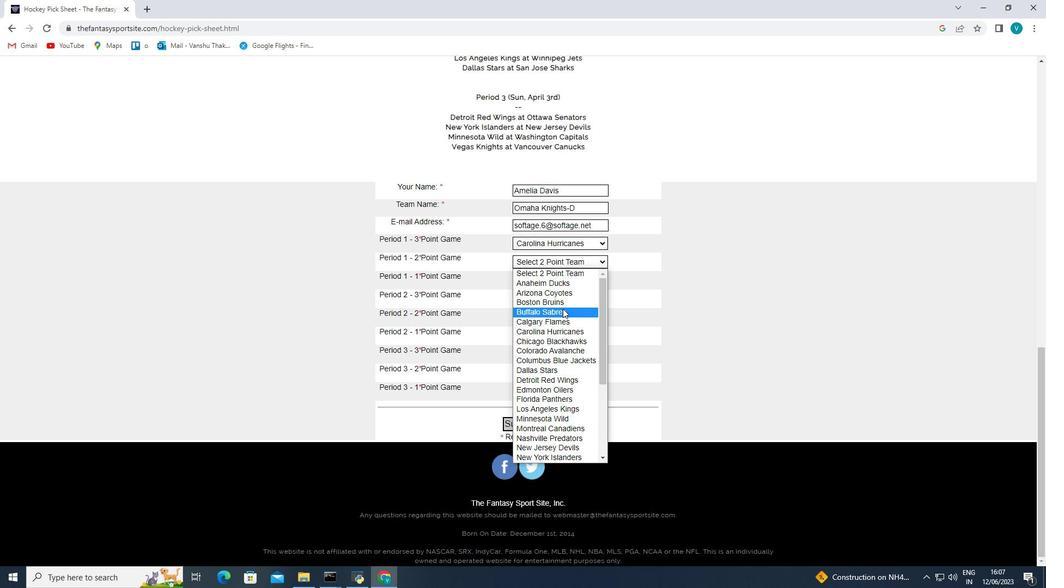 
Action: Mouse moved to (570, 281)
Screenshot: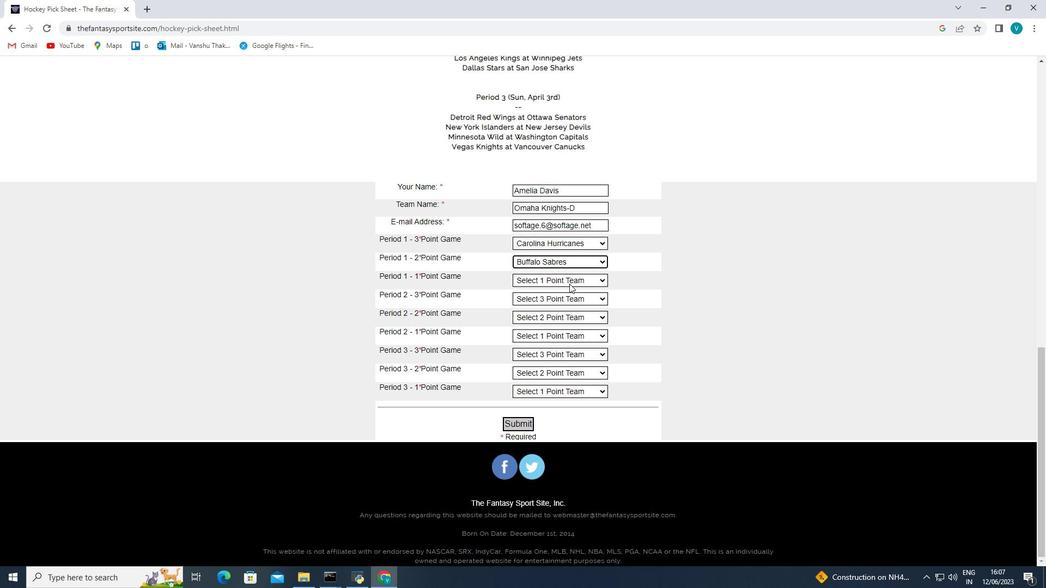 
Action: Mouse pressed left at (570, 281)
Screenshot: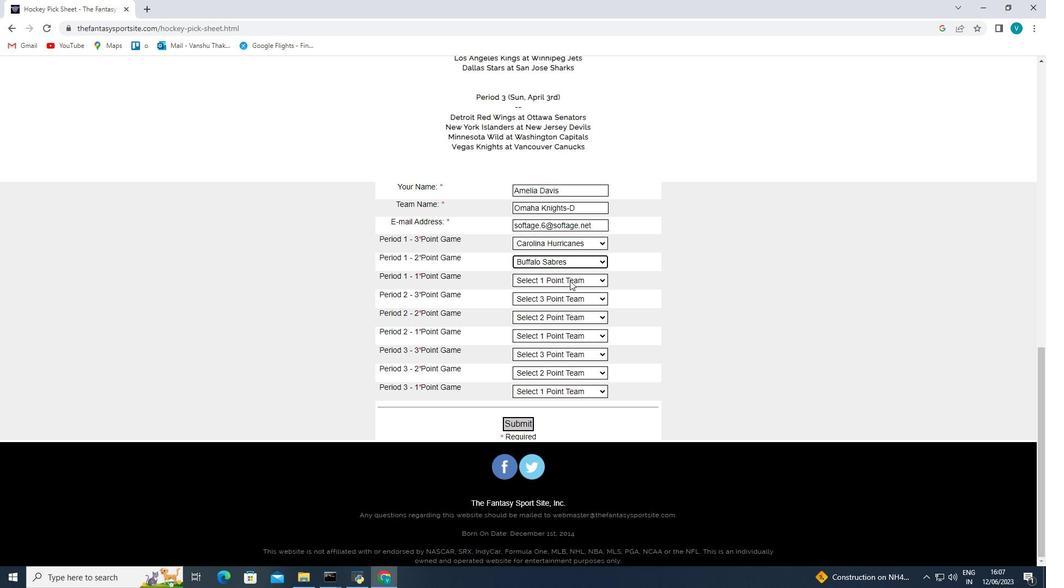 
Action: Mouse moved to (570, 320)
Screenshot: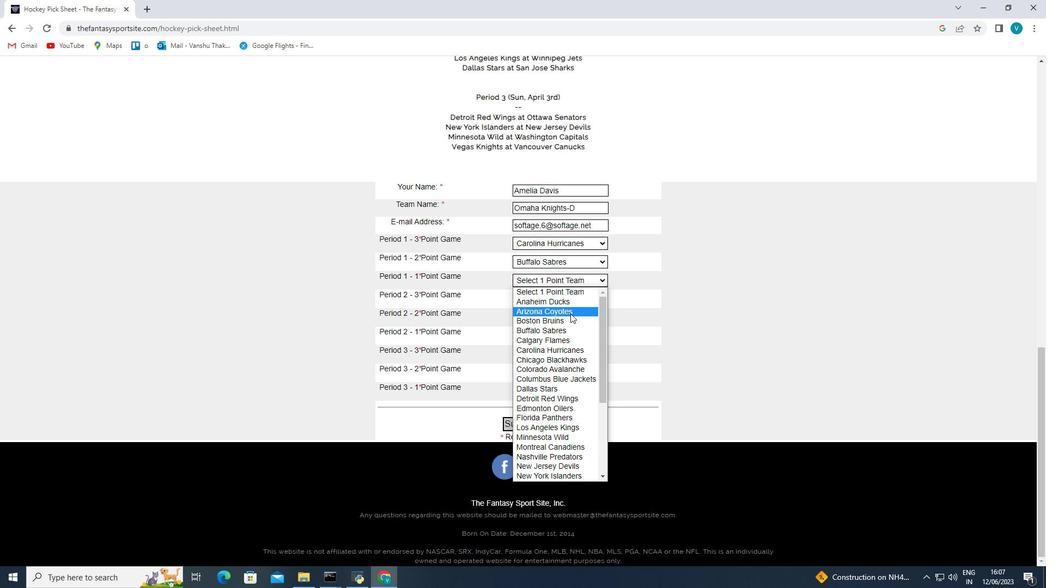 
Action: Mouse pressed left at (570, 320)
Screenshot: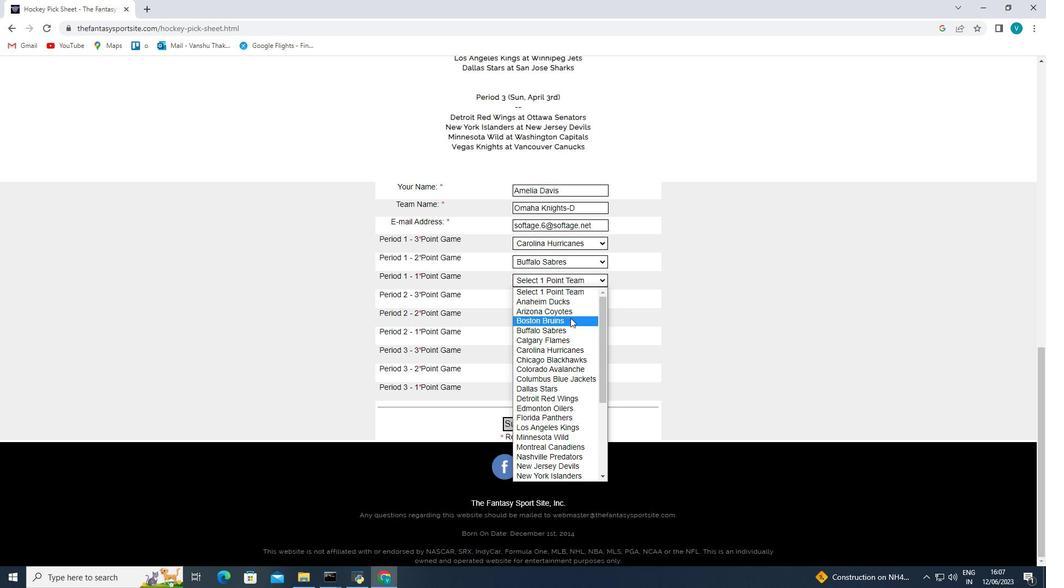 
Action: Mouse moved to (567, 299)
Screenshot: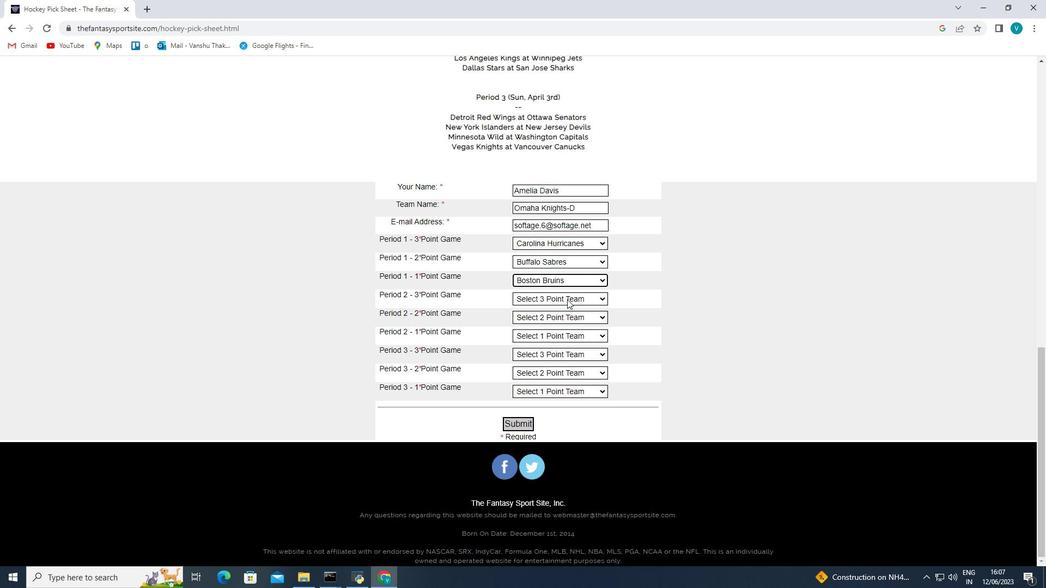 
Action: Mouse pressed left at (567, 299)
Screenshot: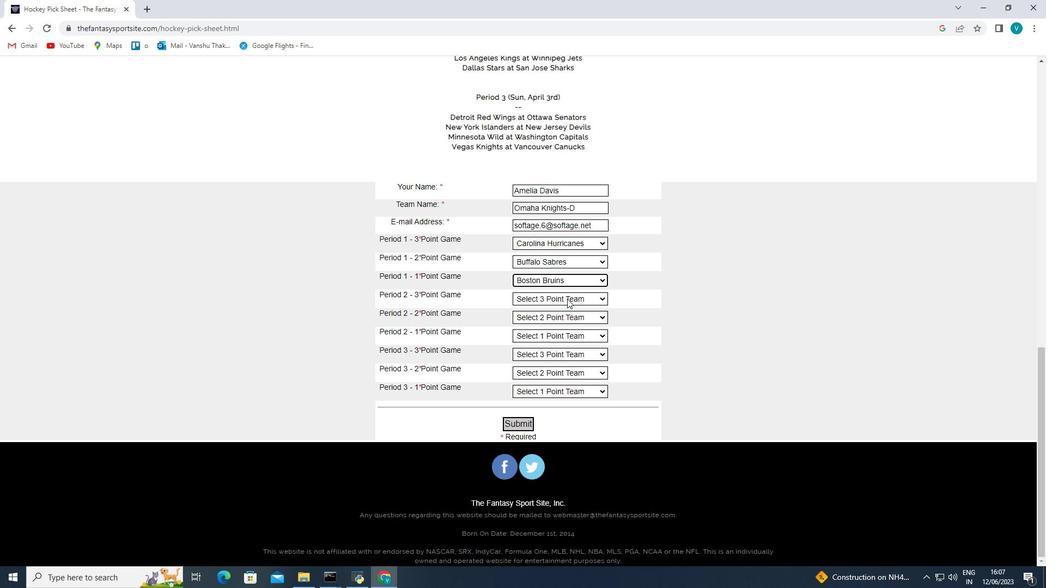 
Action: Mouse moved to (563, 327)
Screenshot: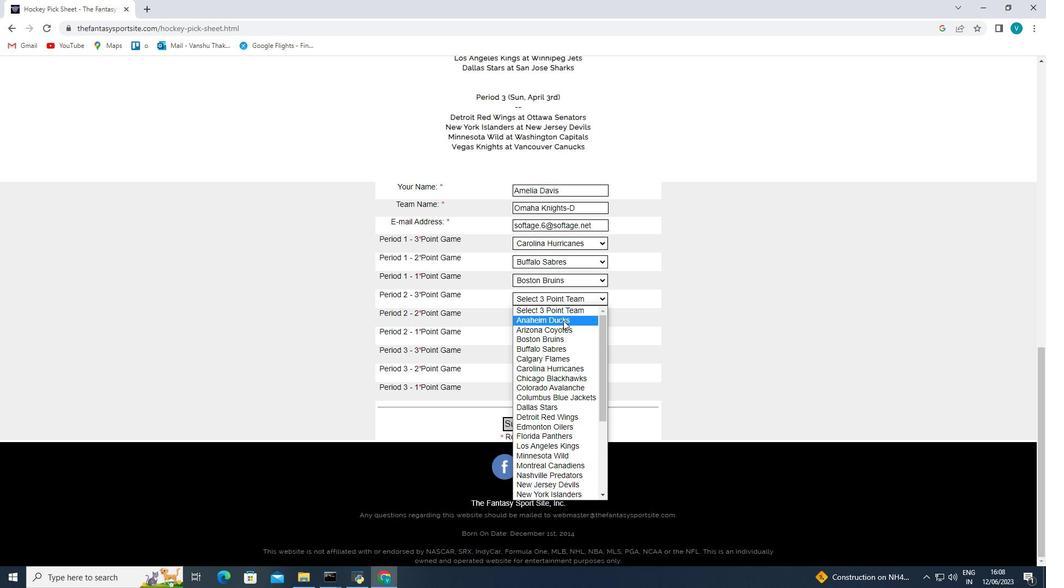 
Action: Mouse pressed left at (563, 327)
Screenshot: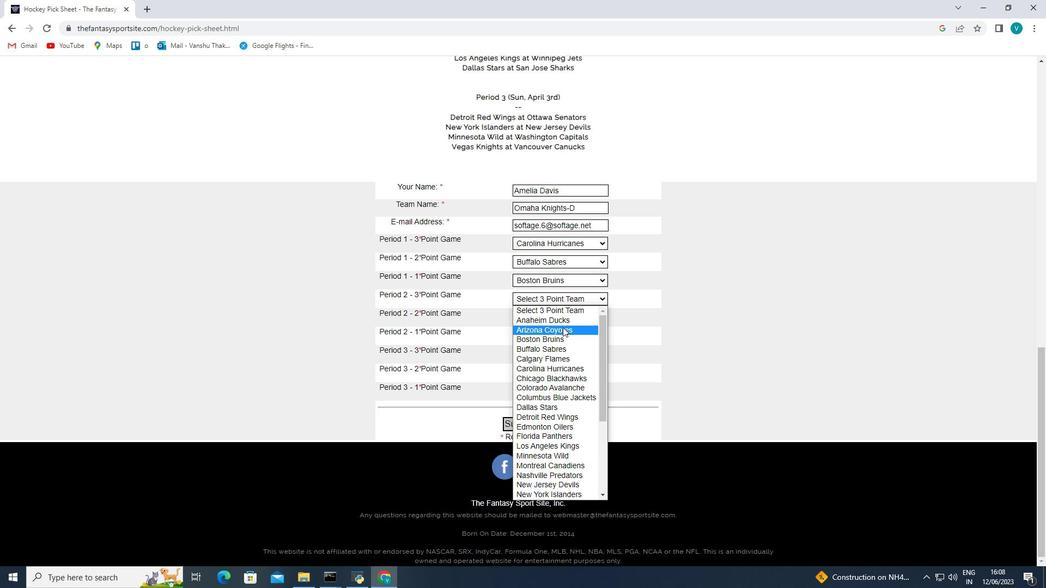 
Action: Mouse moved to (561, 318)
Screenshot: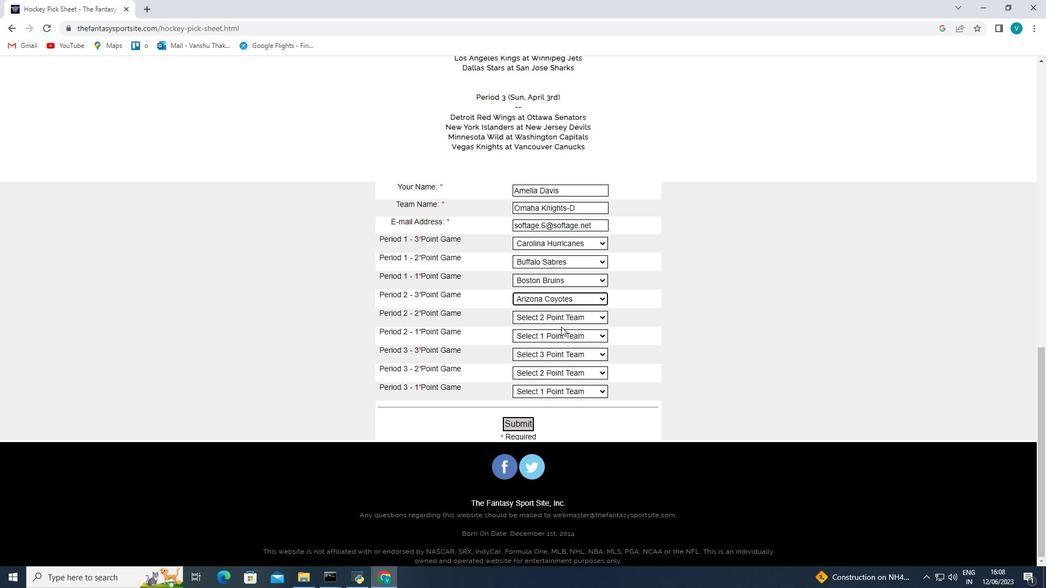 
Action: Mouse pressed left at (561, 318)
Screenshot: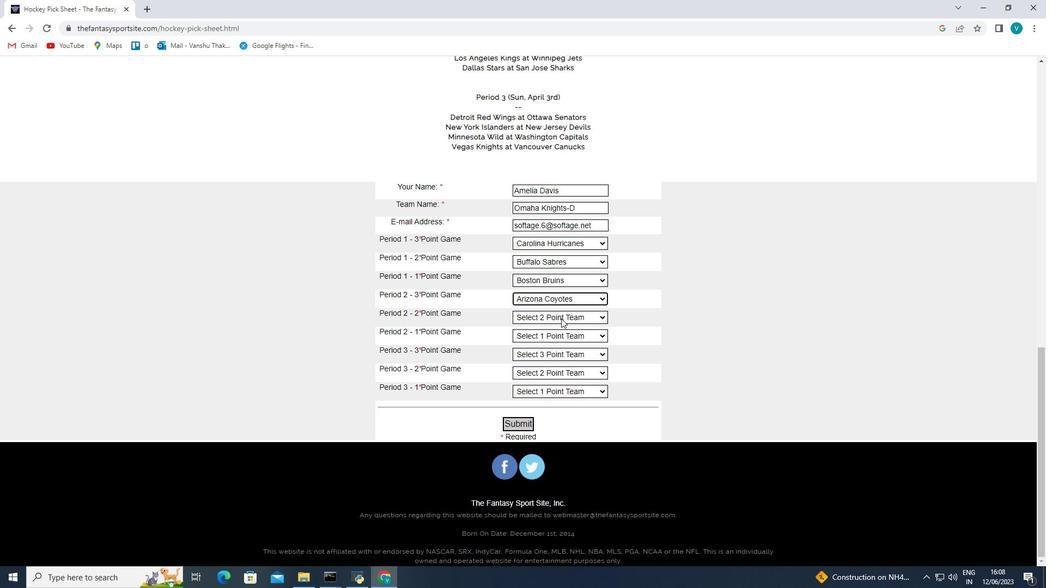 
Action: Mouse moved to (559, 336)
Screenshot: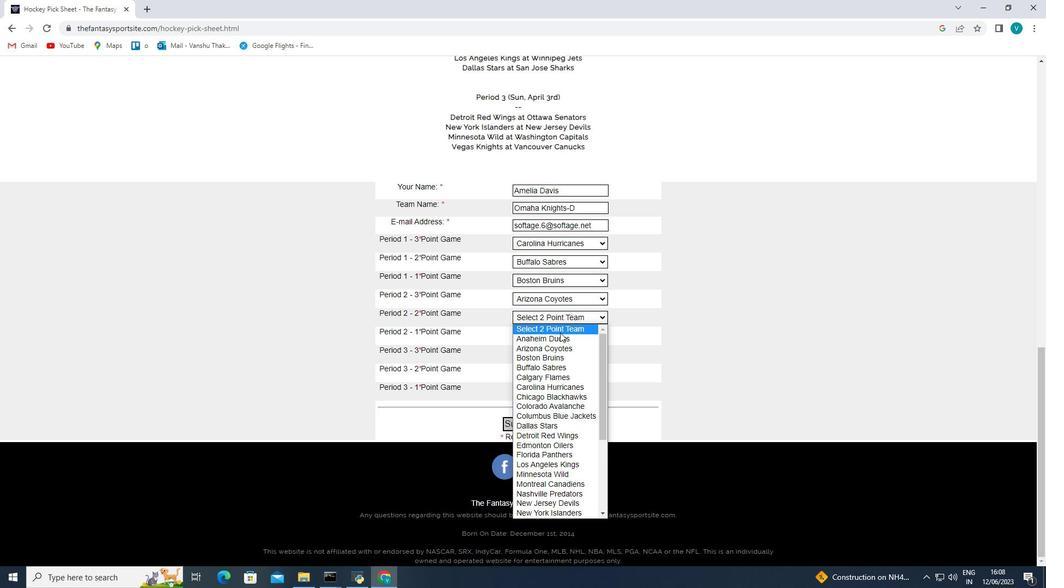 
Action: Mouse pressed left at (559, 336)
Screenshot: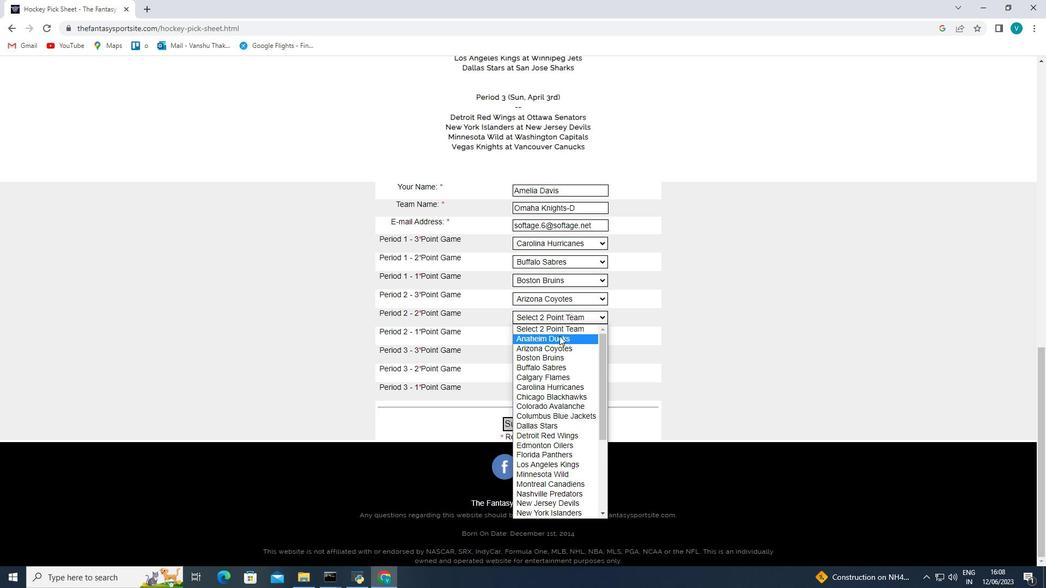
Action: Mouse pressed left at (559, 336)
Screenshot: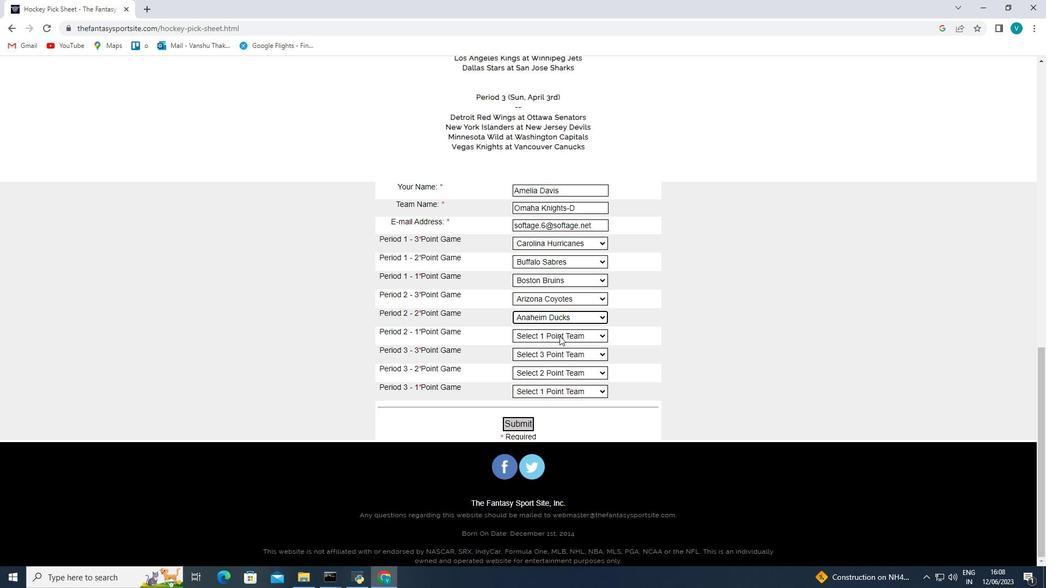 
Action: Mouse moved to (556, 529)
Screenshot: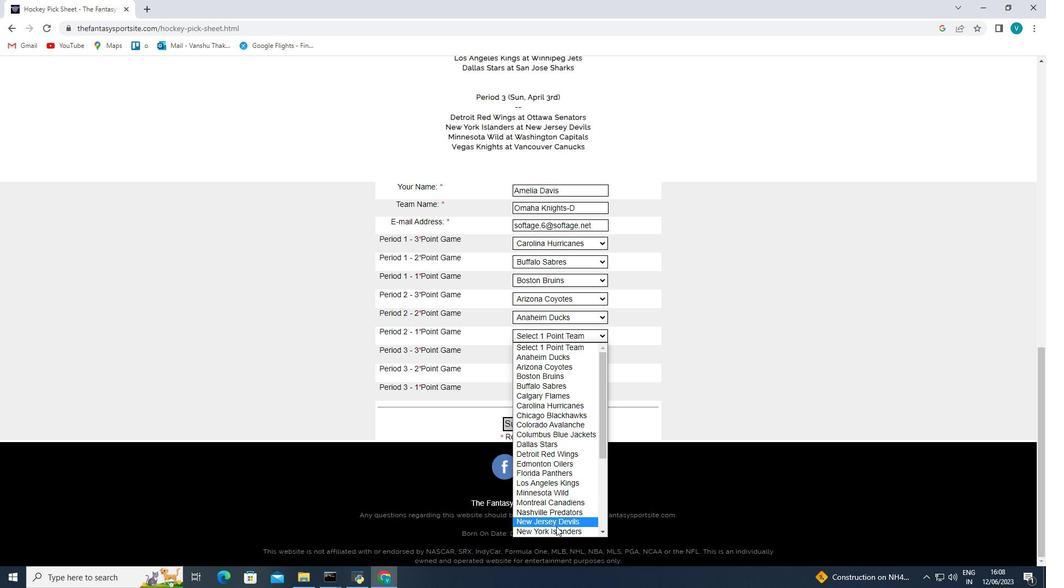 
Action: Mouse pressed left at (556, 529)
Screenshot: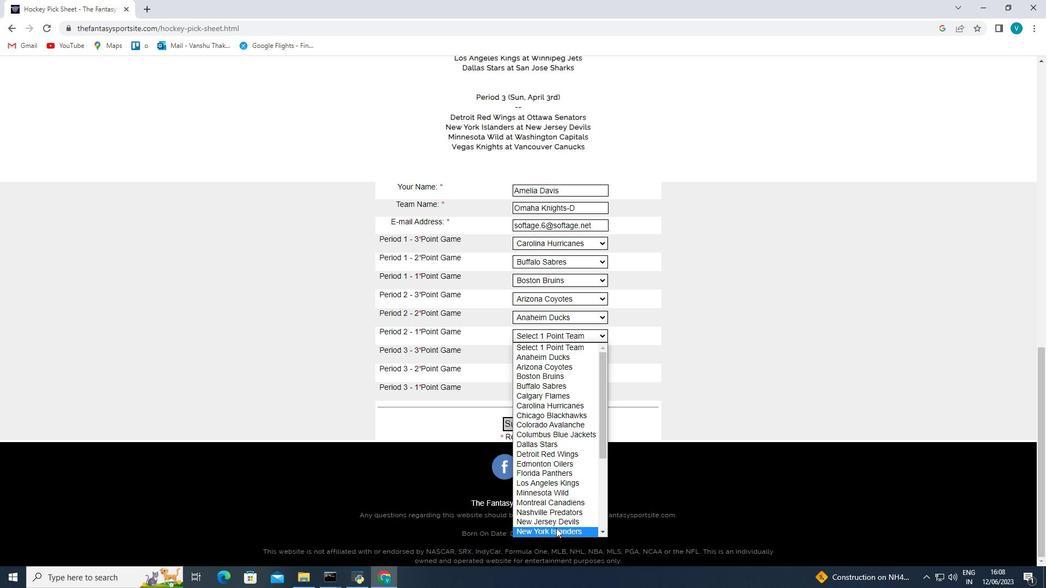 
Action: Mouse moved to (566, 357)
Screenshot: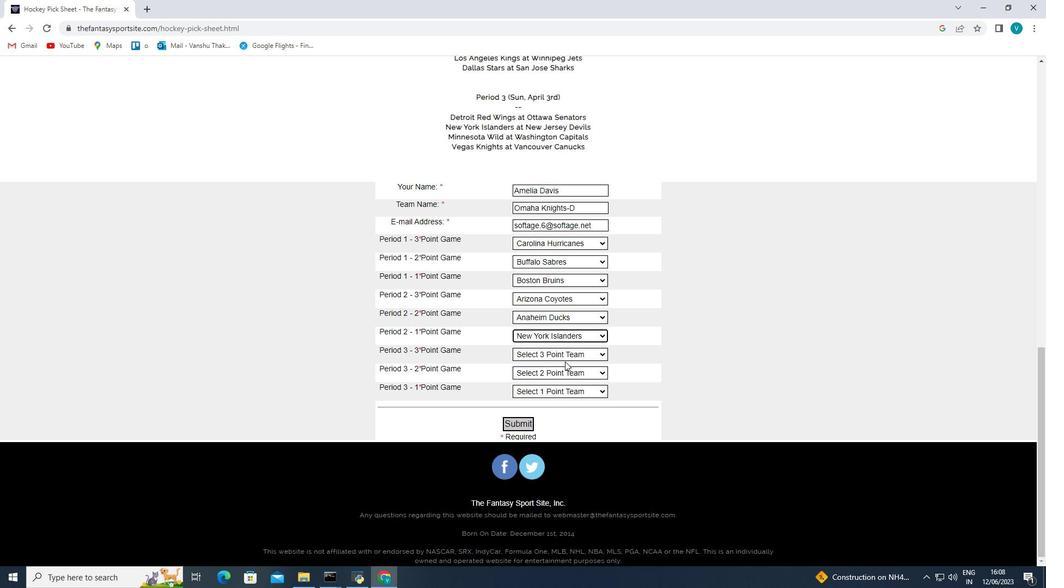 
Action: Mouse pressed left at (566, 357)
Screenshot: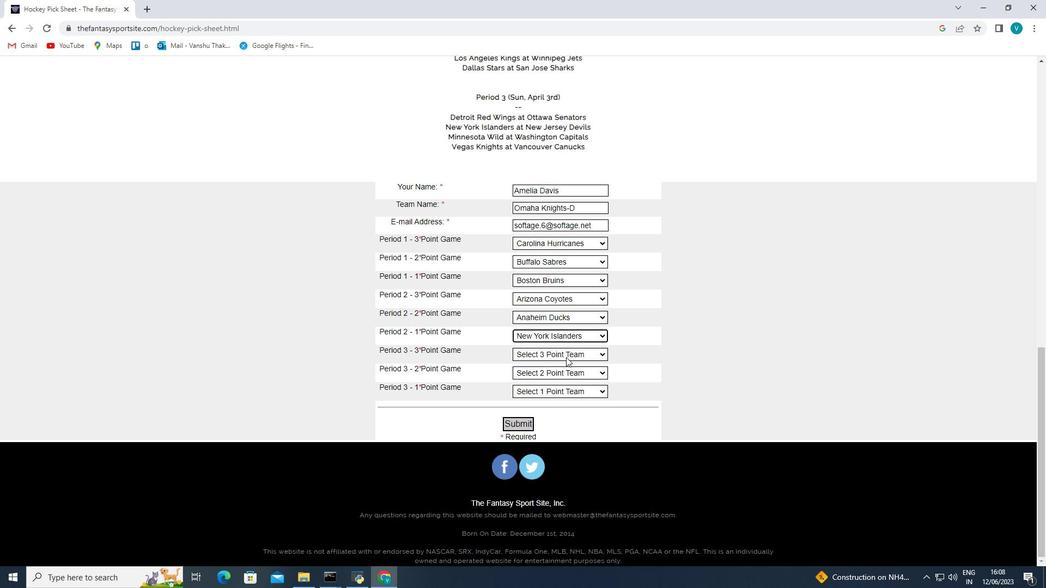 
Action: Mouse moved to (563, 539)
Screenshot: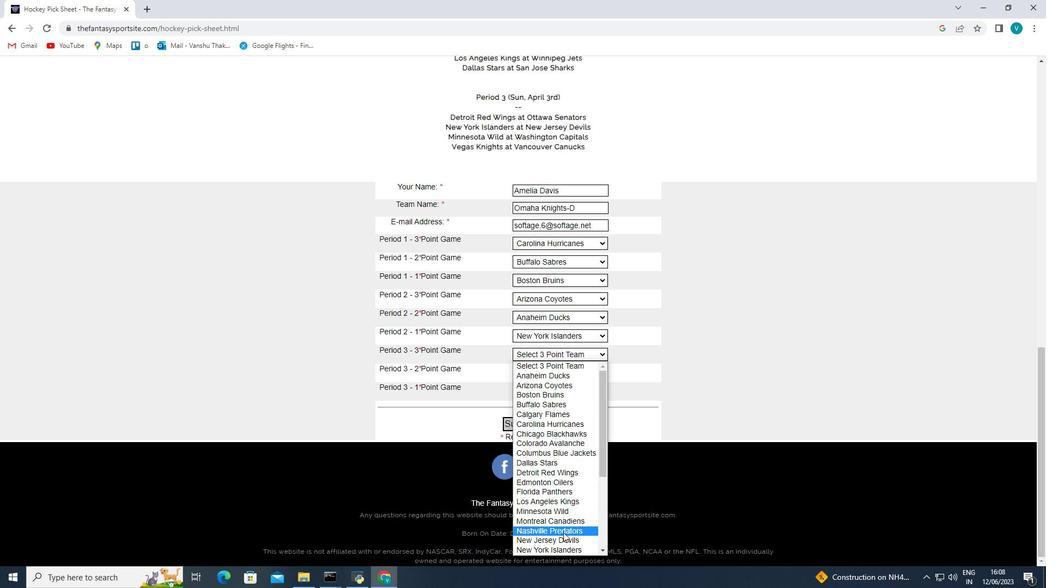 
Action: Mouse pressed left at (563, 539)
Screenshot: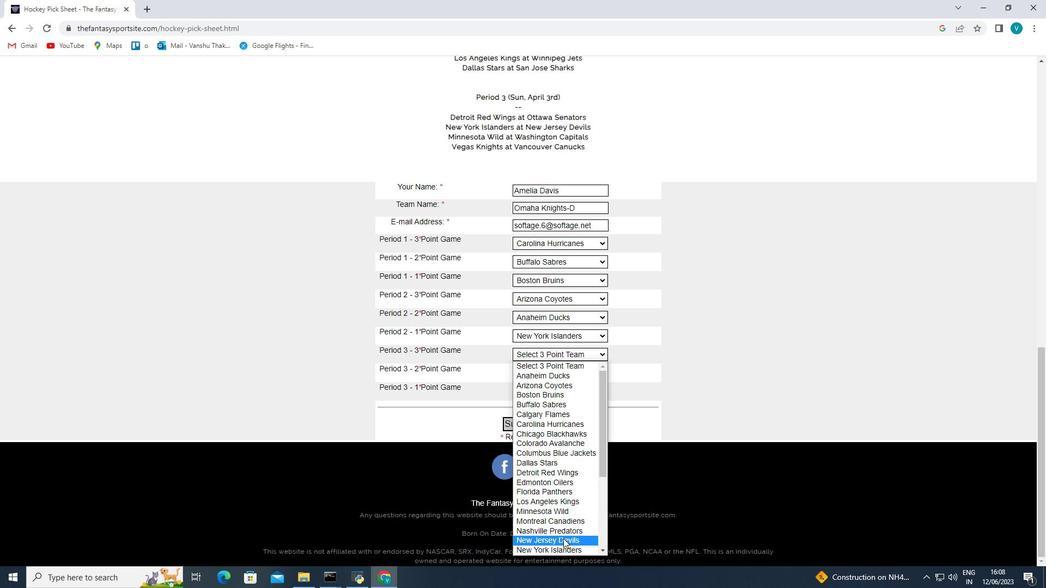 
Action: Mouse moved to (574, 373)
Screenshot: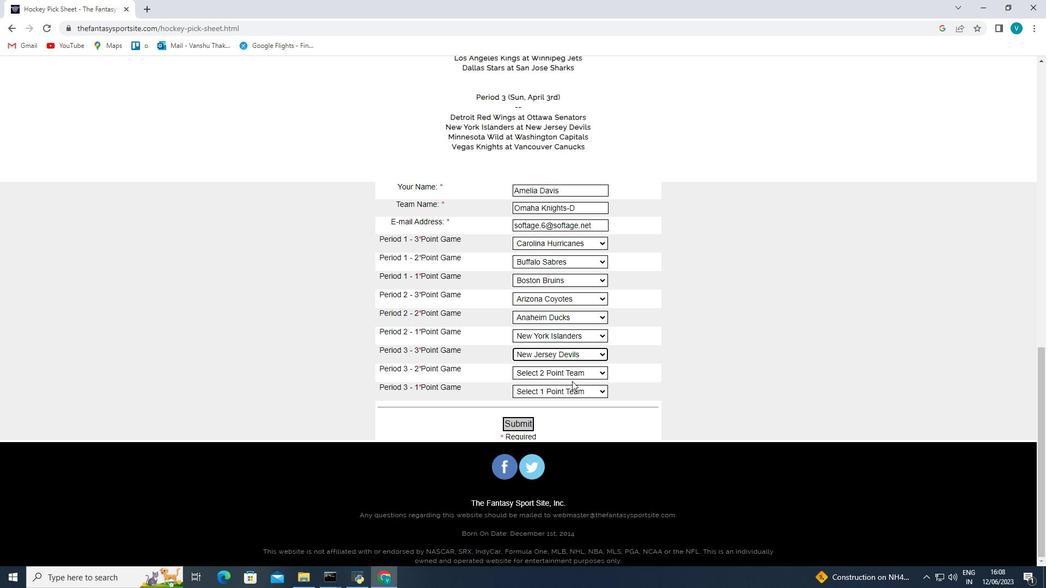 
Action: Mouse pressed left at (574, 373)
Screenshot: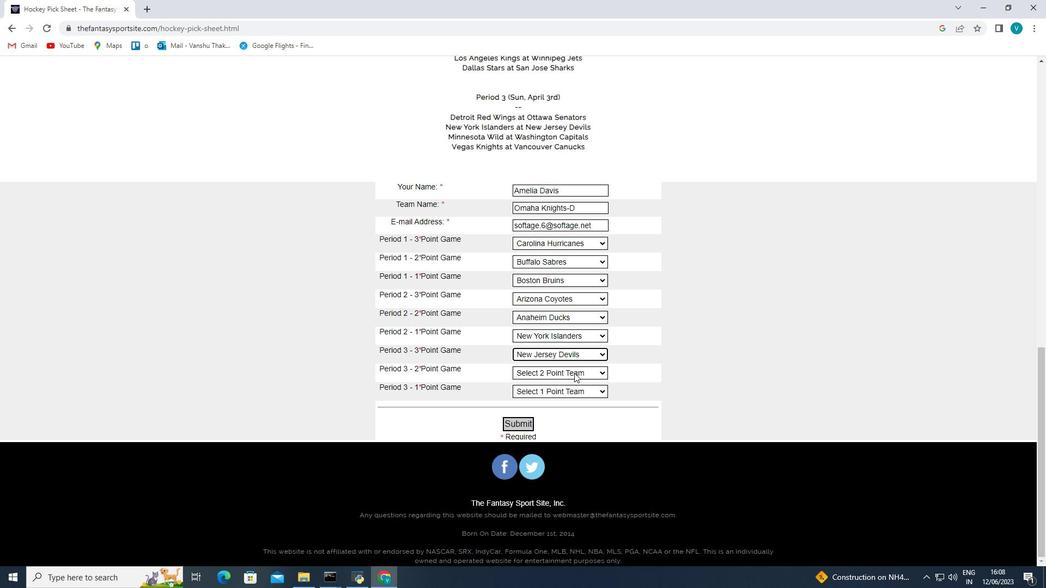 
Action: Mouse moved to (577, 333)
Screenshot: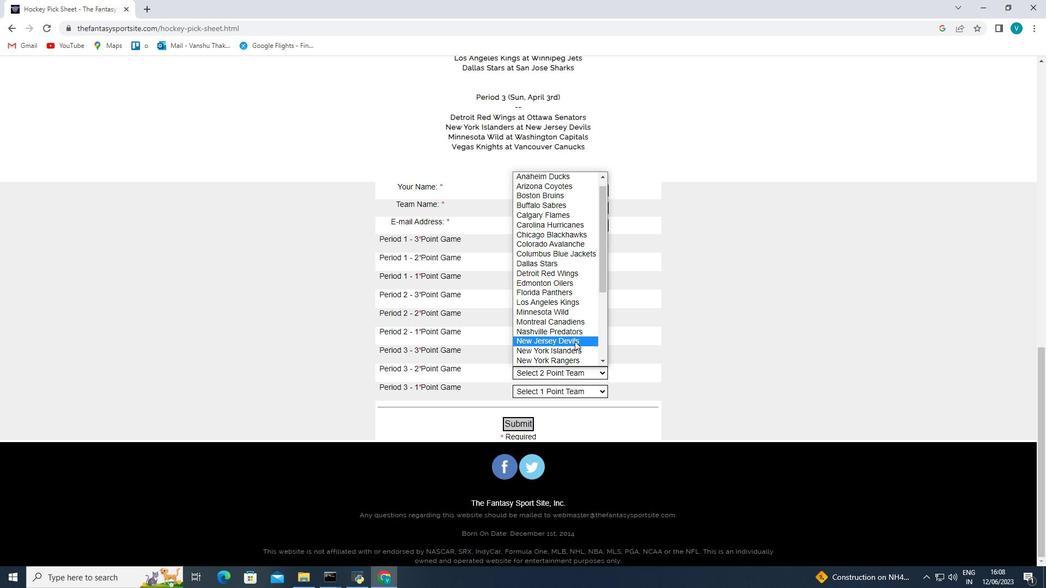 
Action: Mouse pressed left at (577, 333)
Screenshot: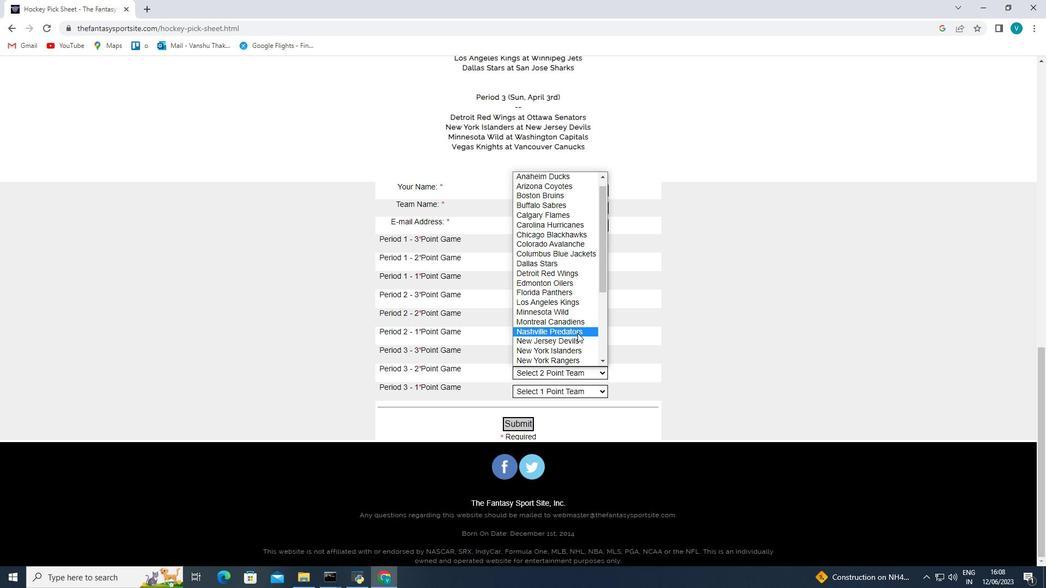 
Action: Mouse moved to (561, 390)
Screenshot: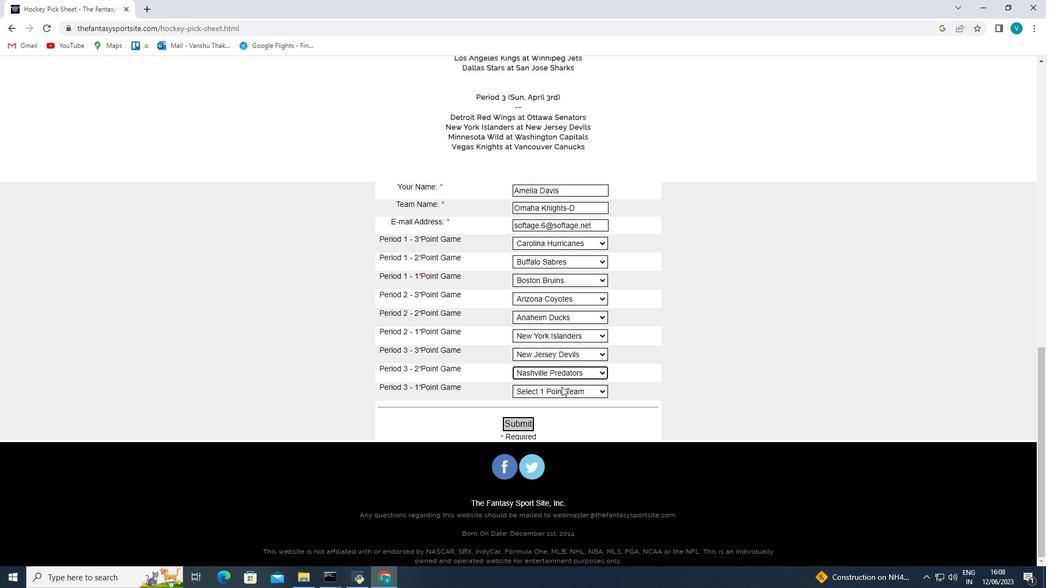 
Action: Mouse pressed left at (561, 390)
Screenshot: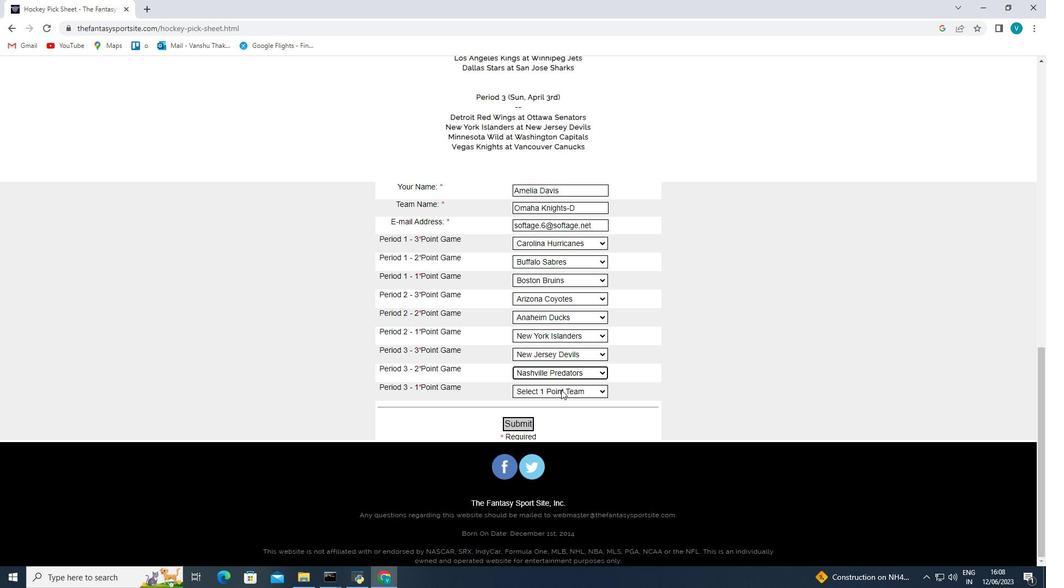 
Action: Mouse moved to (560, 376)
Screenshot: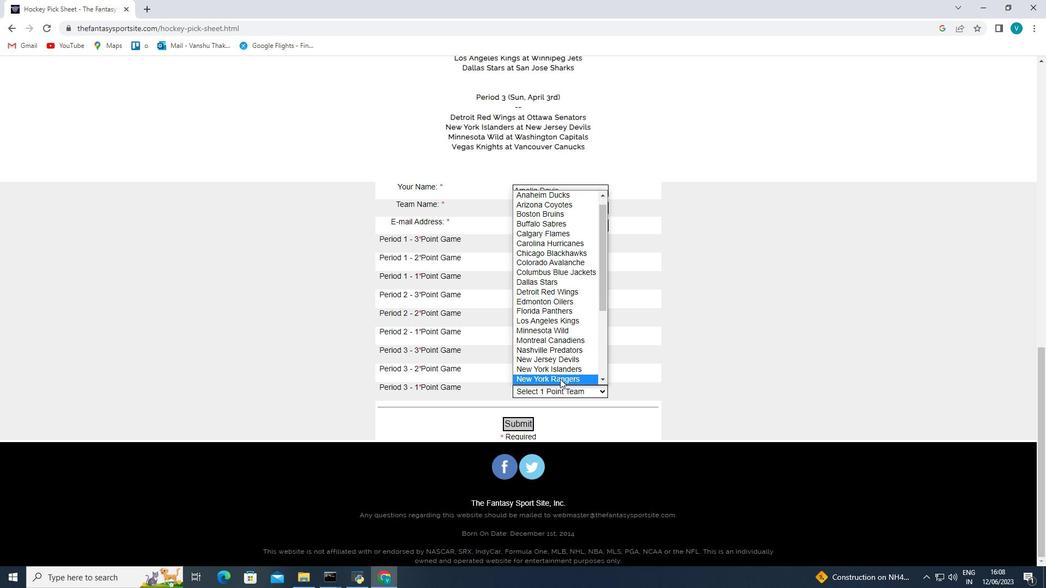 
Action: Mouse scrolled (560, 376) with delta (0, 0)
Screenshot: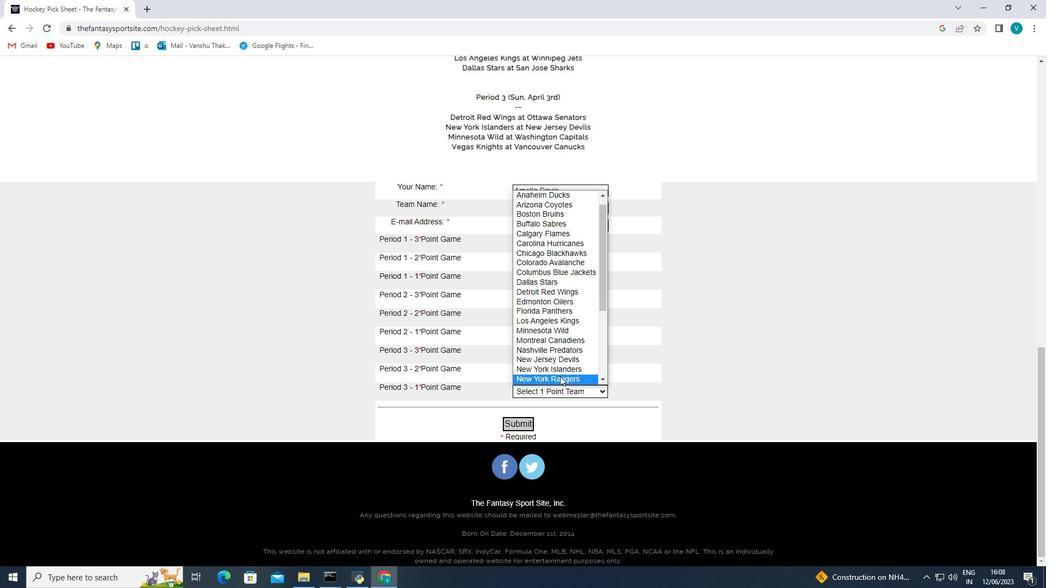 
Action: Mouse moved to (560, 233)
Screenshot: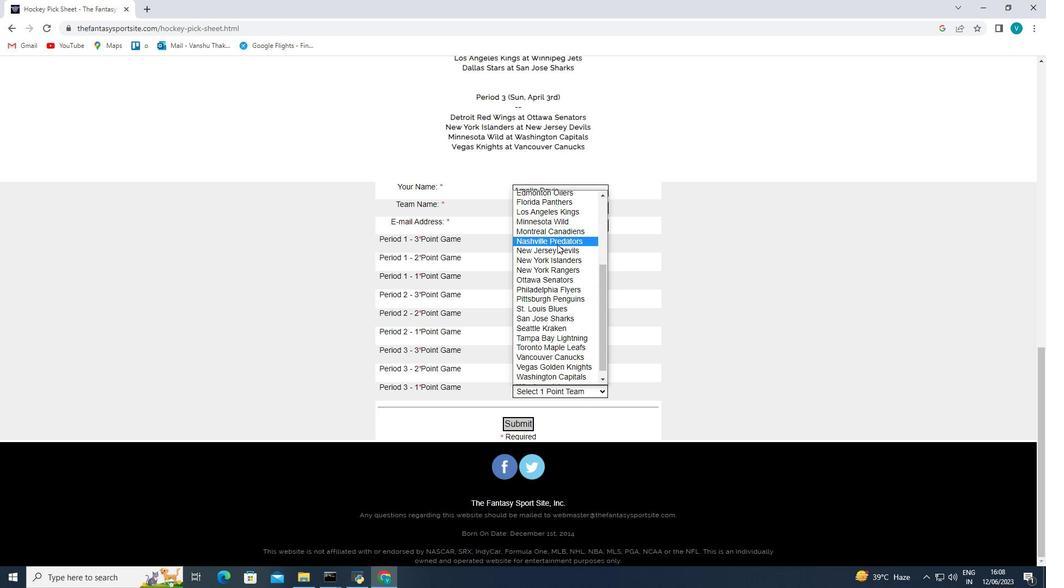 
Action: Mouse pressed left at (560, 233)
Screenshot: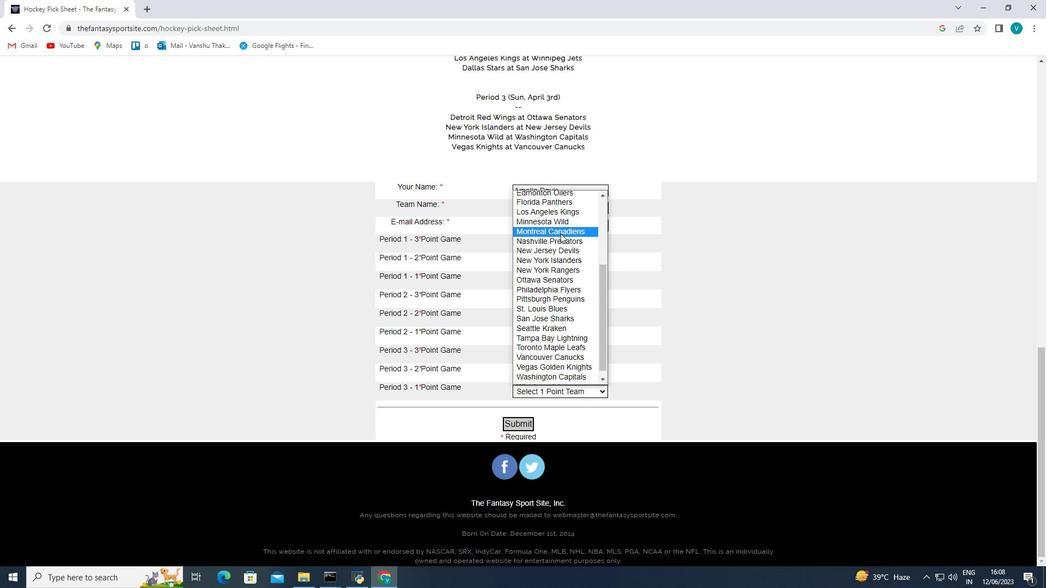 
Action: Mouse moved to (514, 420)
Screenshot: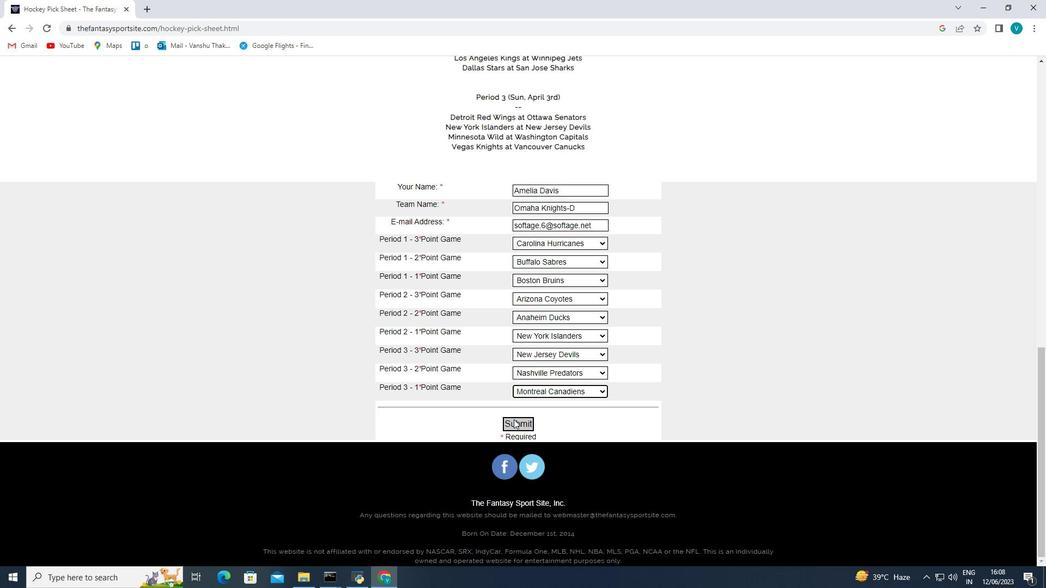 
Action: Mouse pressed left at (514, 420)
Screenshot: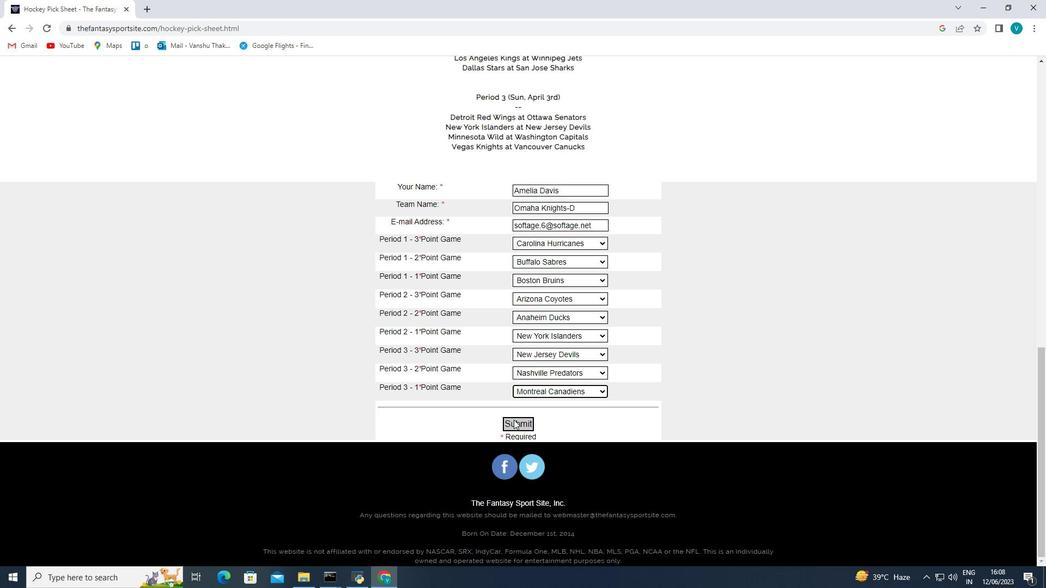 
